 Task: Find connections with filter location Loandjili with filter topic #realestatebroker with filter profile language Potuguese with filter current company PubMatic with filter school Seth Jai Prakash Mukand Lal Institute of Engineering & Technology (JMIT) with filter industry Government Administration with filter service category Executive Coaching with filter keywords title Personal Assistant
Action: Mouse moved to (564, 110)
Screenshot: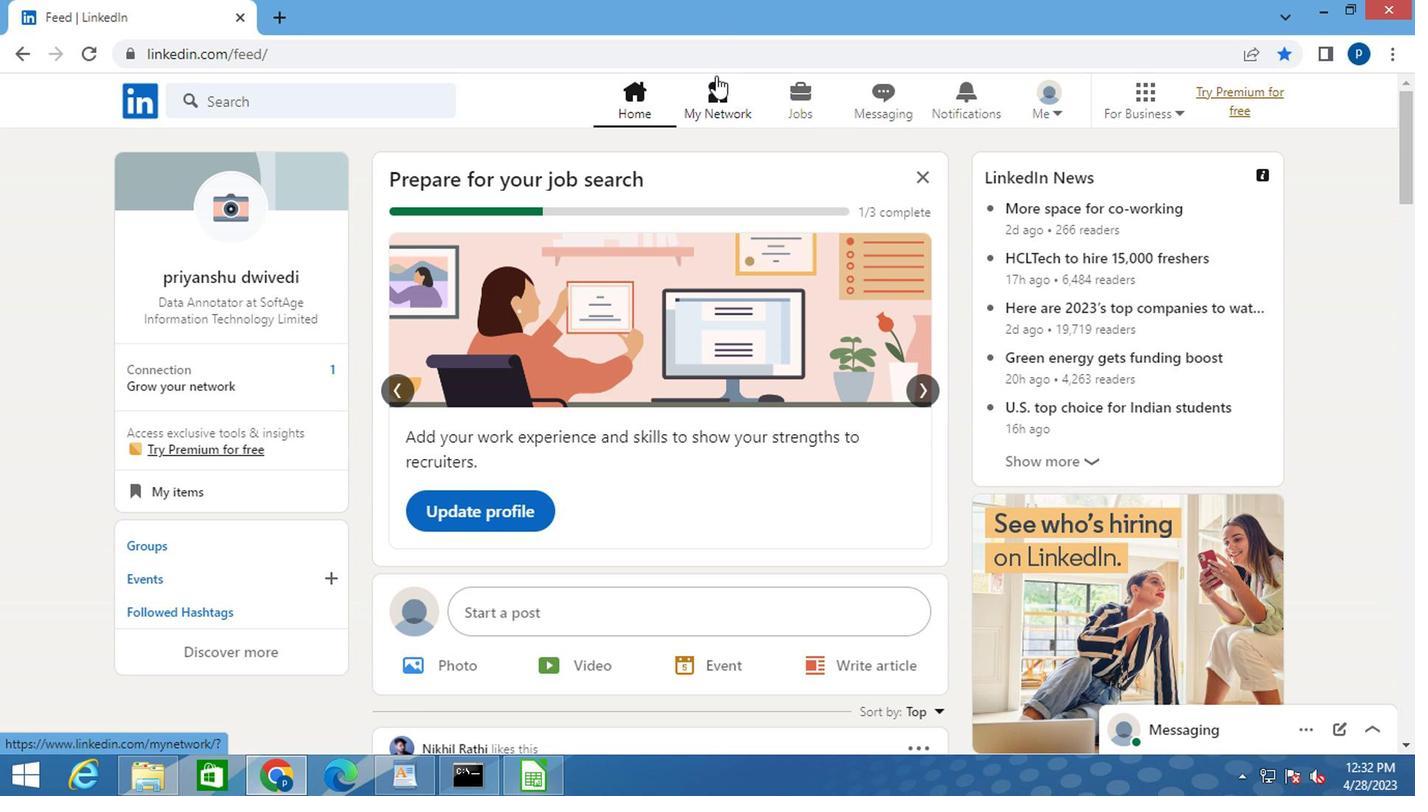 
Action: Mouse pressed left at (564, 110)
Screenshot: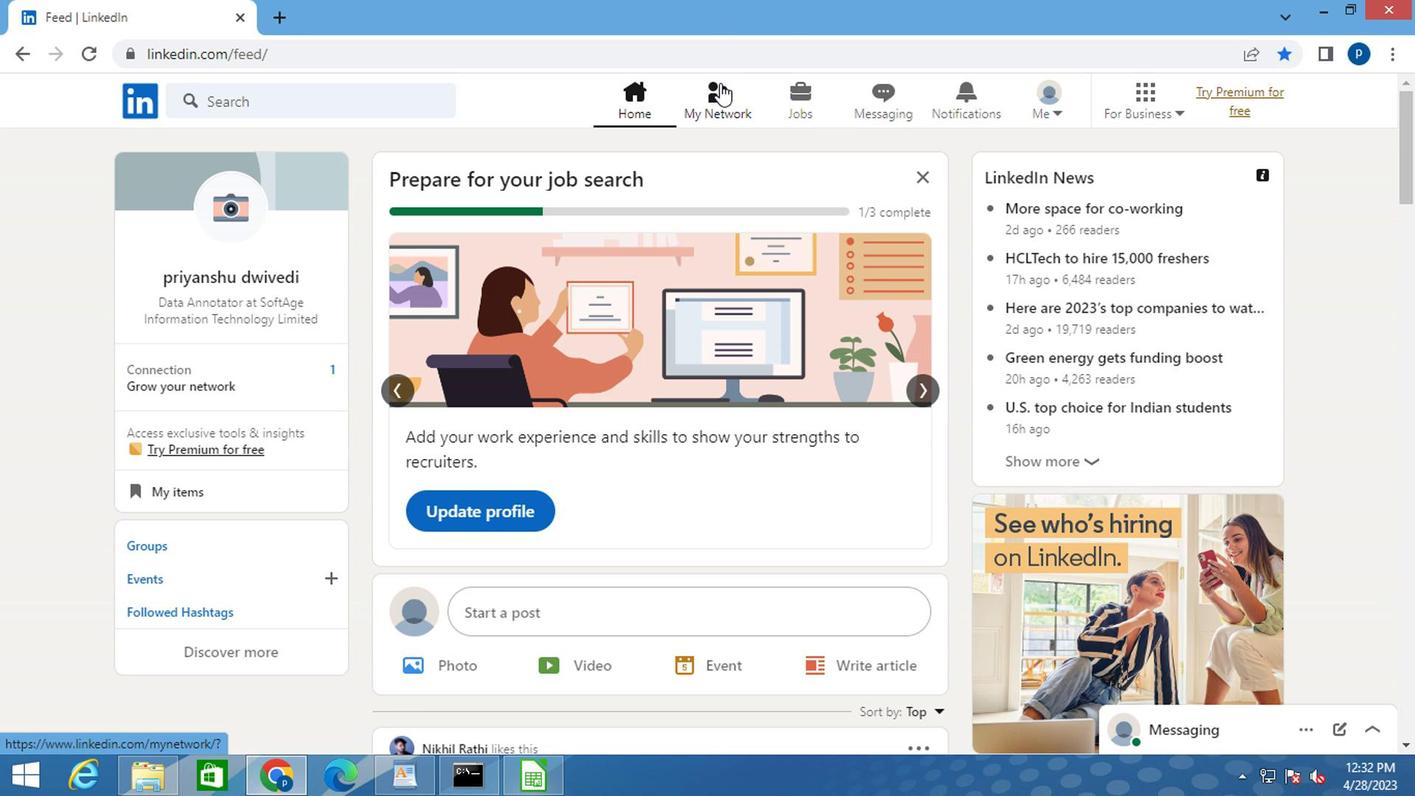 
Action: Mouse moved to (221, 202)
Screenshot: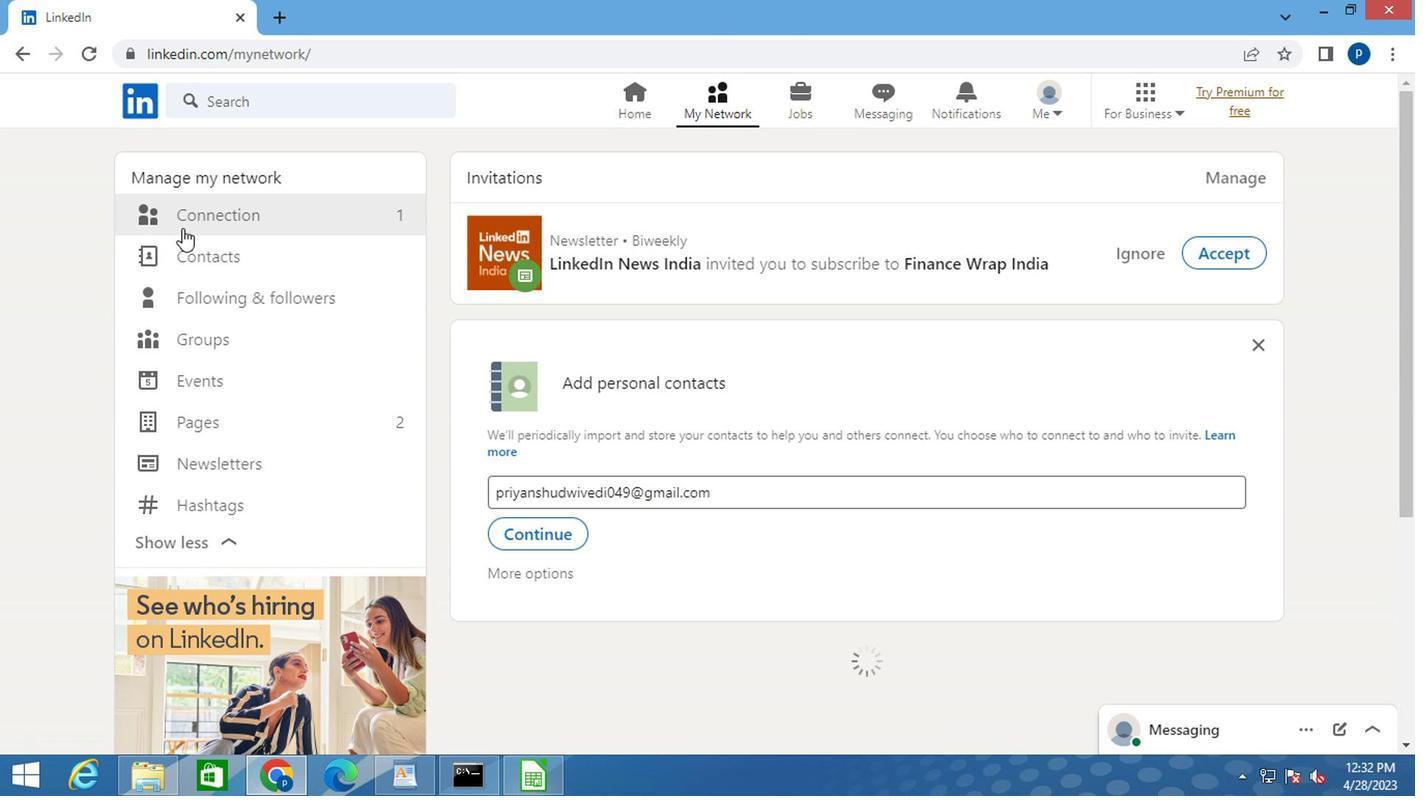 
Action: Mouse pressed left at (221, 202)
Screenshot: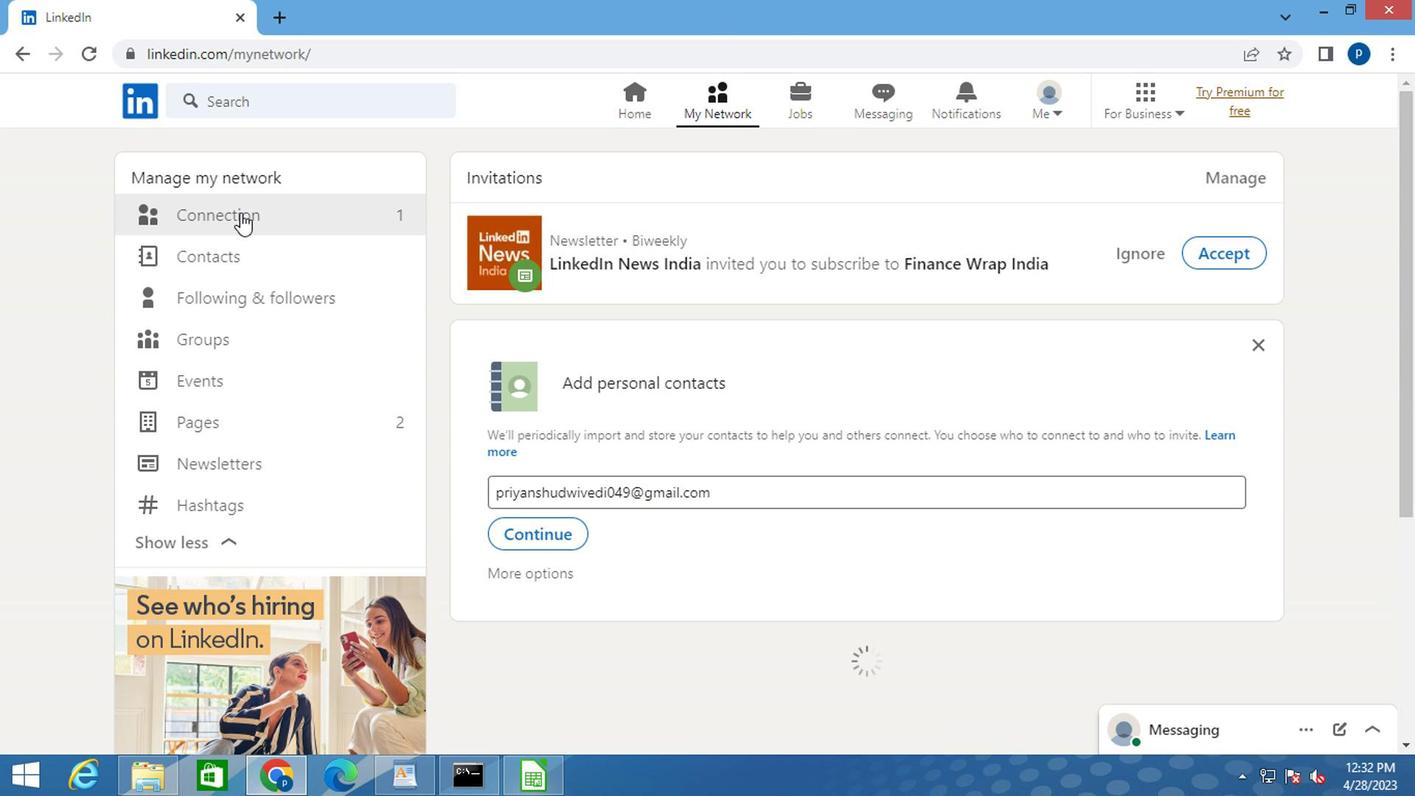 
Action: Mouse moved to (676, 201)
Screenshot: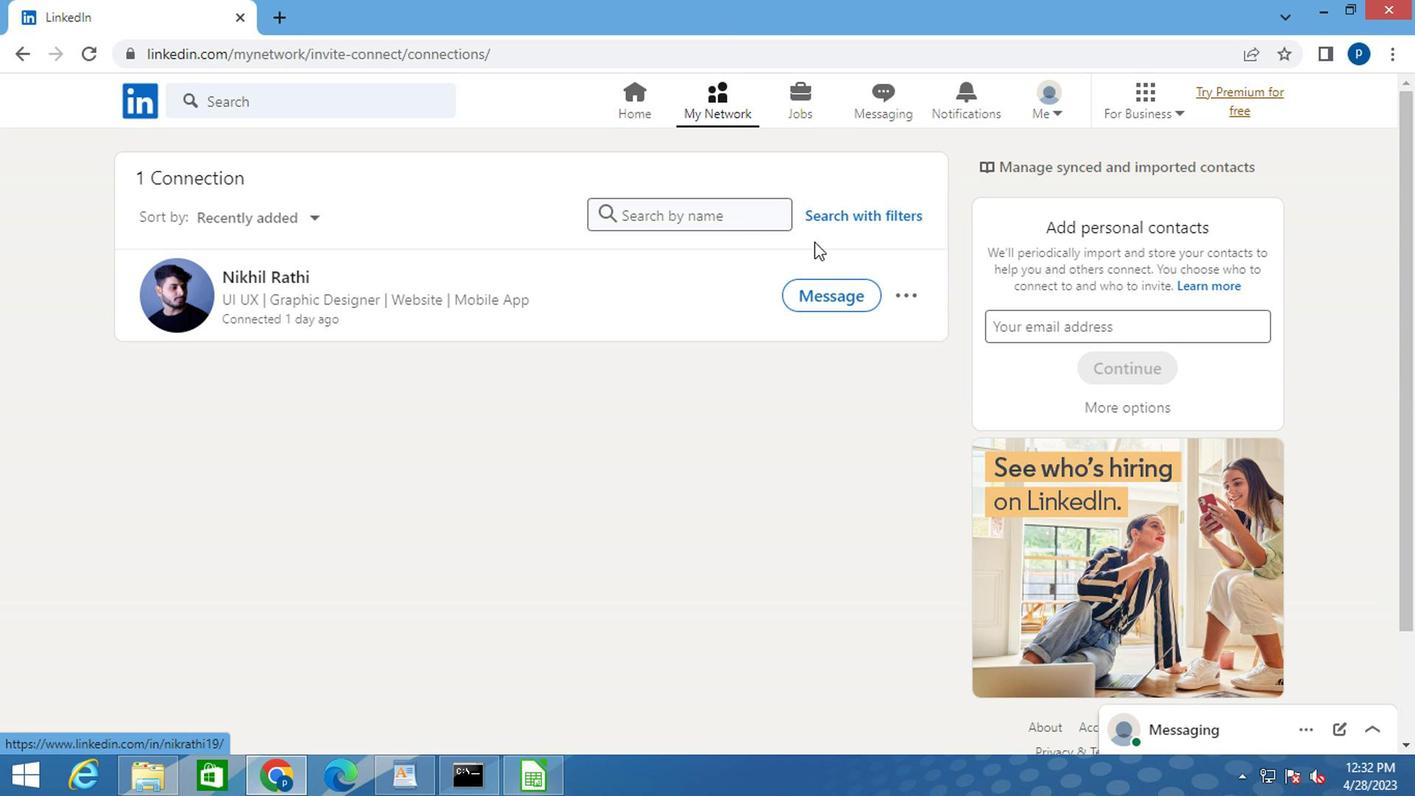 
Action: Mouse pressed left at (676, 201)
Screenshot: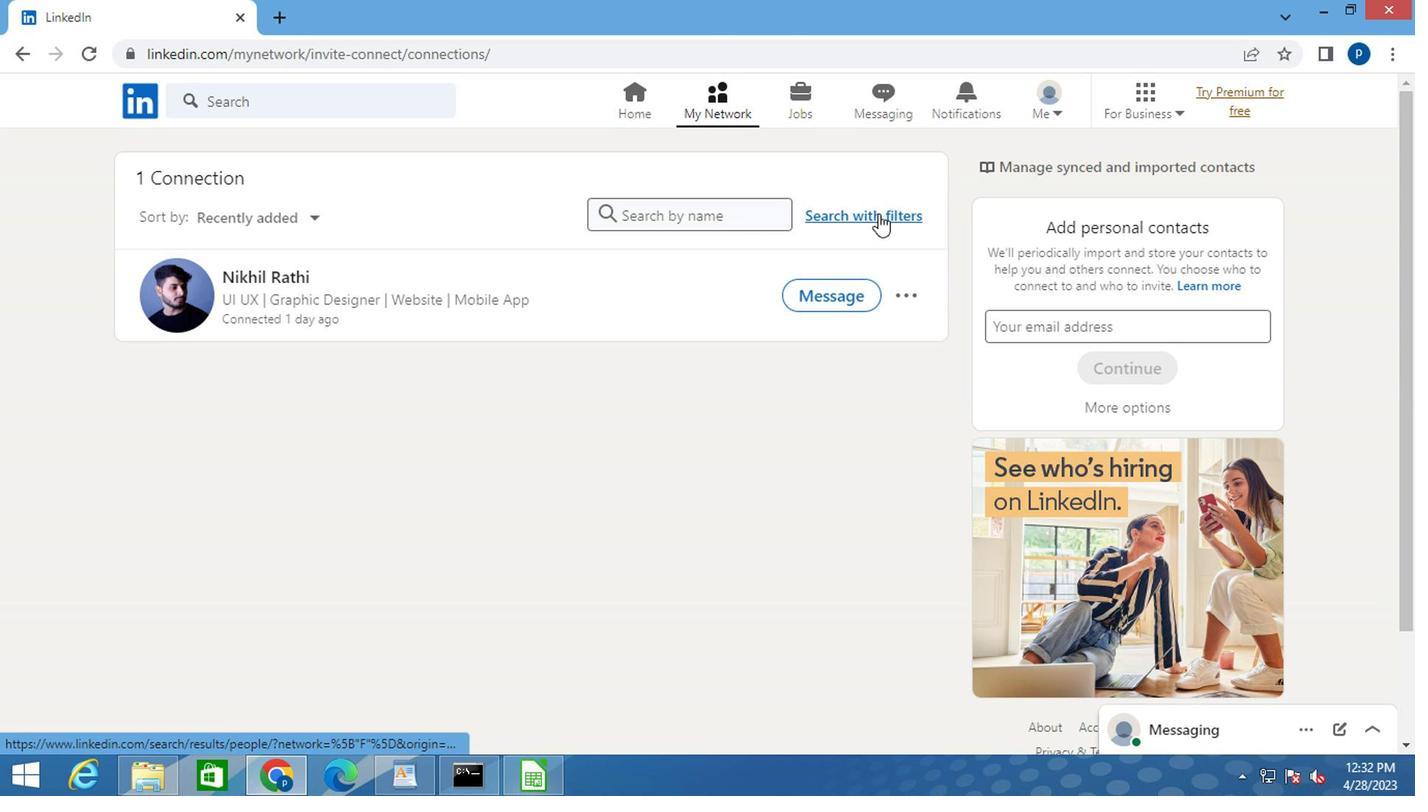 
Action: Mouse moved to (599, 166)
Screenshot: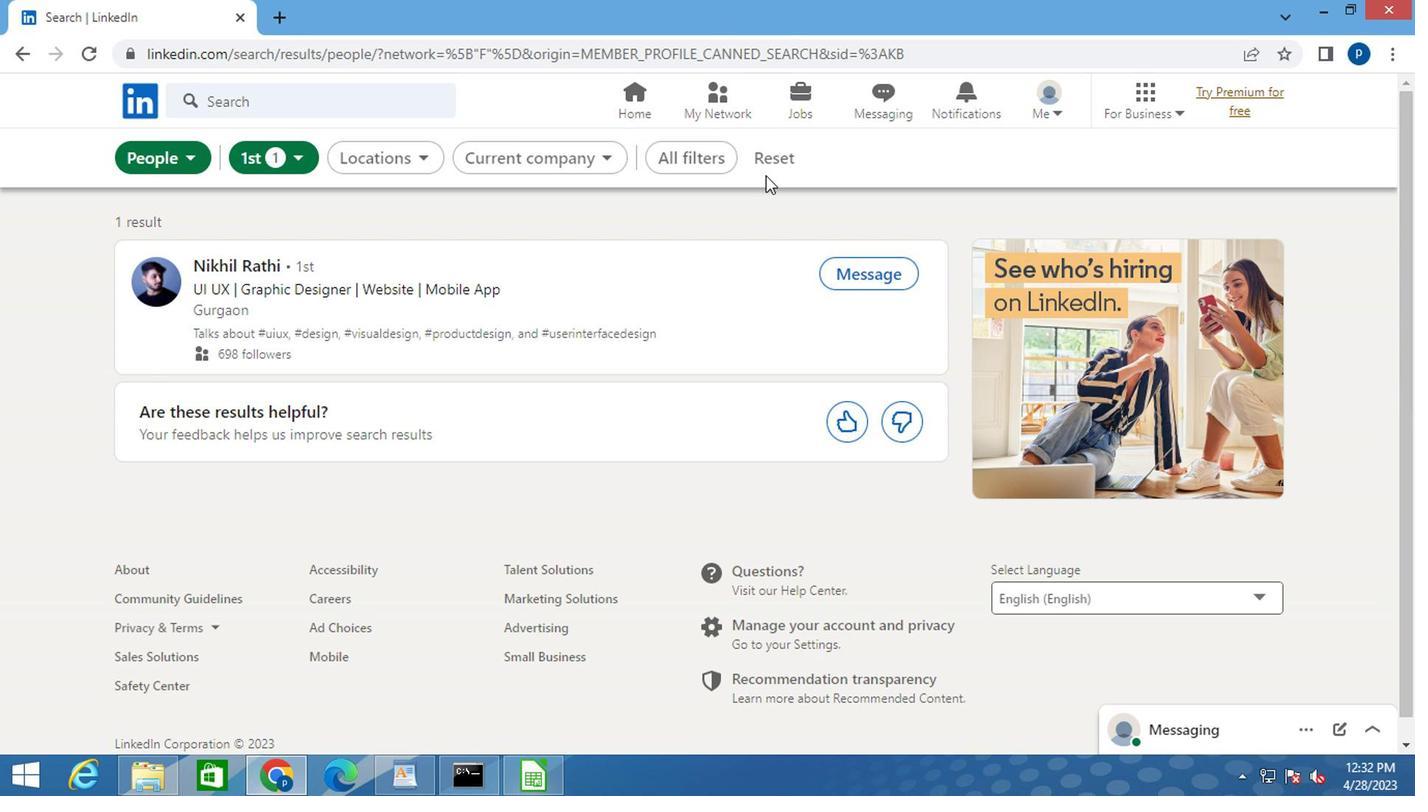 
Action: Mouse pressed left at (599, 166)
Screenshot: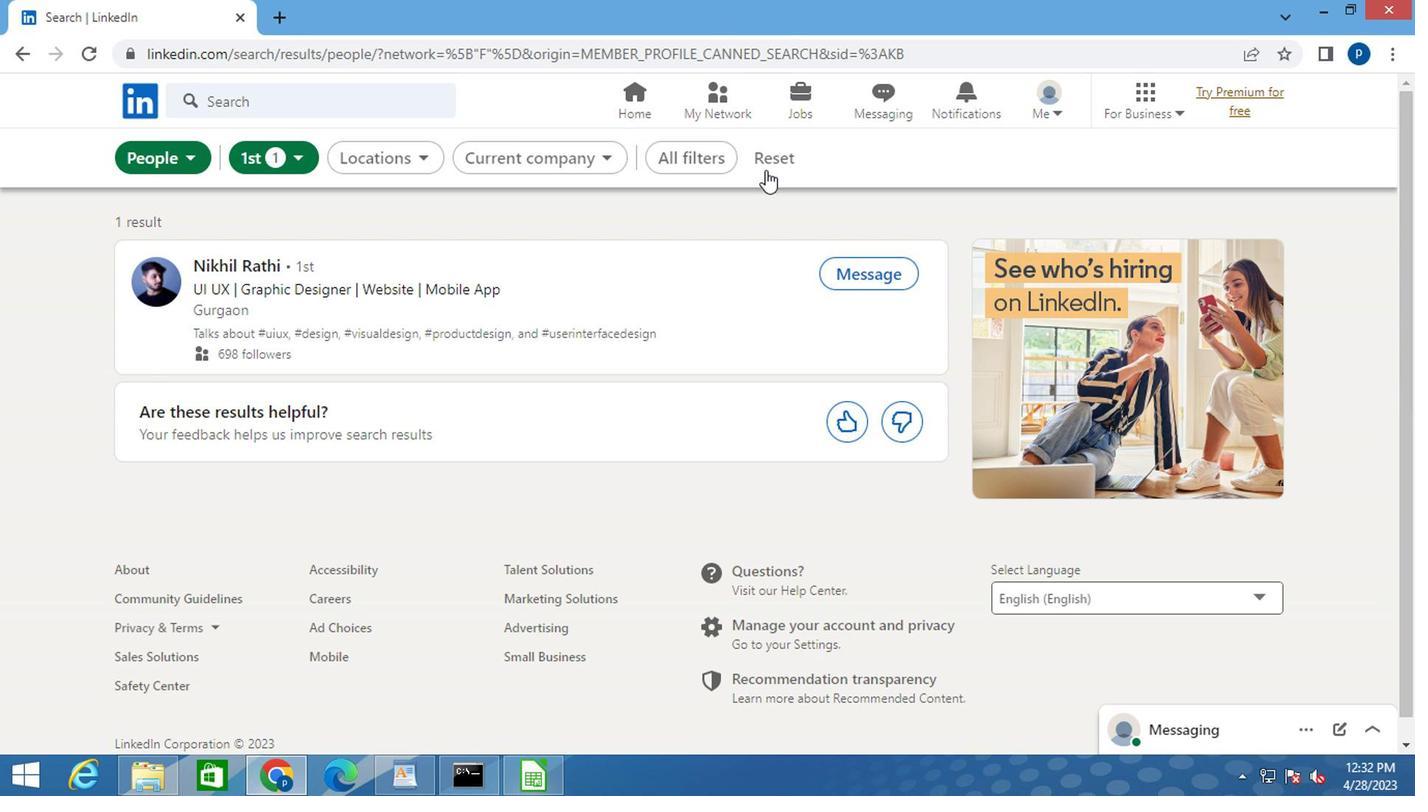 
Action: Mouse moved to (559, 163)
Screenshot: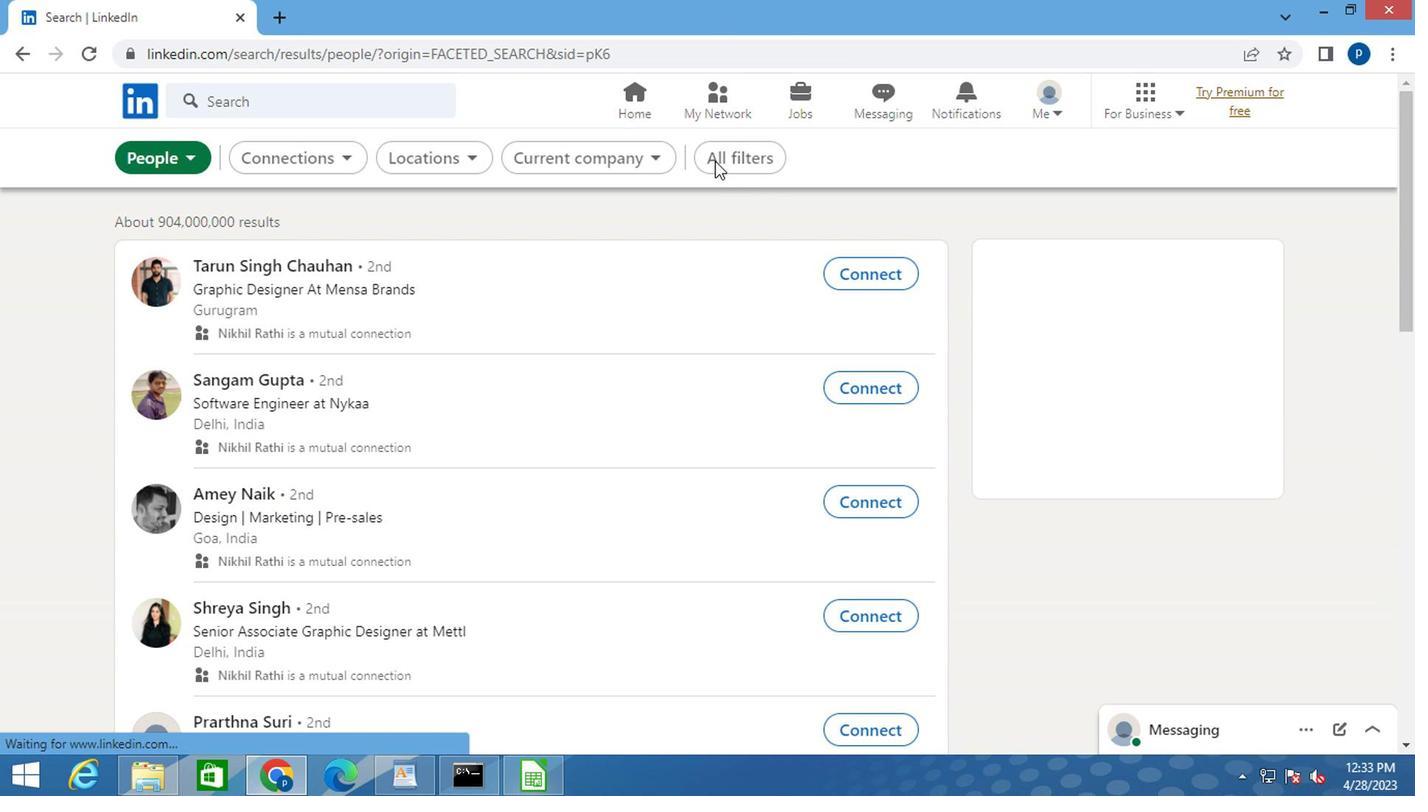 
Action: Mouse pressed left at (559, 163)
Screenshot: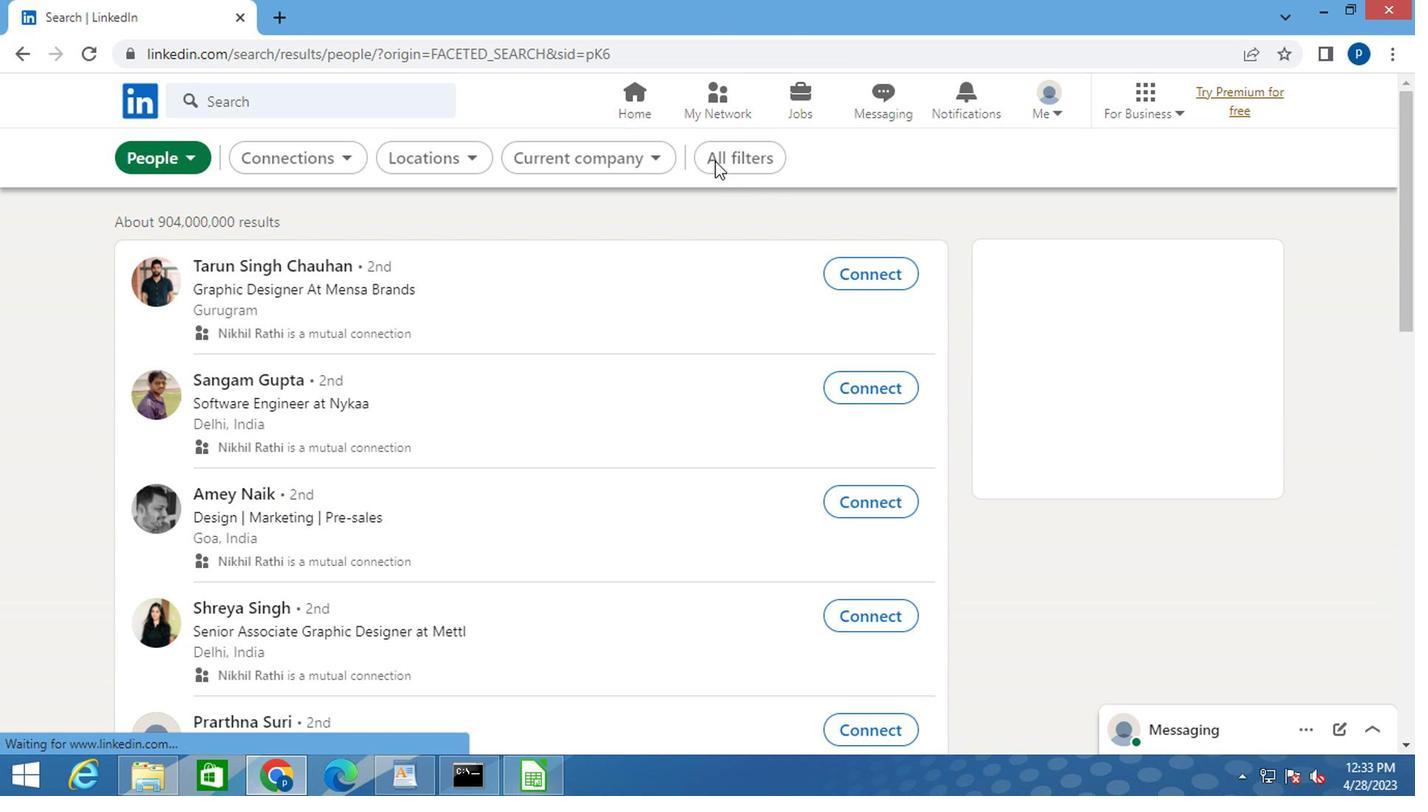 
Action: Mouse moved to (572, 163)
Screenshot: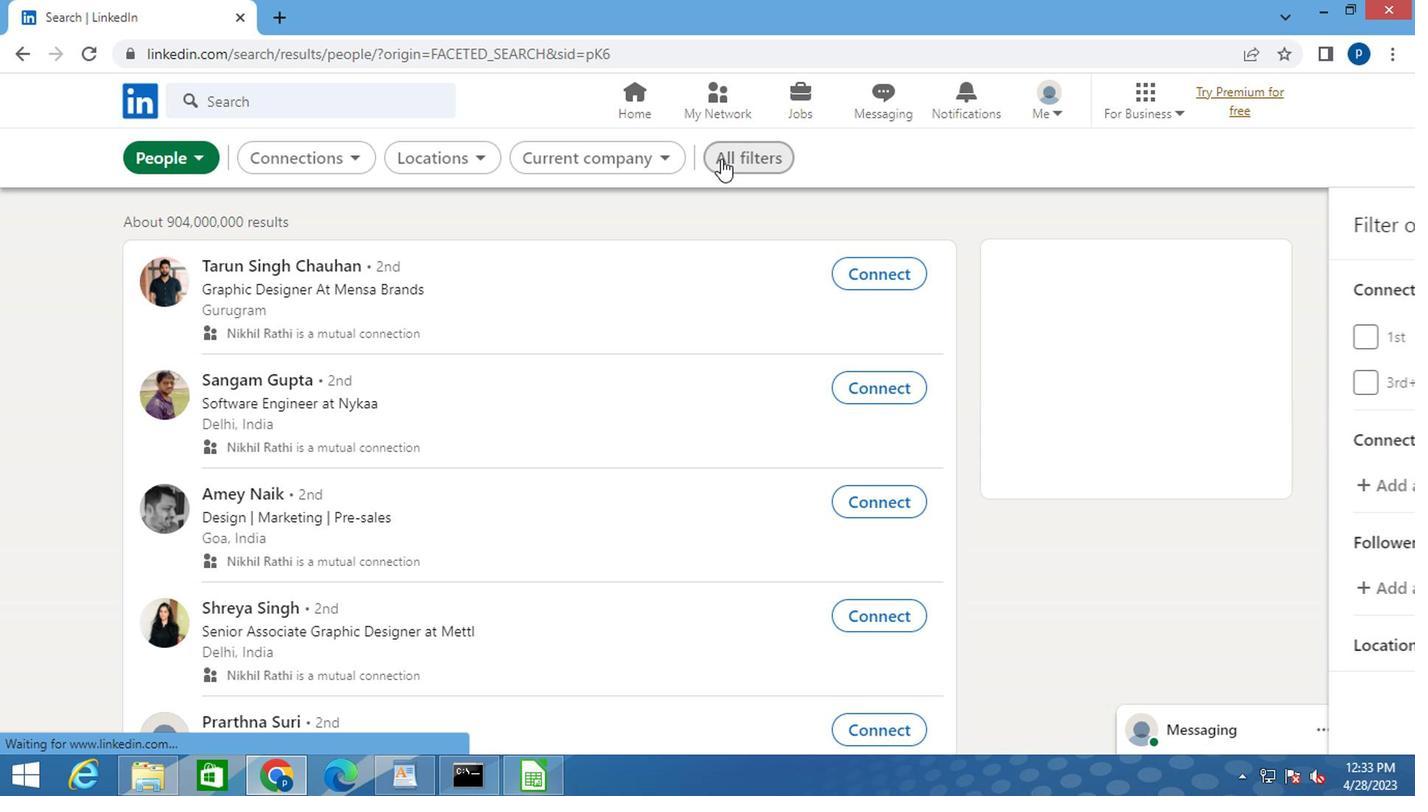 
Action: Mouse pressed left at (572, 163)
Screenshot: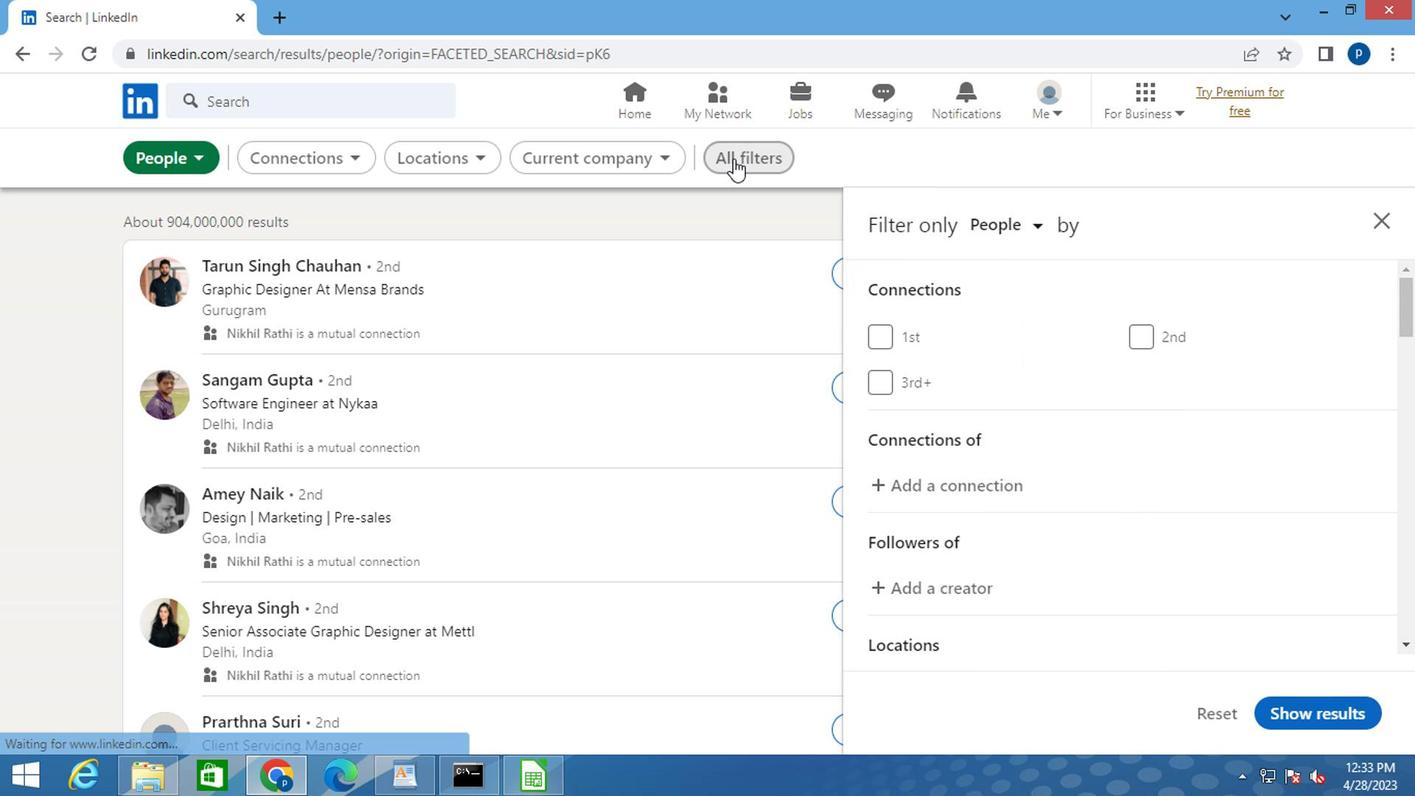 
Action: Mouse pressed left at (572, 163)
Screenshot: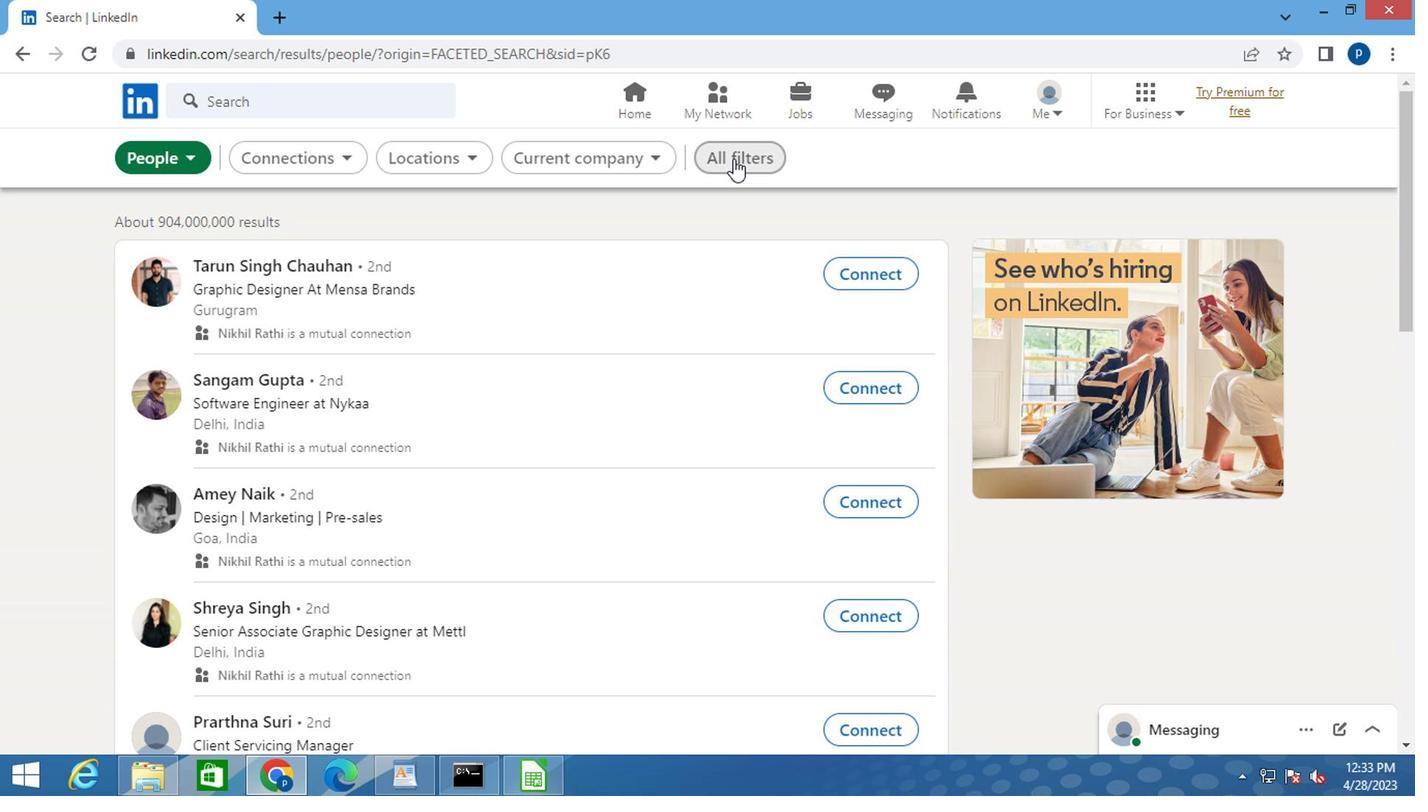 
Action: Mouse moved to (768, 337)
Screenshot: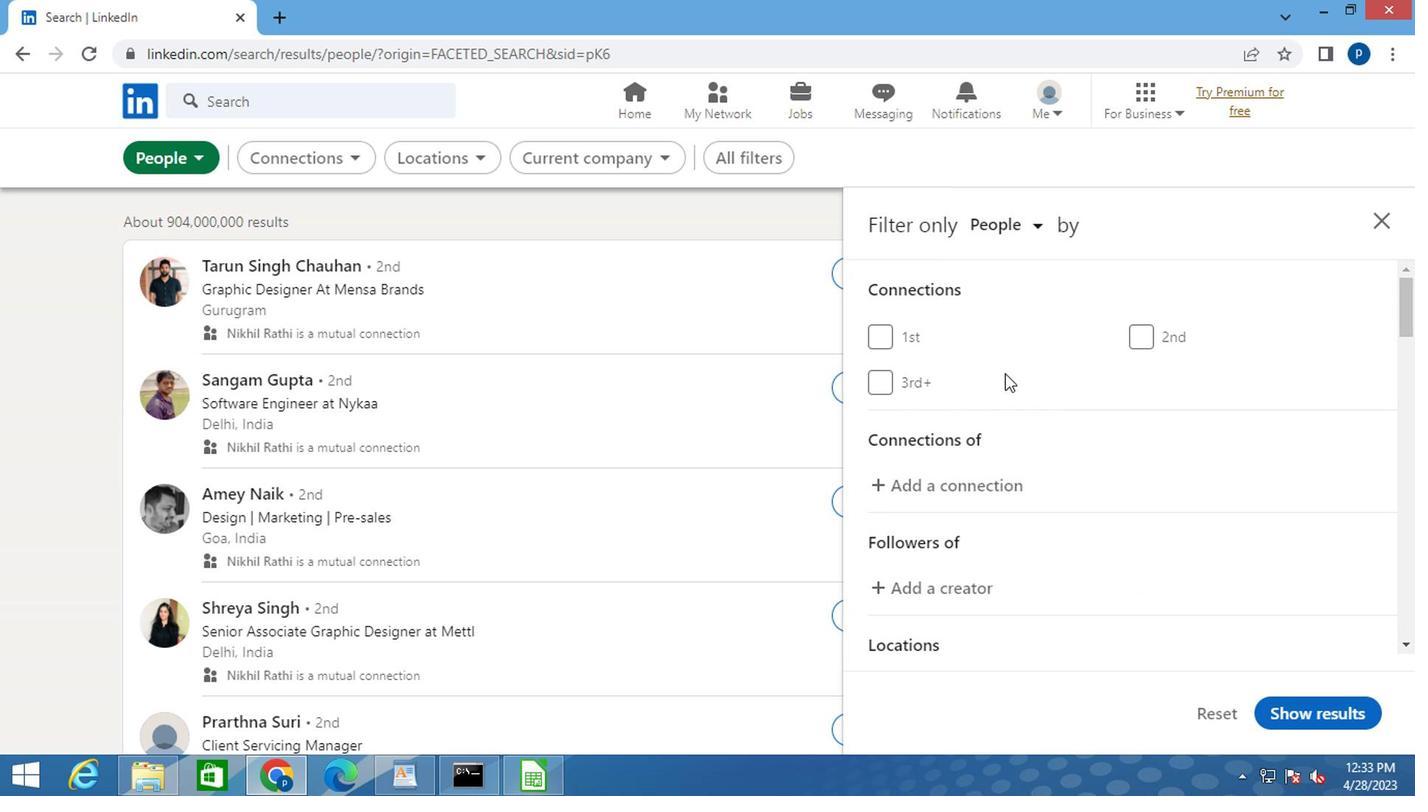 
Action: Mouse scrolled (768, 336) with delta (0, 0)
Screenshot: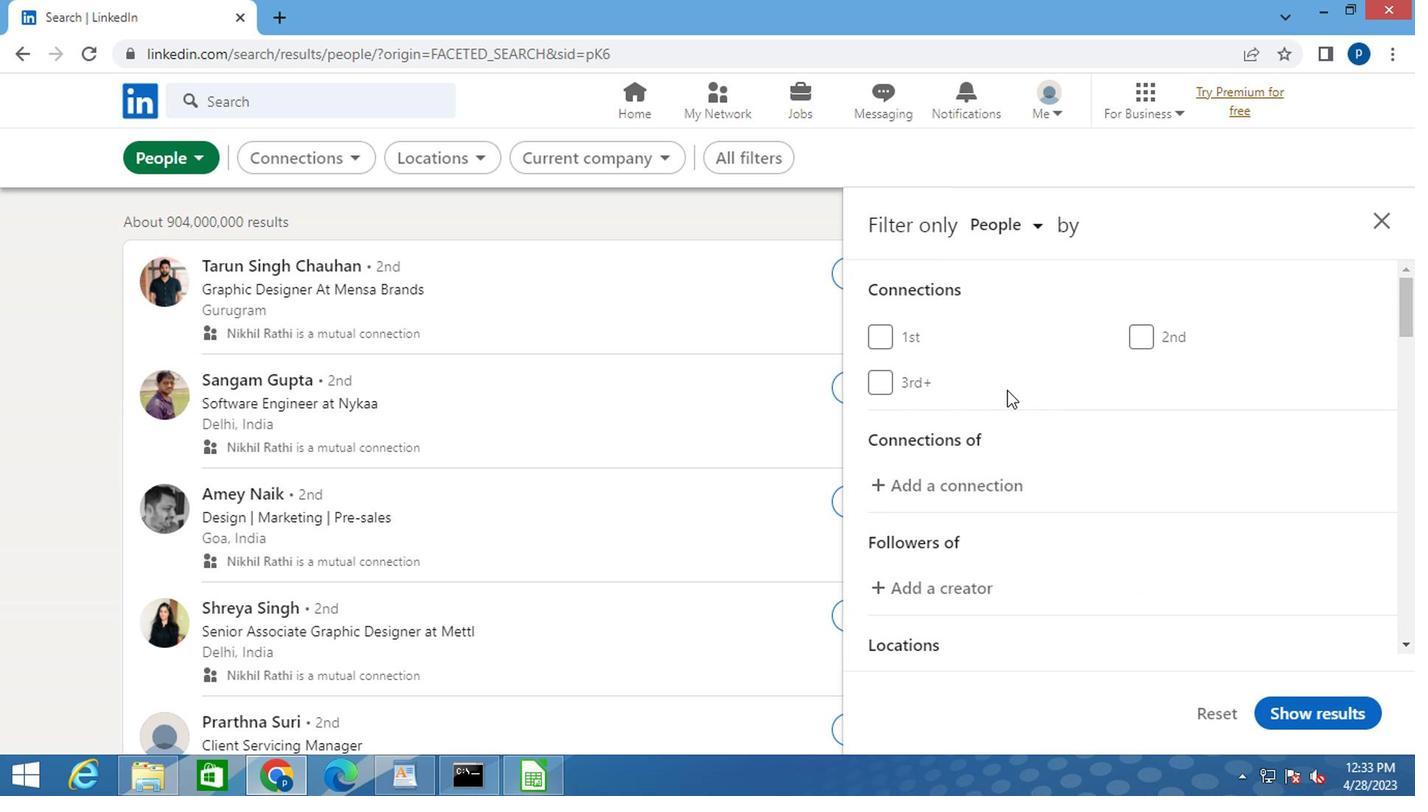
Action: Mouse scrolled (768, 336) with delta (0, 0)
Screenshot: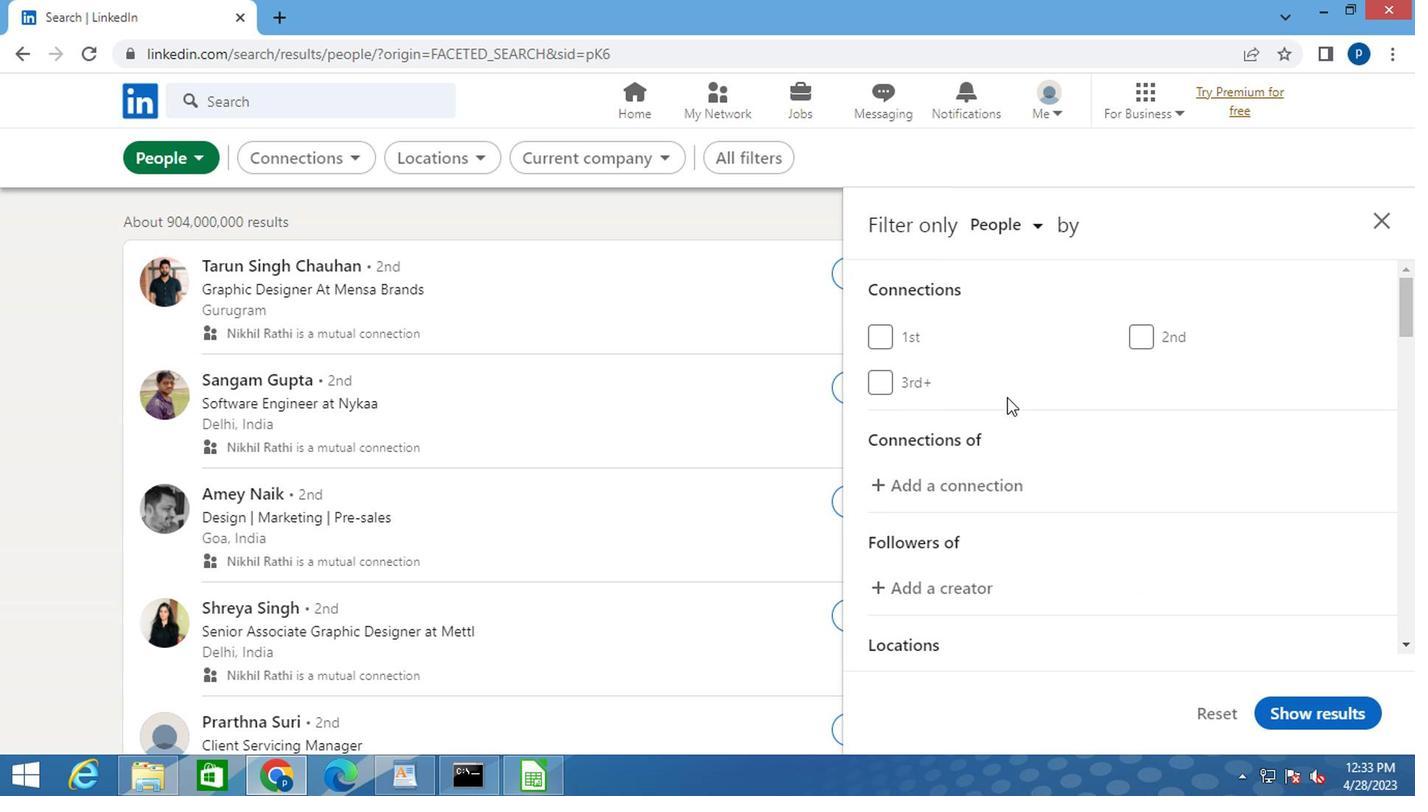 
Action: Mouse moved to (905, 461)
Screenshot: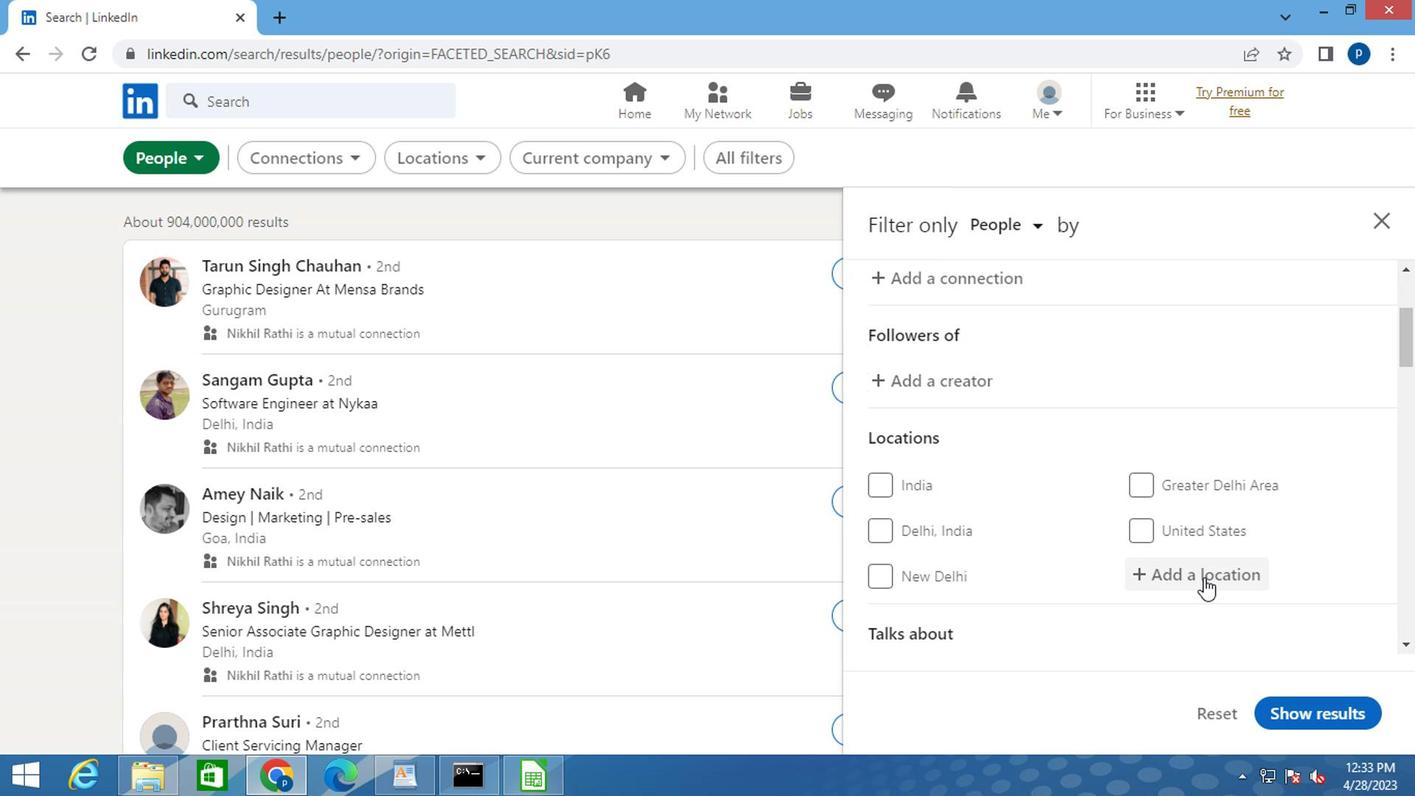 
Action: Mouse pressed left at (905, 461)
Screenshot: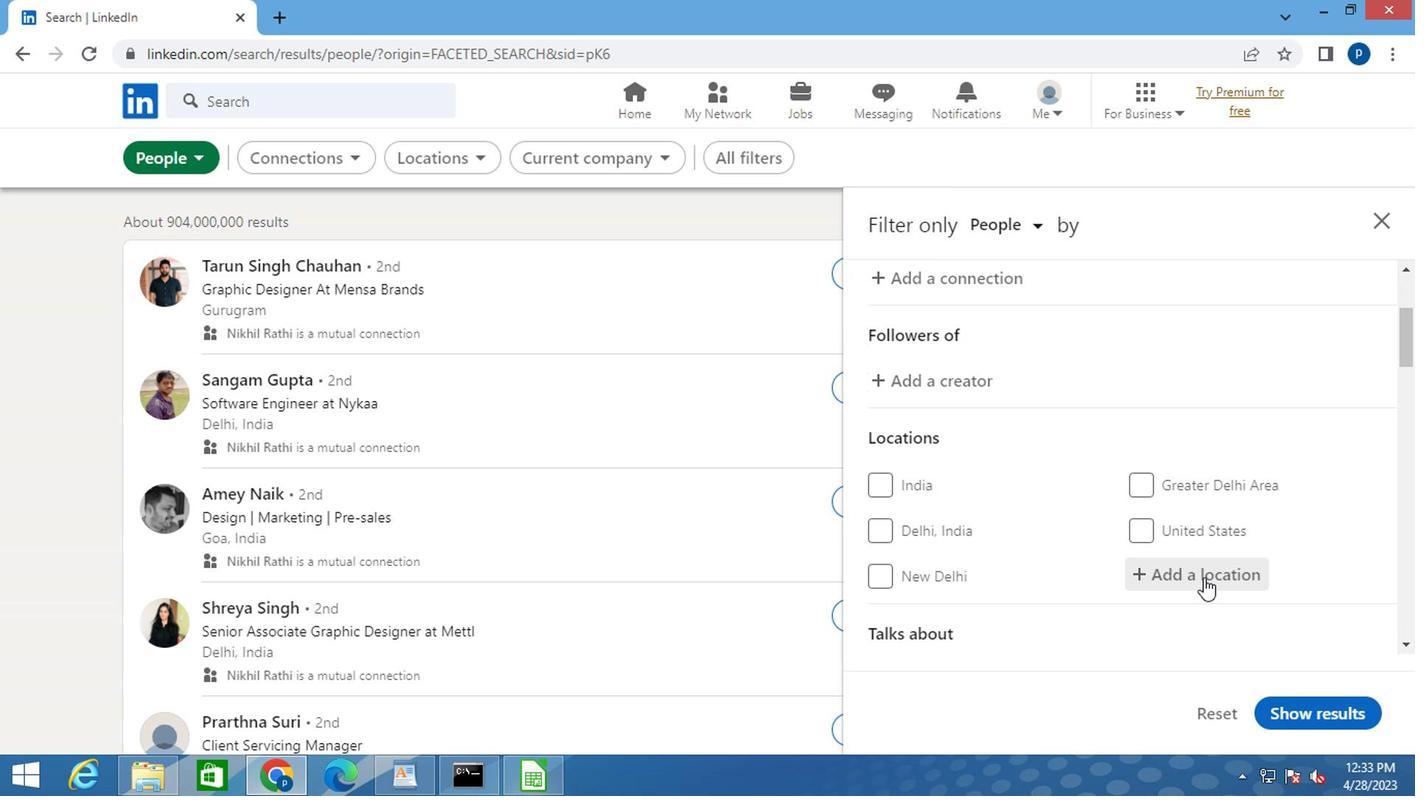 
Action: Key pressed l<Key.caps_lock>oandjili<Key.space>
Screenshot: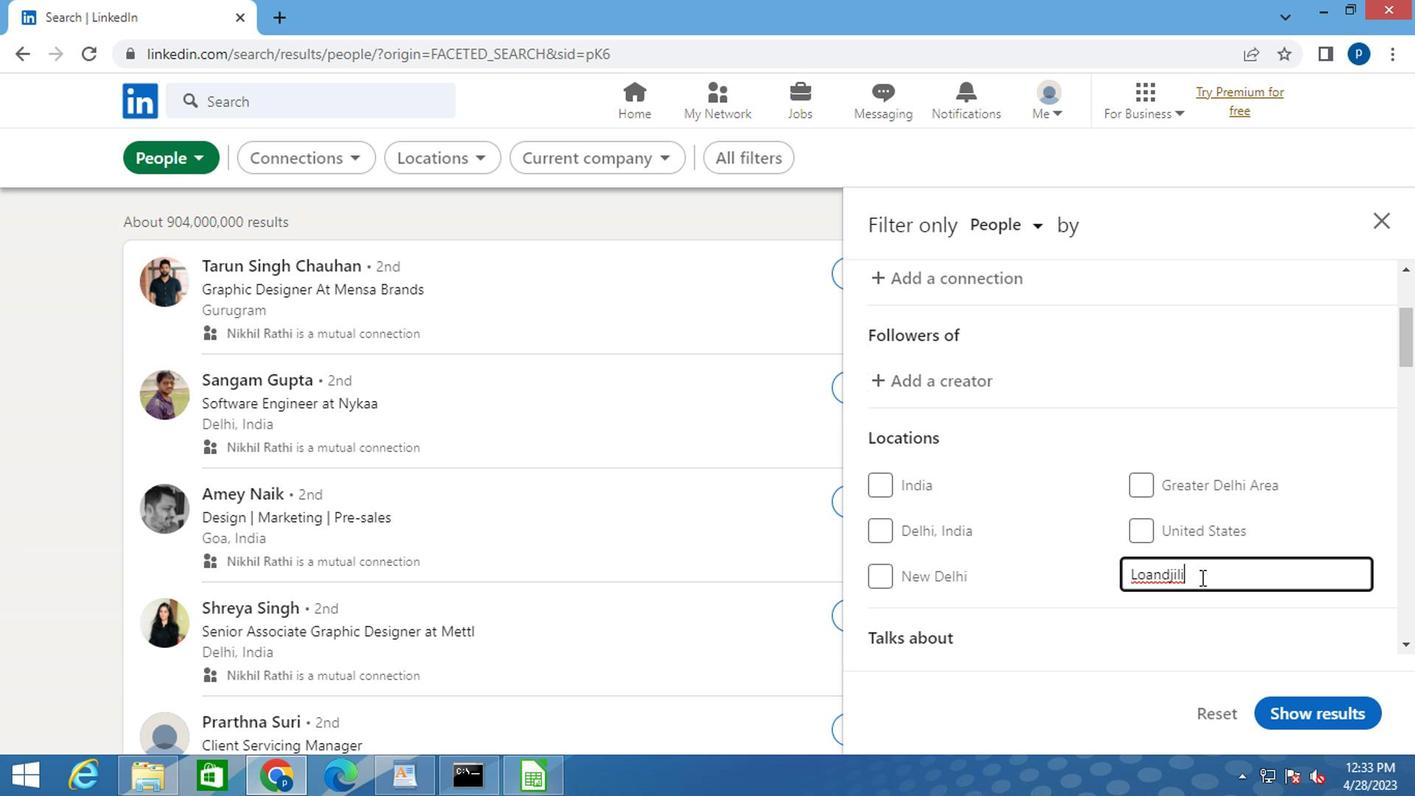 
Action: Mouse moved to (746, 463)
Screenshot: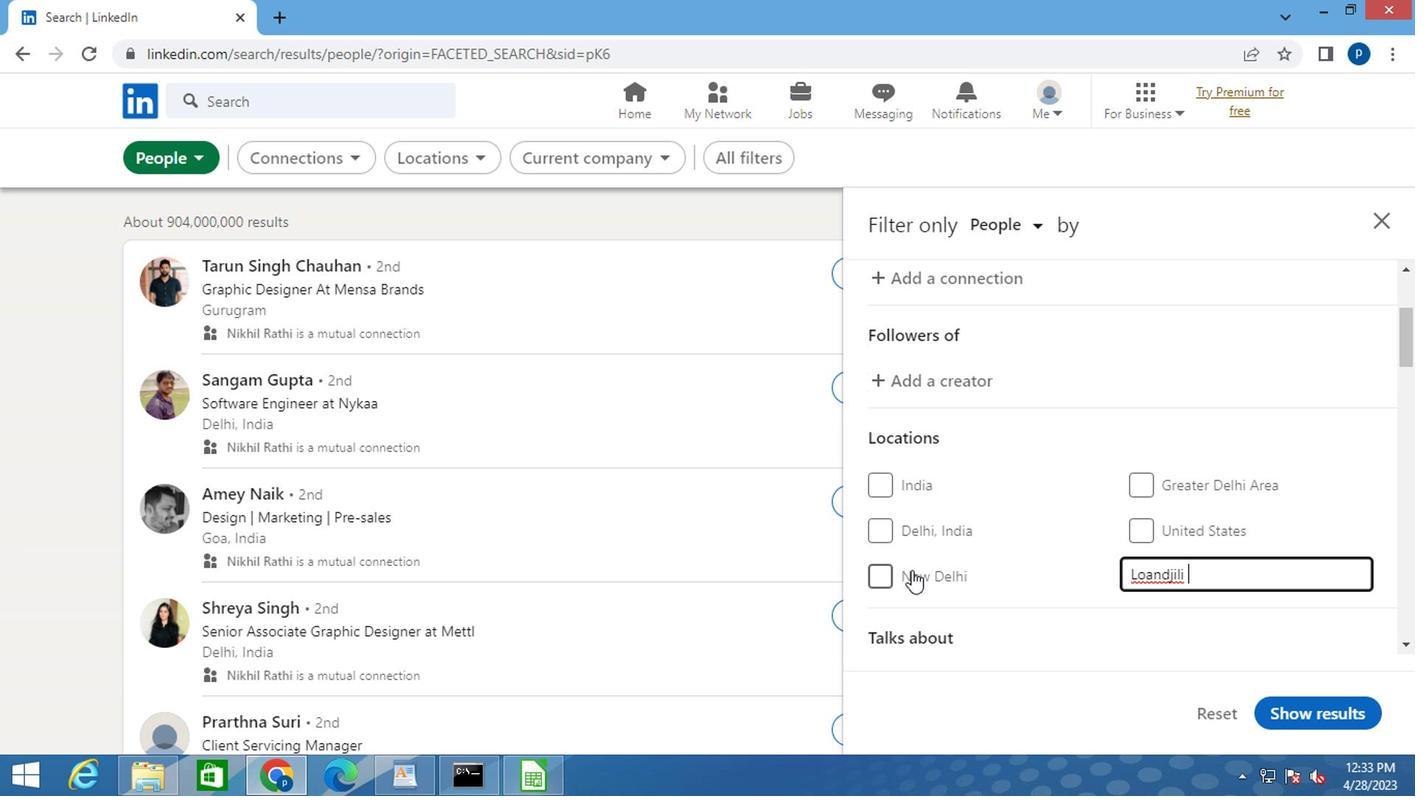 
Action: Mouse scrolled (746, 462) with delta (0, 0)
Screenshot: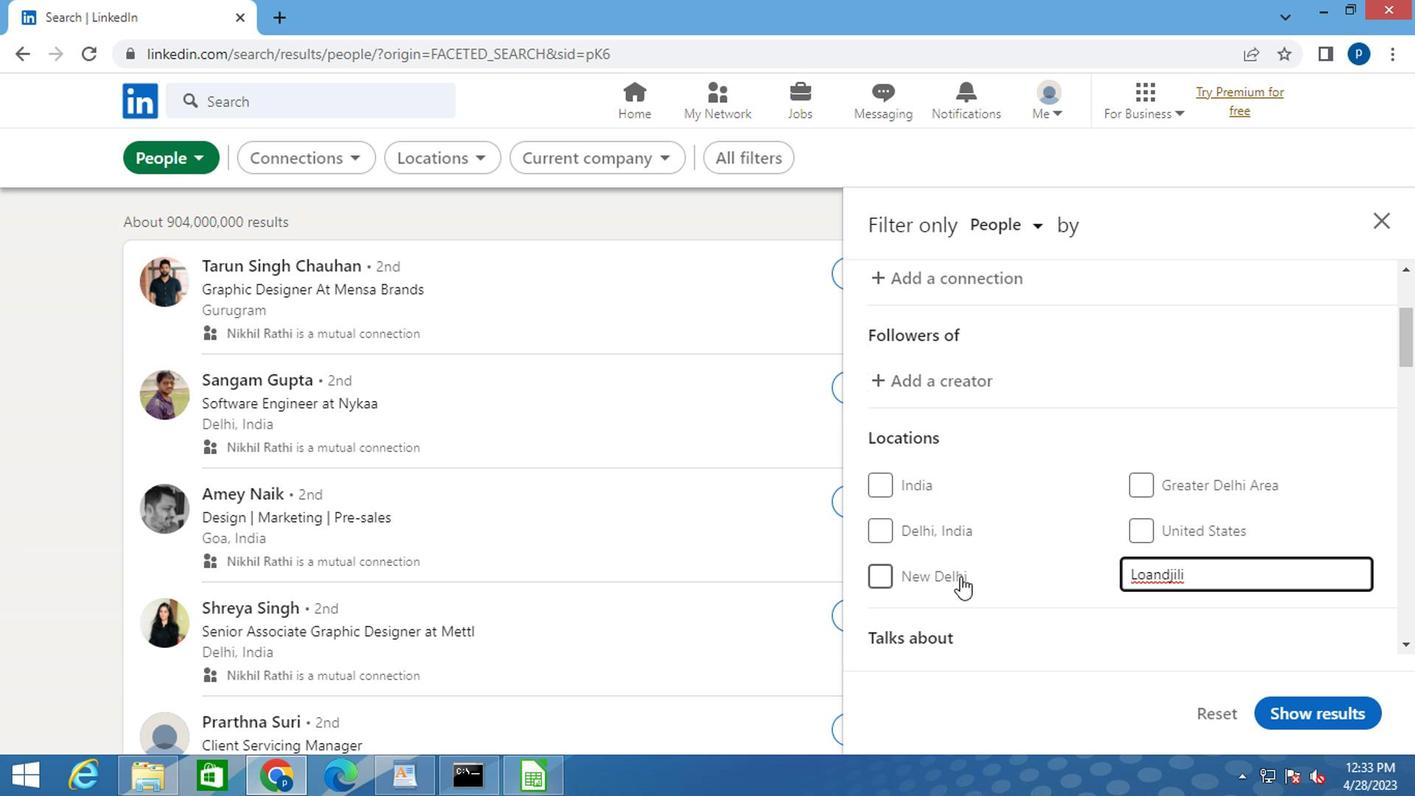 
Action: Mouse scrolled (746, 462) with delta (0, 0)
Screenshot: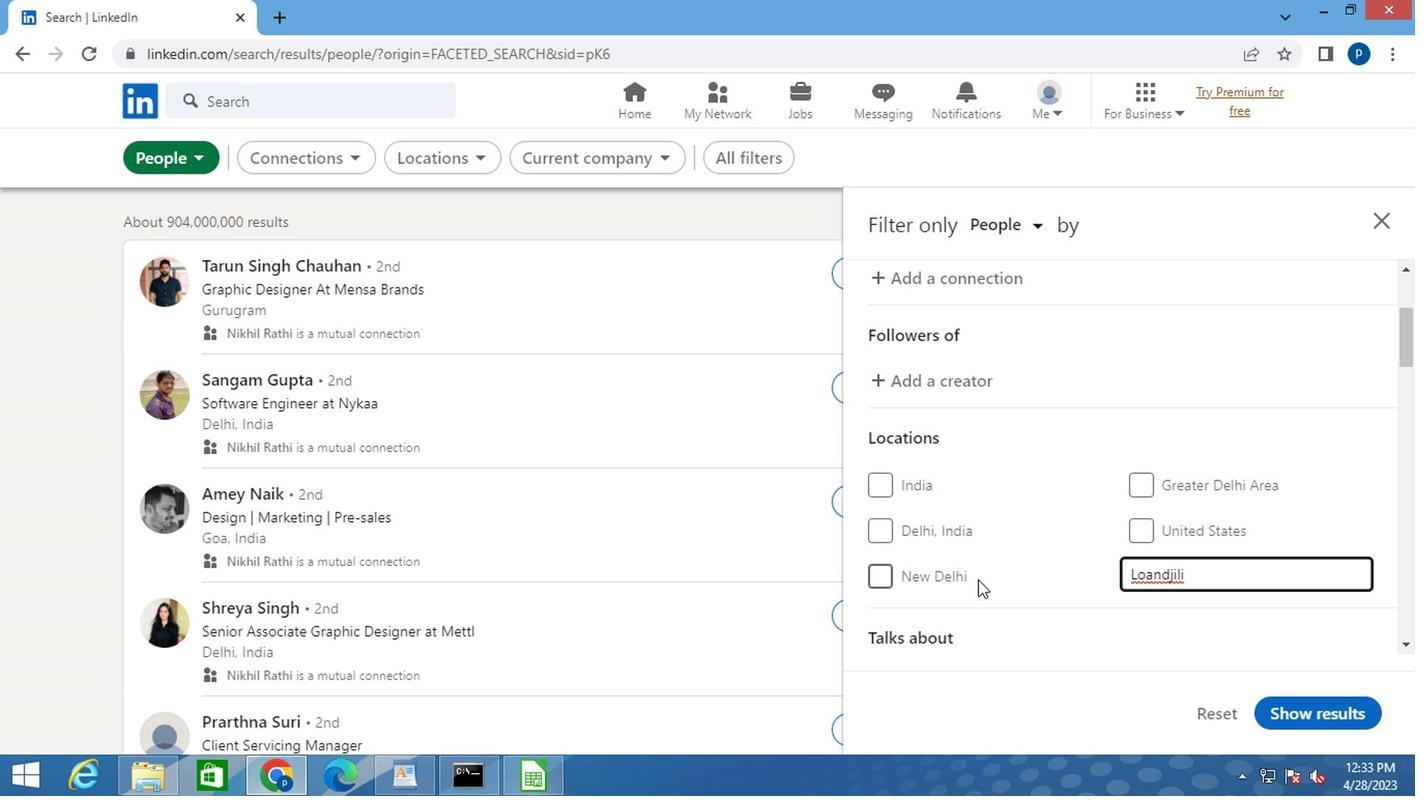 
Action: Mouse moved to (874, 453)
Screenshot: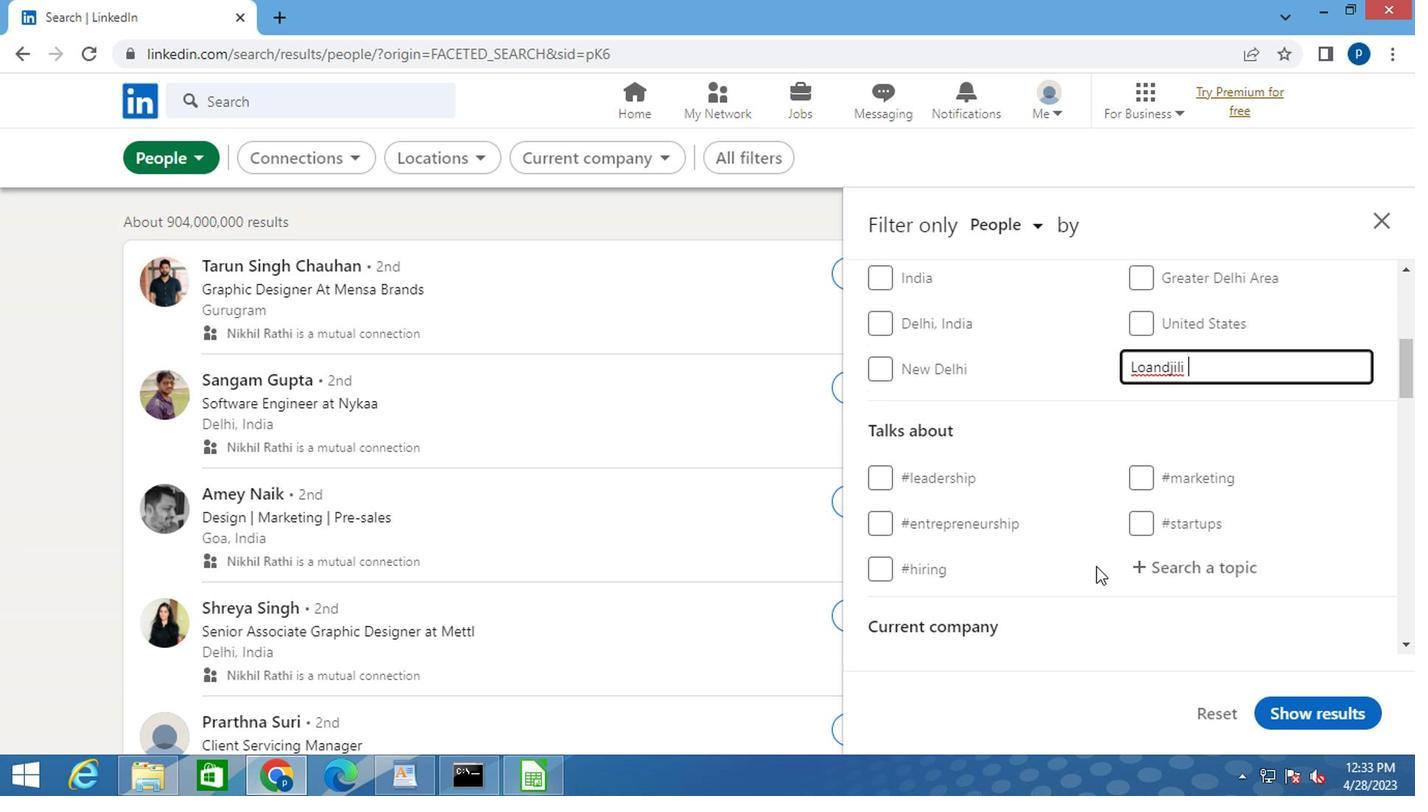 
Action: Mouse pressed left at (874, 453)
Screenshot: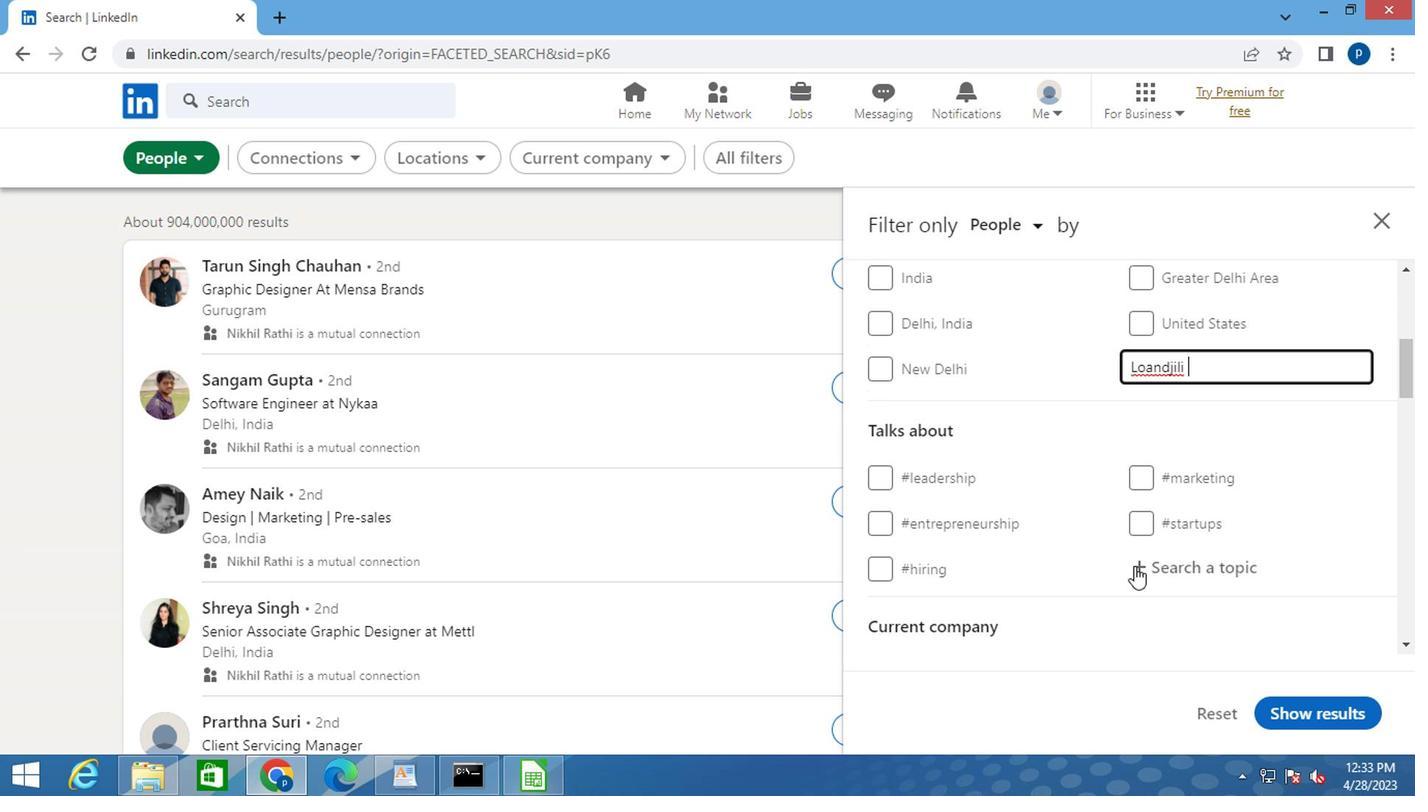 
Action: Mouse moved to (871, 456)
Screenshot: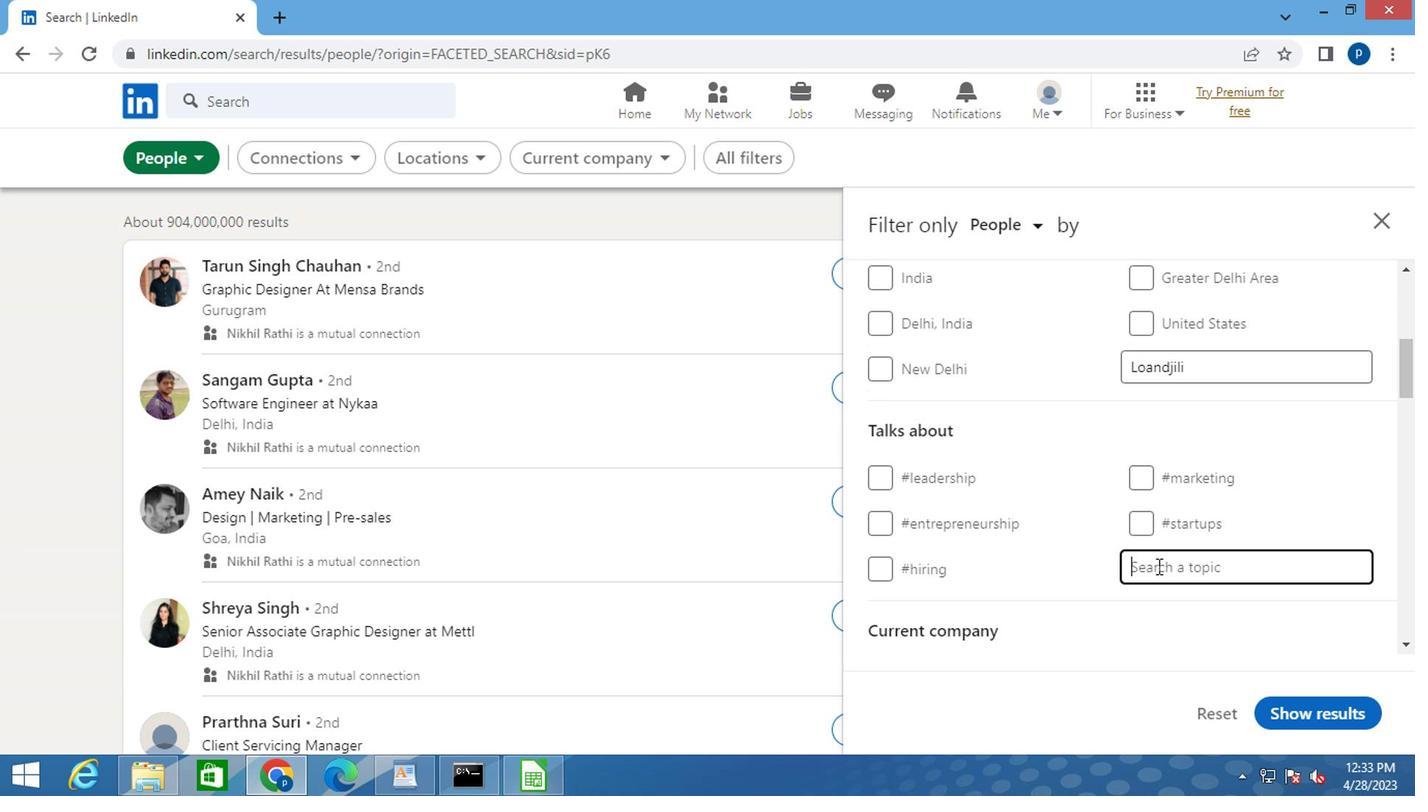 
Action: Key pressed <Key.shift>#REALESTATEBROKER<Key.space>
Screenshot: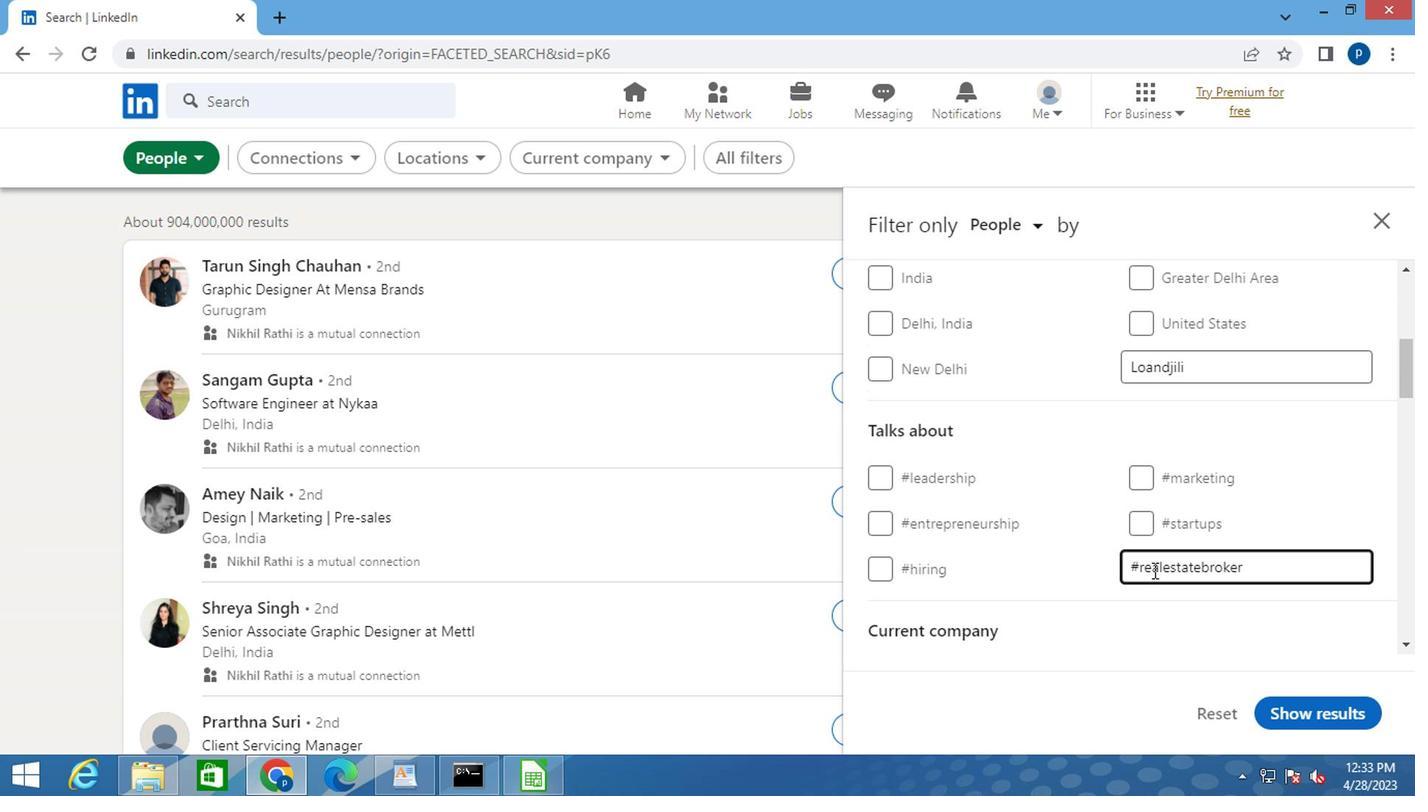 
Action: Mouse moved to (806, 475)
Screenshot: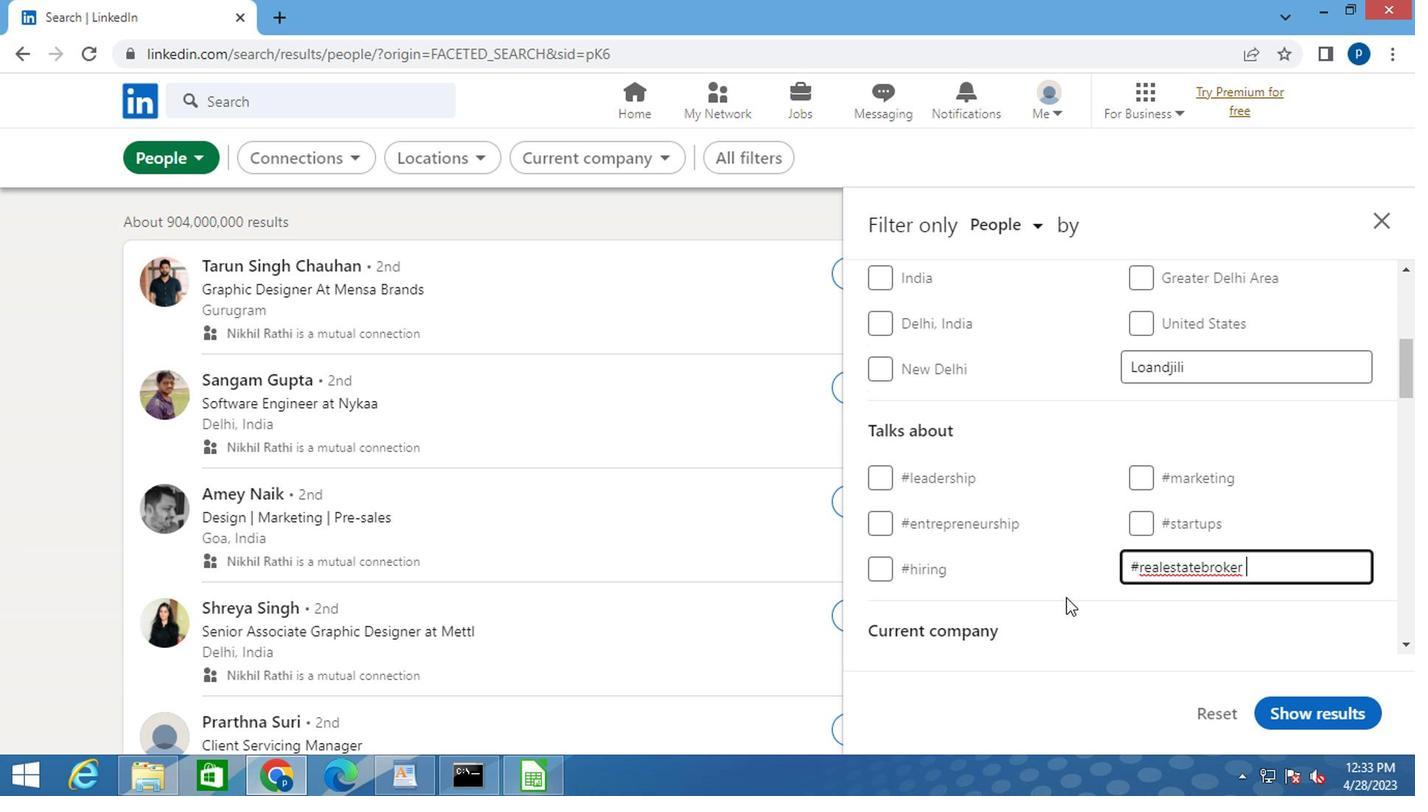 
Action: Mouse scrolled (806, 474) with delta (0, 0)
Screenshot: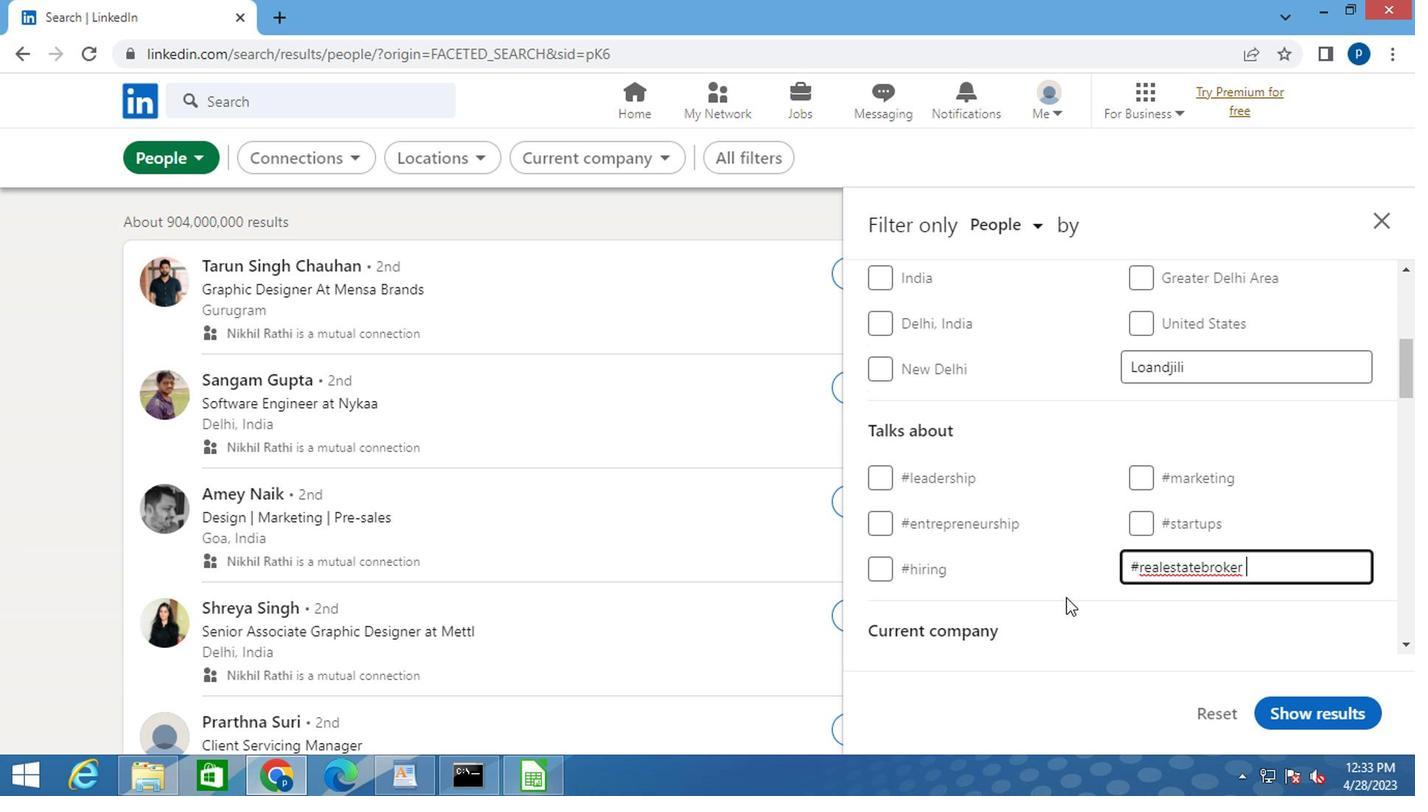 
Action: Mouse scrolled (806, 474) with delta (0, 0)
Screenshot: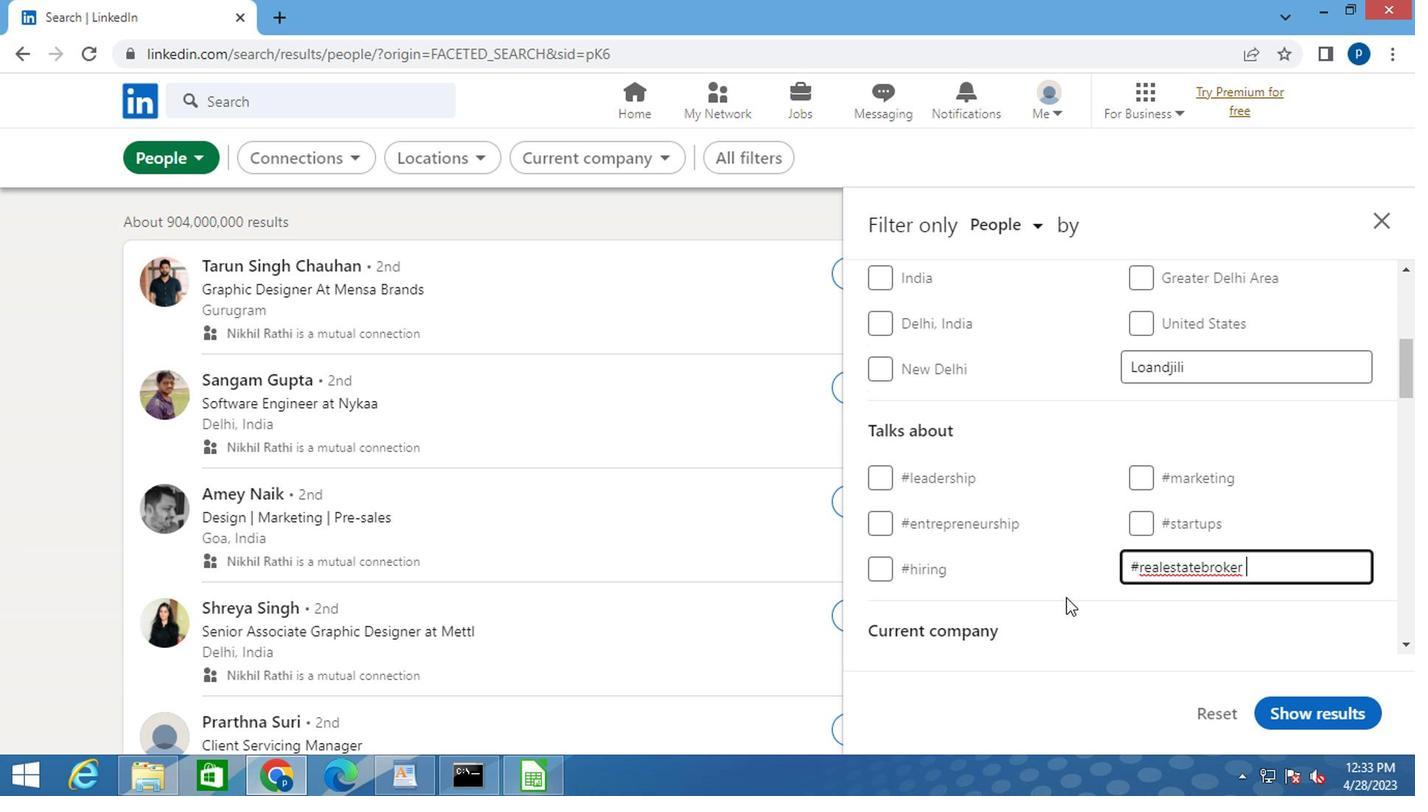 
Action: Mouse moved to (744, 449)
Screenshot: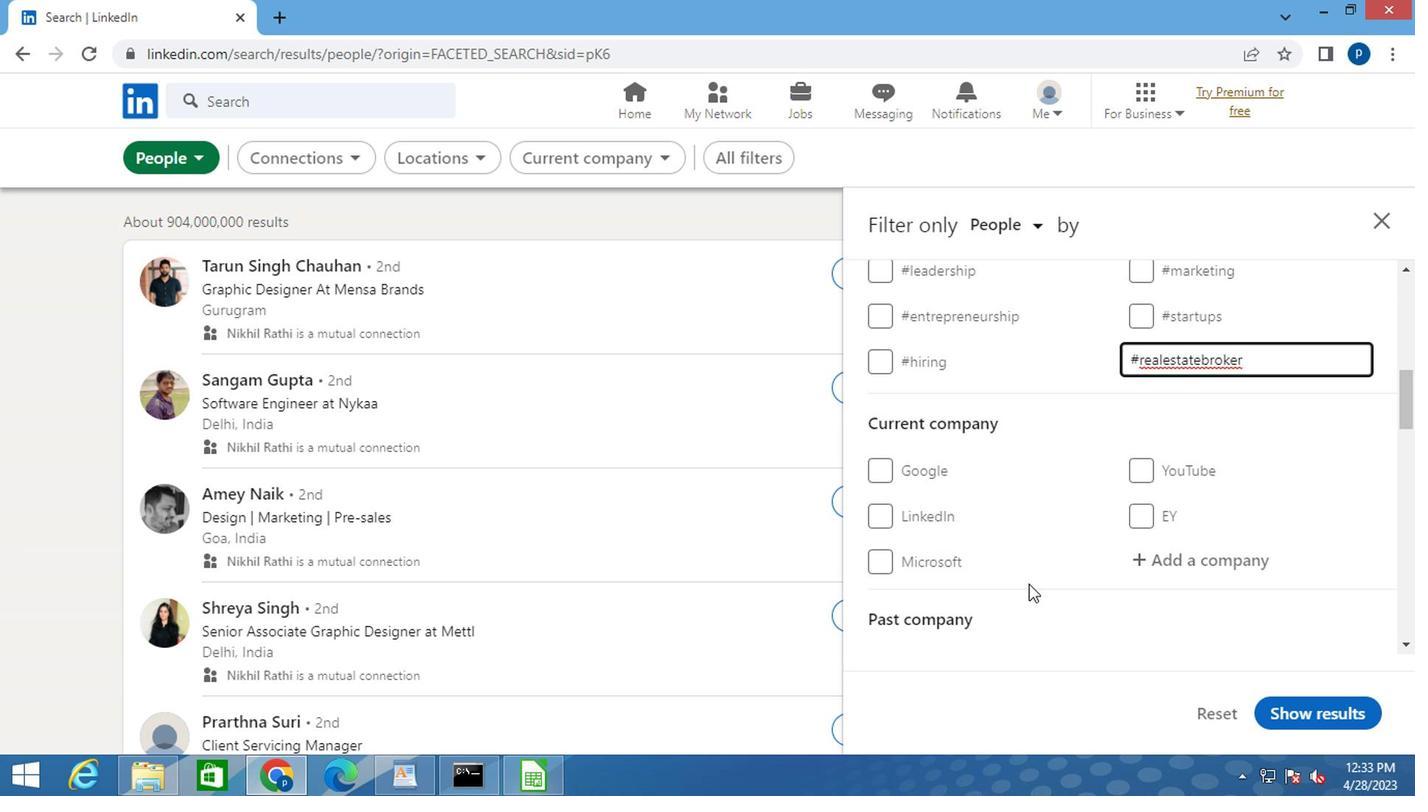 
Action: Mouse scrolled (744, 448) with delta (0, 0)
Screenshot: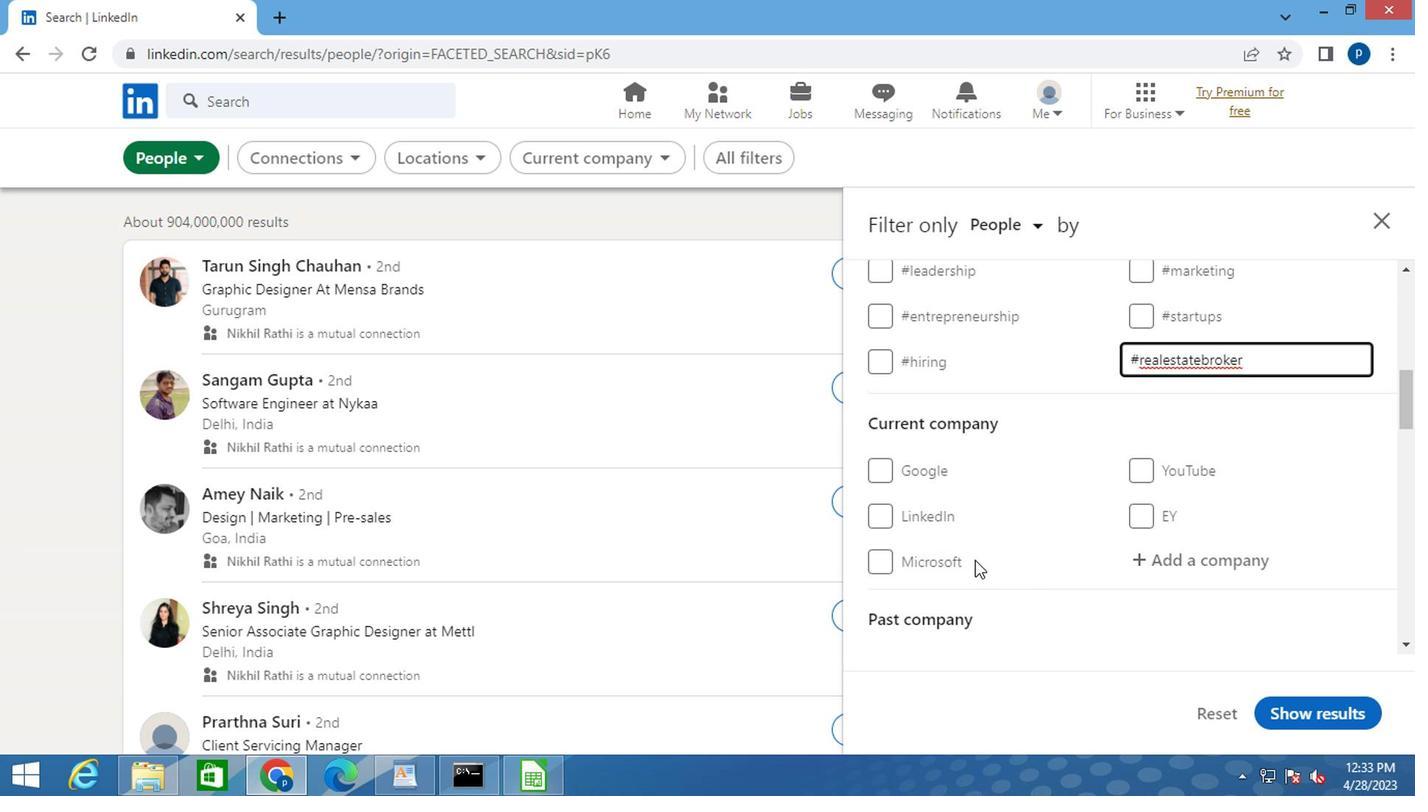 
Action: Mouse moved to (743, 448)
Screenshot: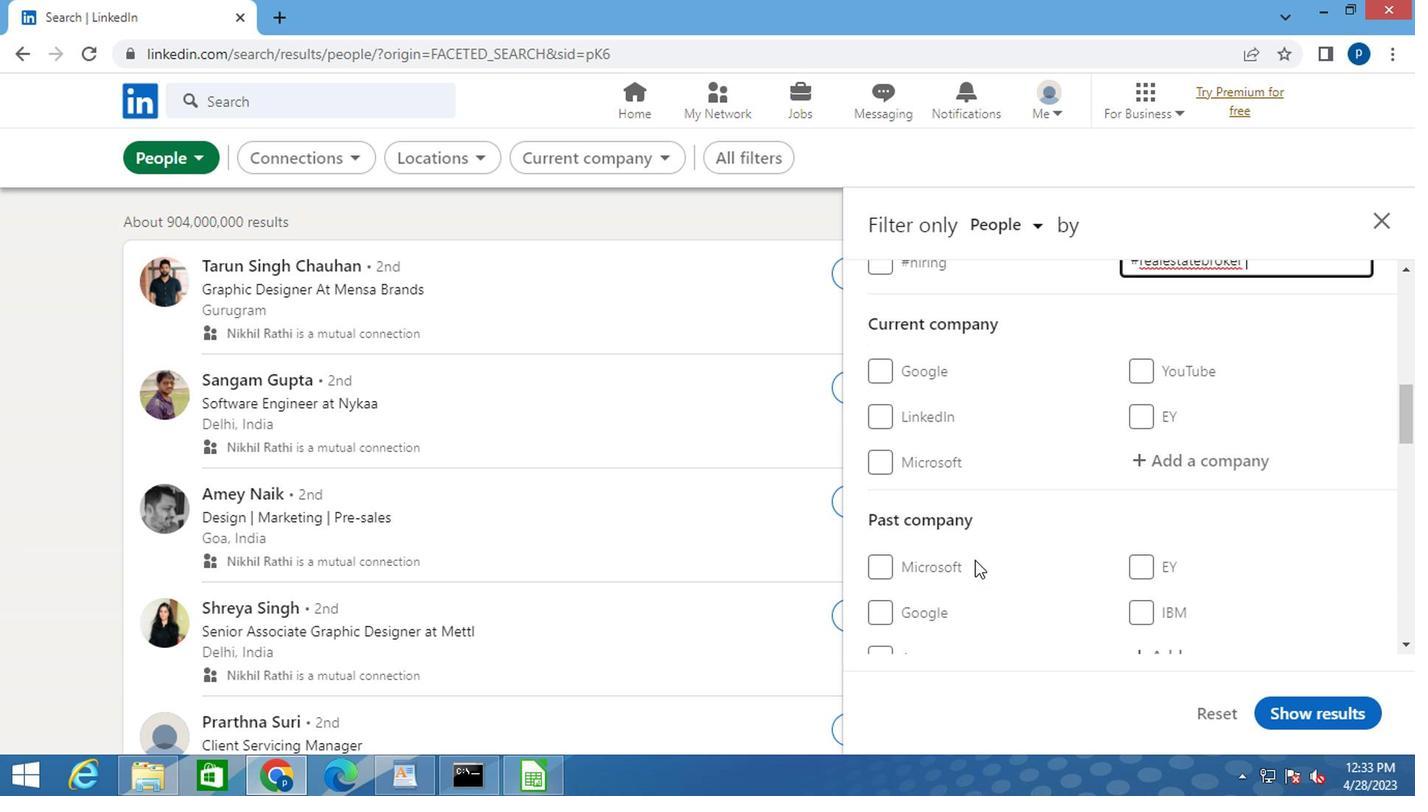 
Action: Mouse scrolled (743, 447) with delta (0, 0)
Screenshot: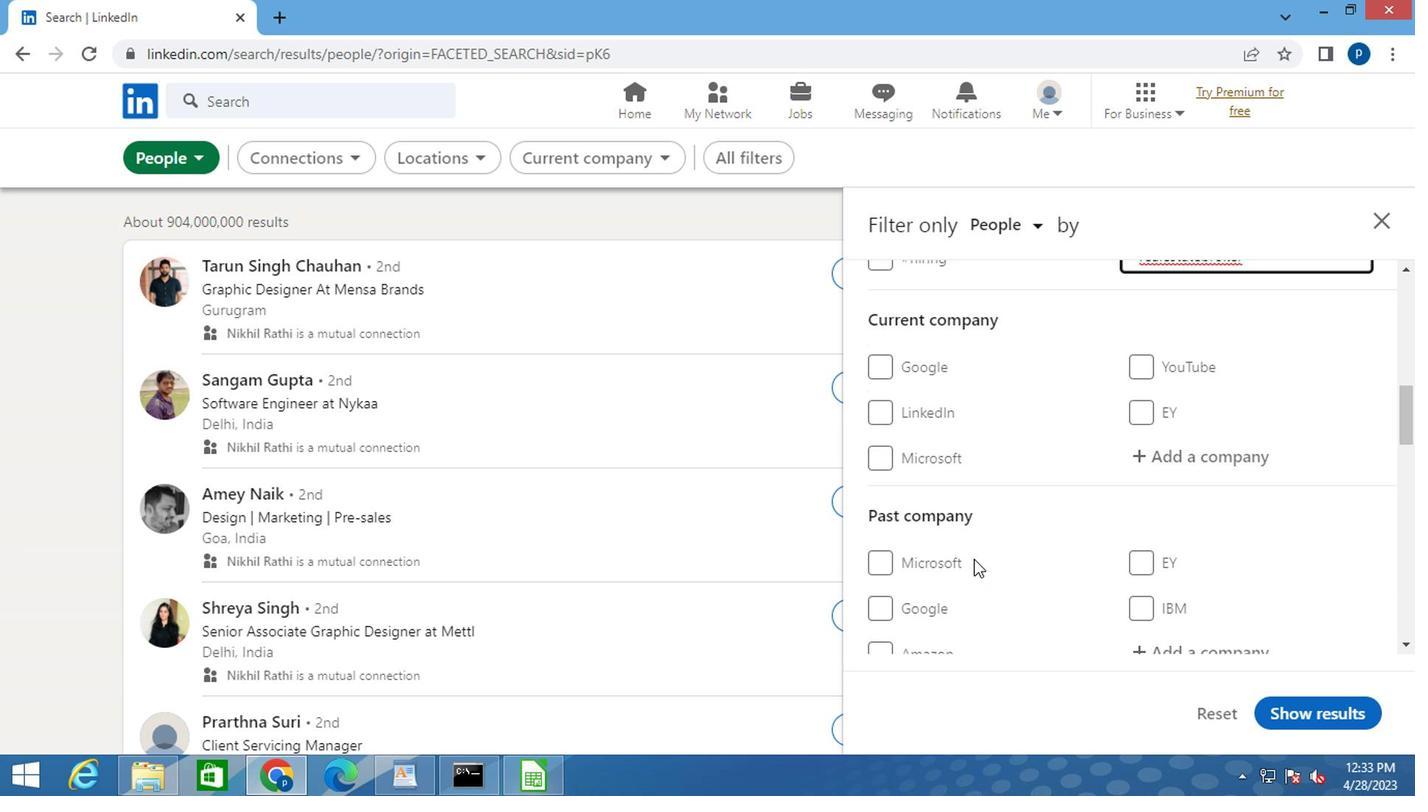
Action: Mouse scrolled (743, 447) with delta (0, 0)
Screenshot: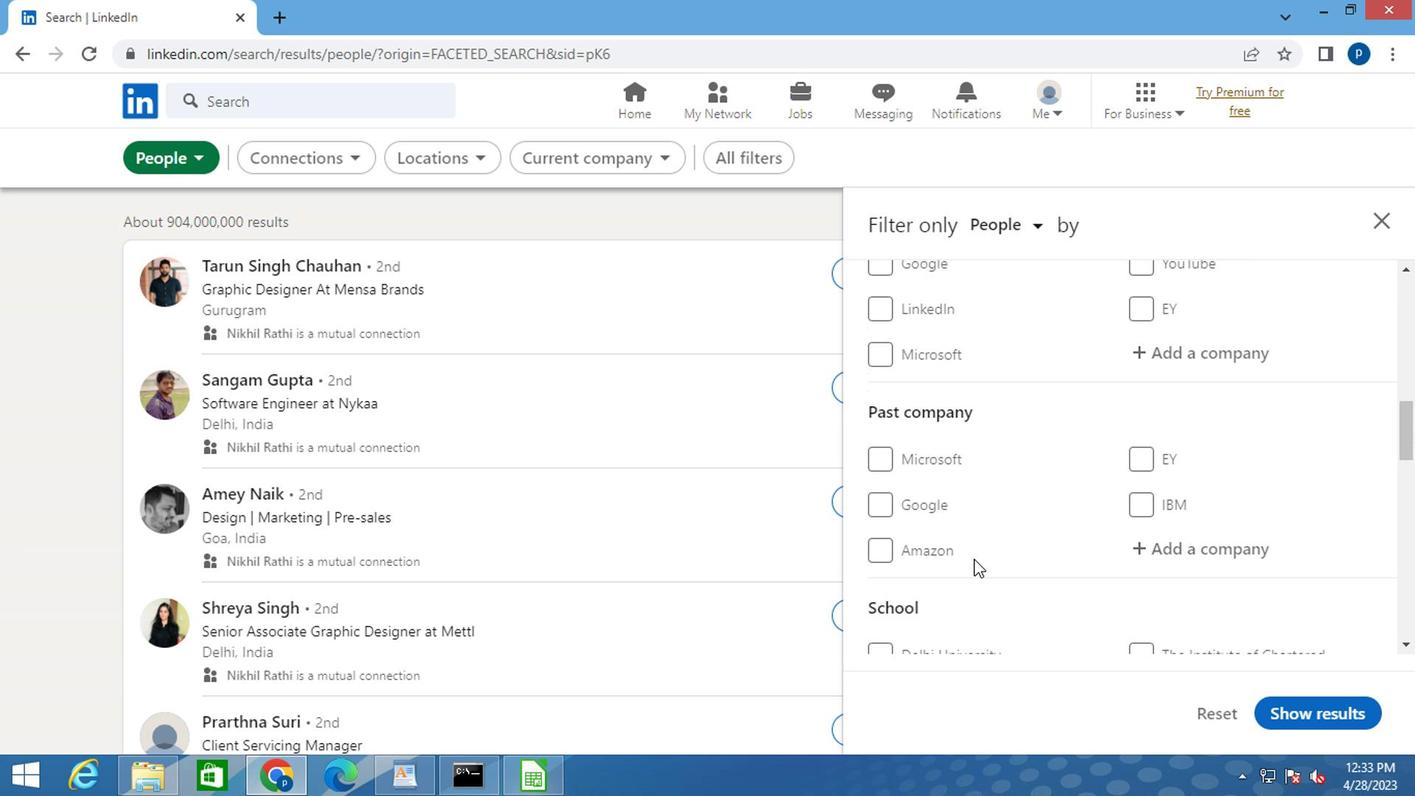 
Action: Mouse moved to (746, 449)
Screenshot: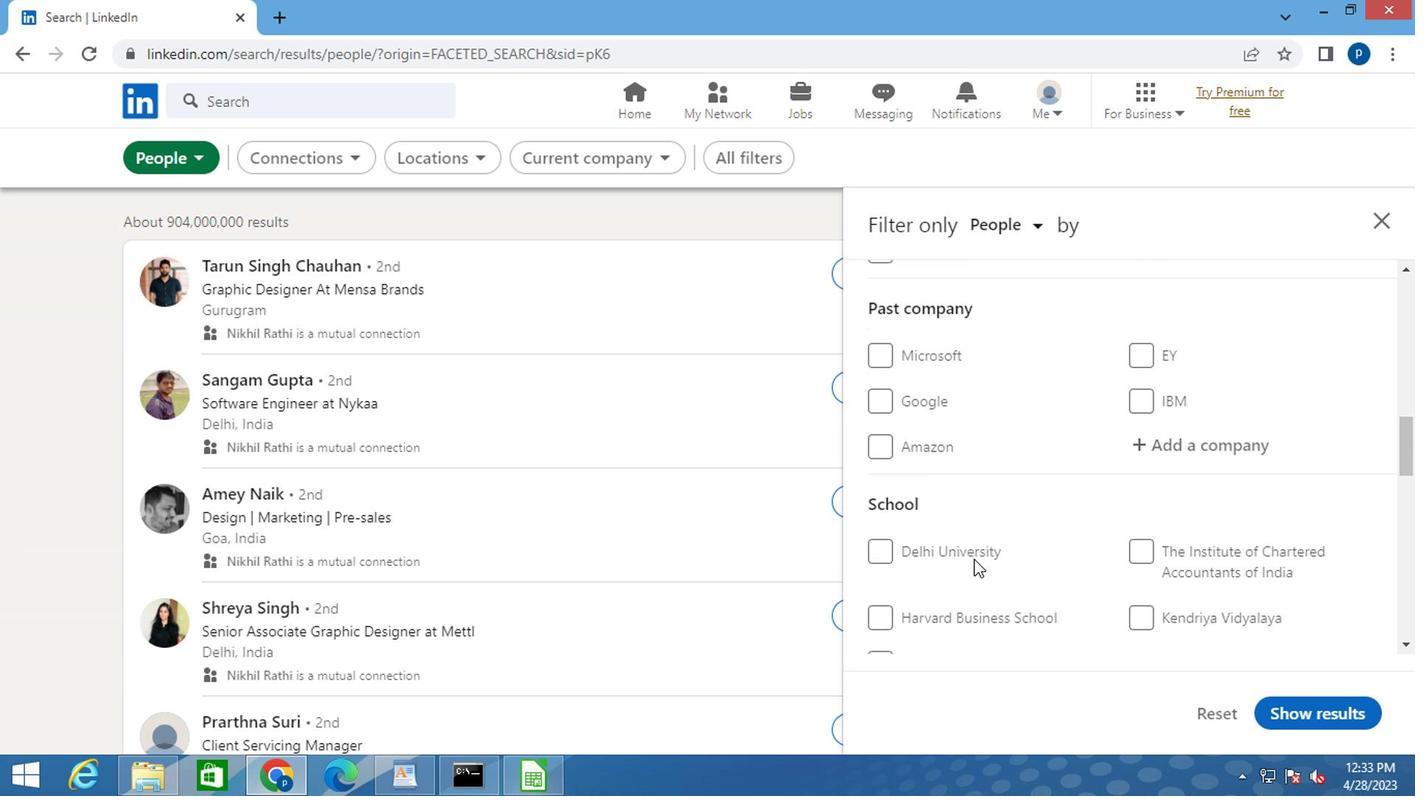 
Action: Mouse scrolled (746, 448) with delta (0, 0)
Screenshot: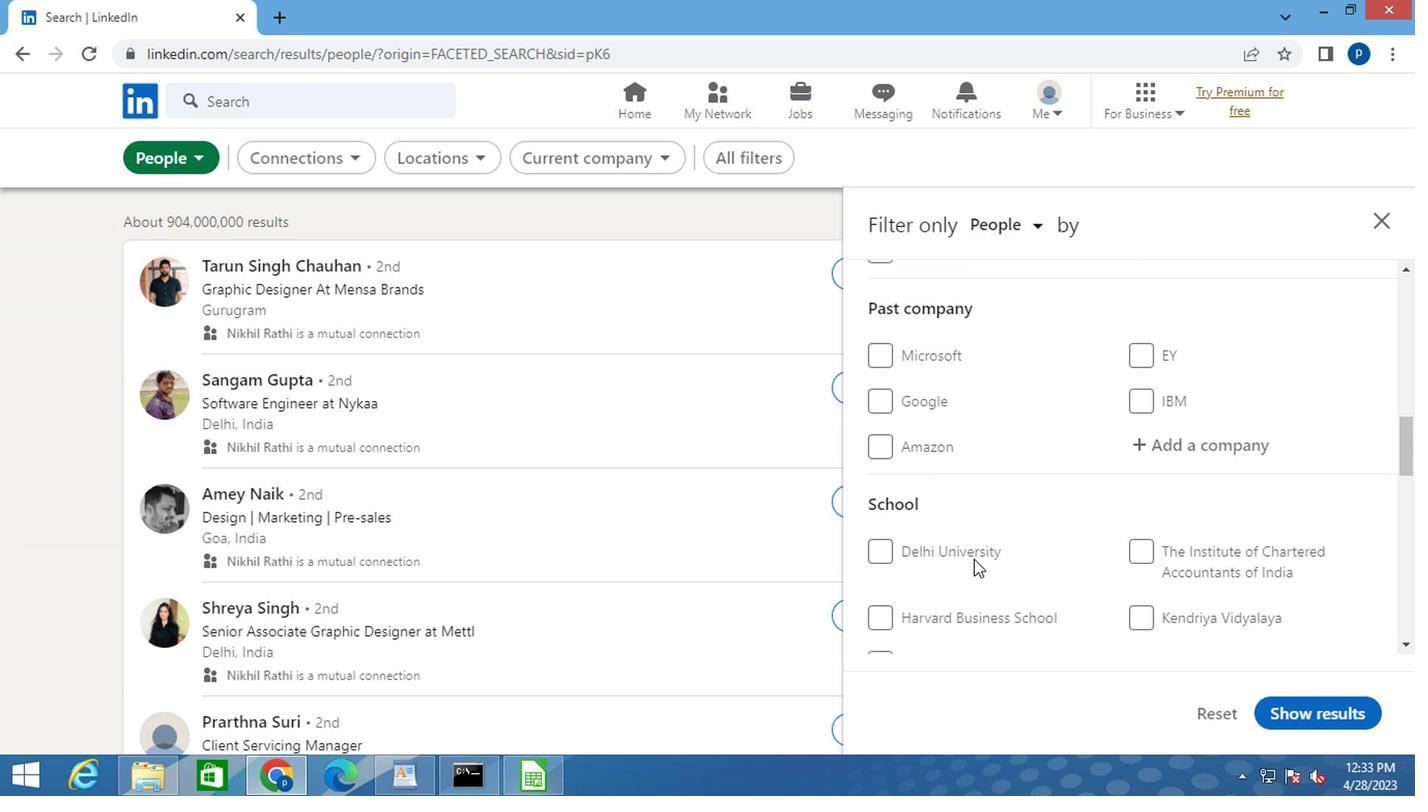 
Action: Mouse scrolled (746, 448) with delta (0, 0)
Screenshot: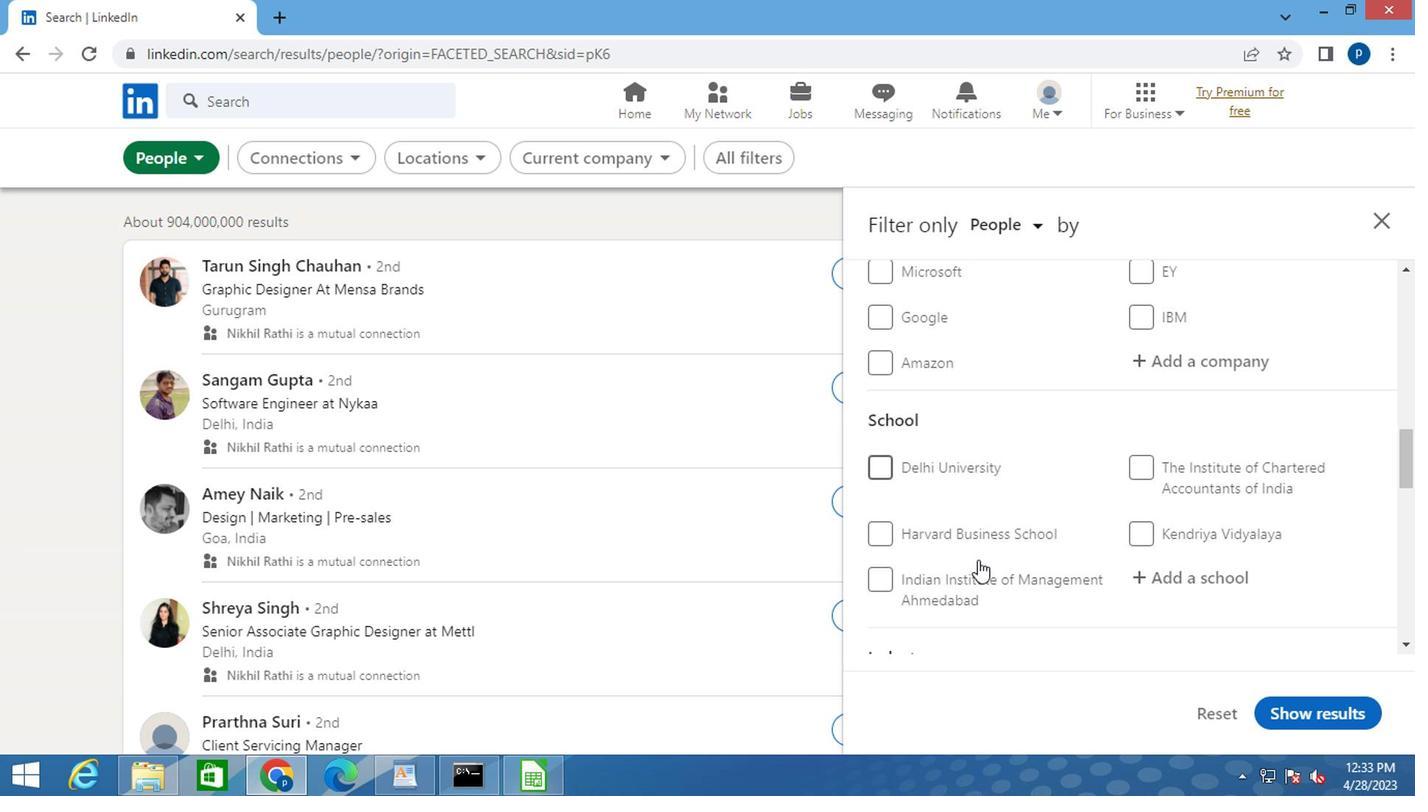 
Action: Mouse scrolled (746, 448) with delta (0, 0)
Screenshot: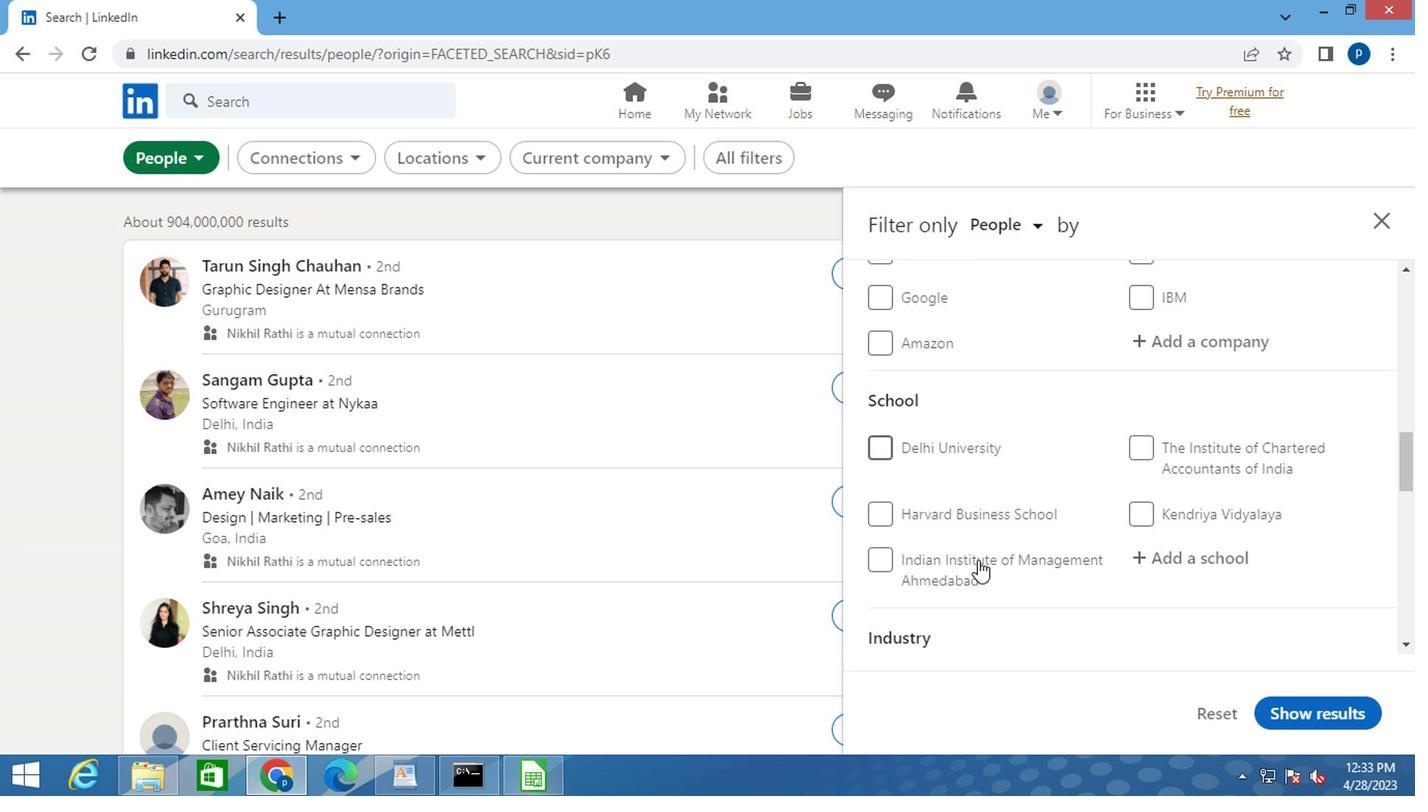 
Action: Mouse scrolled (746, 448) with delta (0, 0)
Screenshot: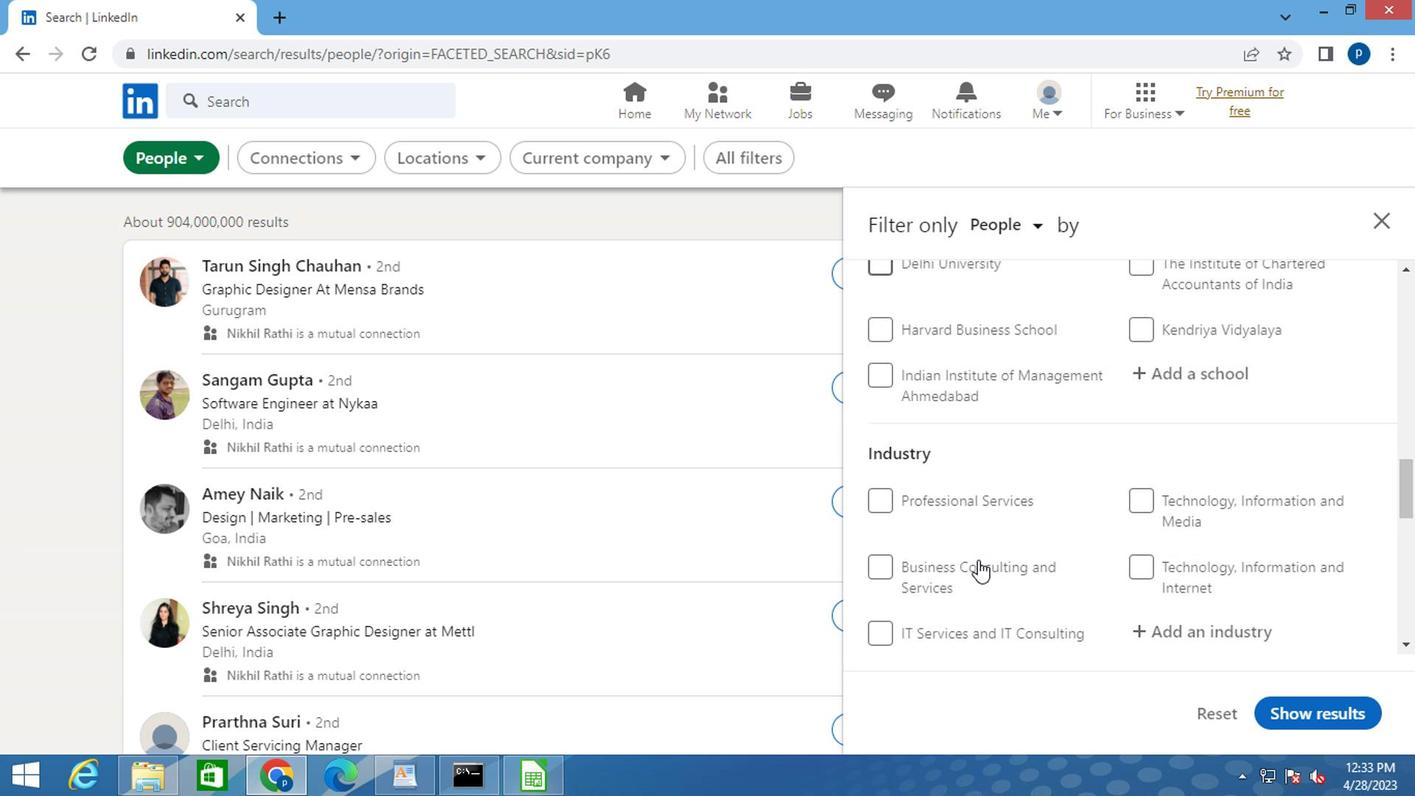 
Action: Mouse moved to (746, 449)
Screenshot: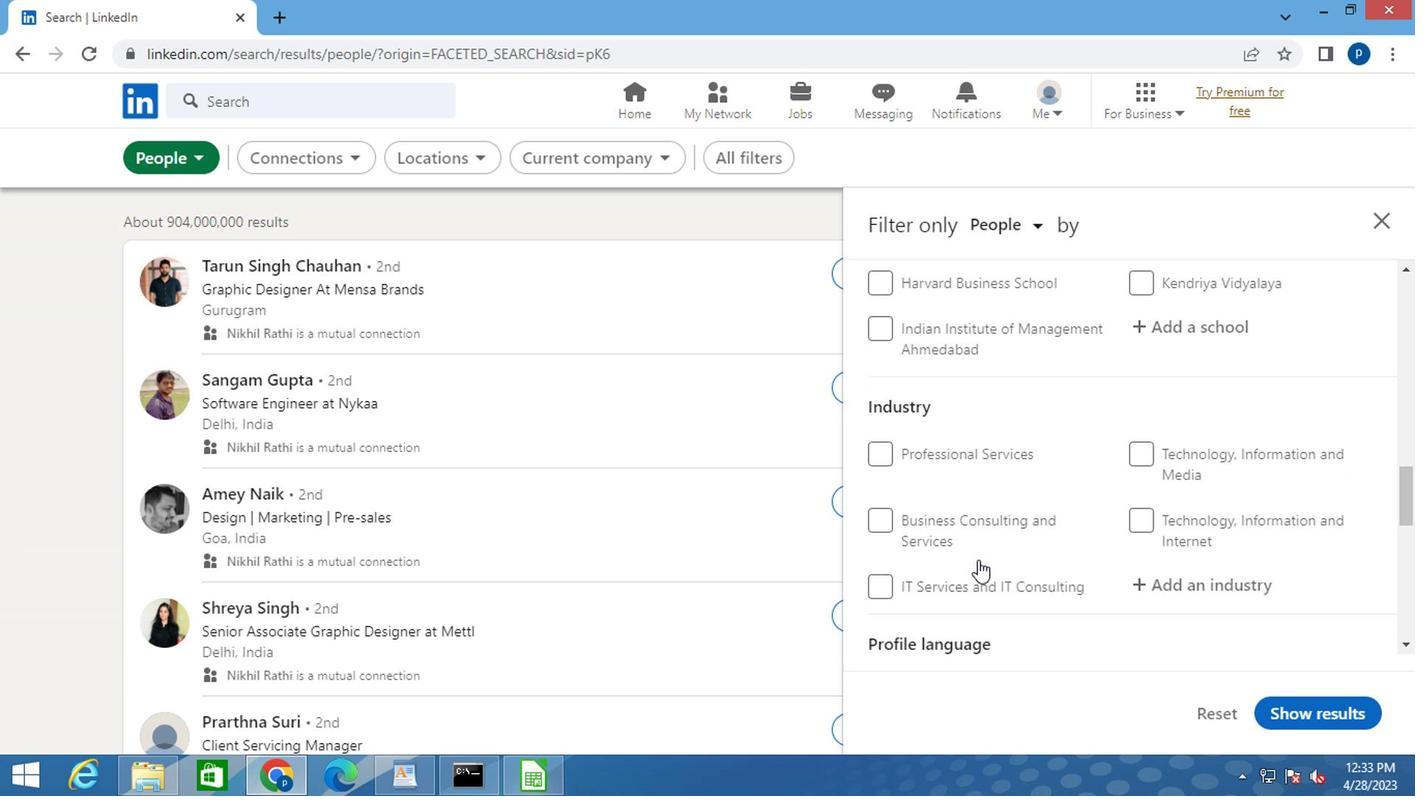 
Action: Mouse scrolled (746, 448) with delta (0, 0)
Screenshot: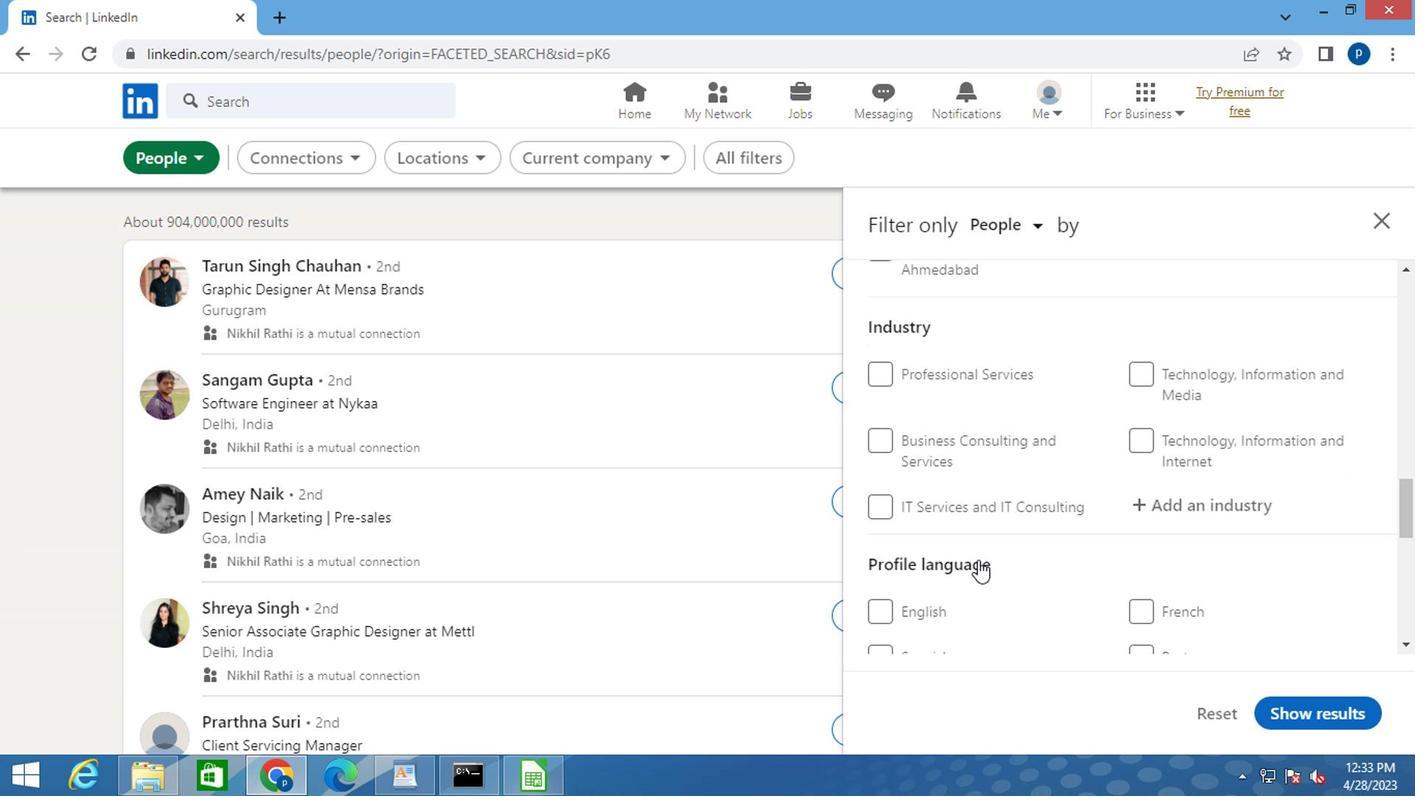 
Action: Mouse moved to (861, 443)
Screenshot: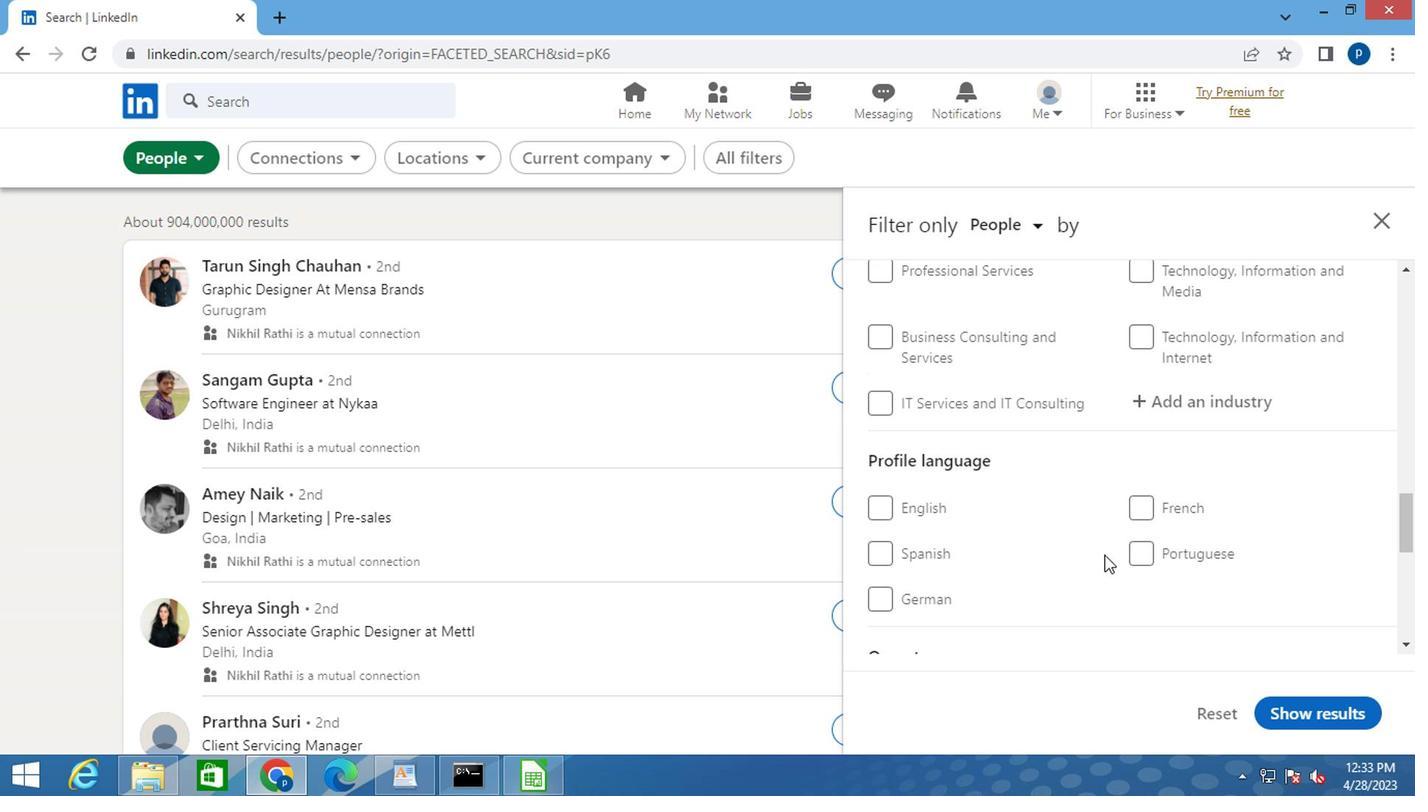 
Action: Mouse pressed left at (861, 443)
Screenshot: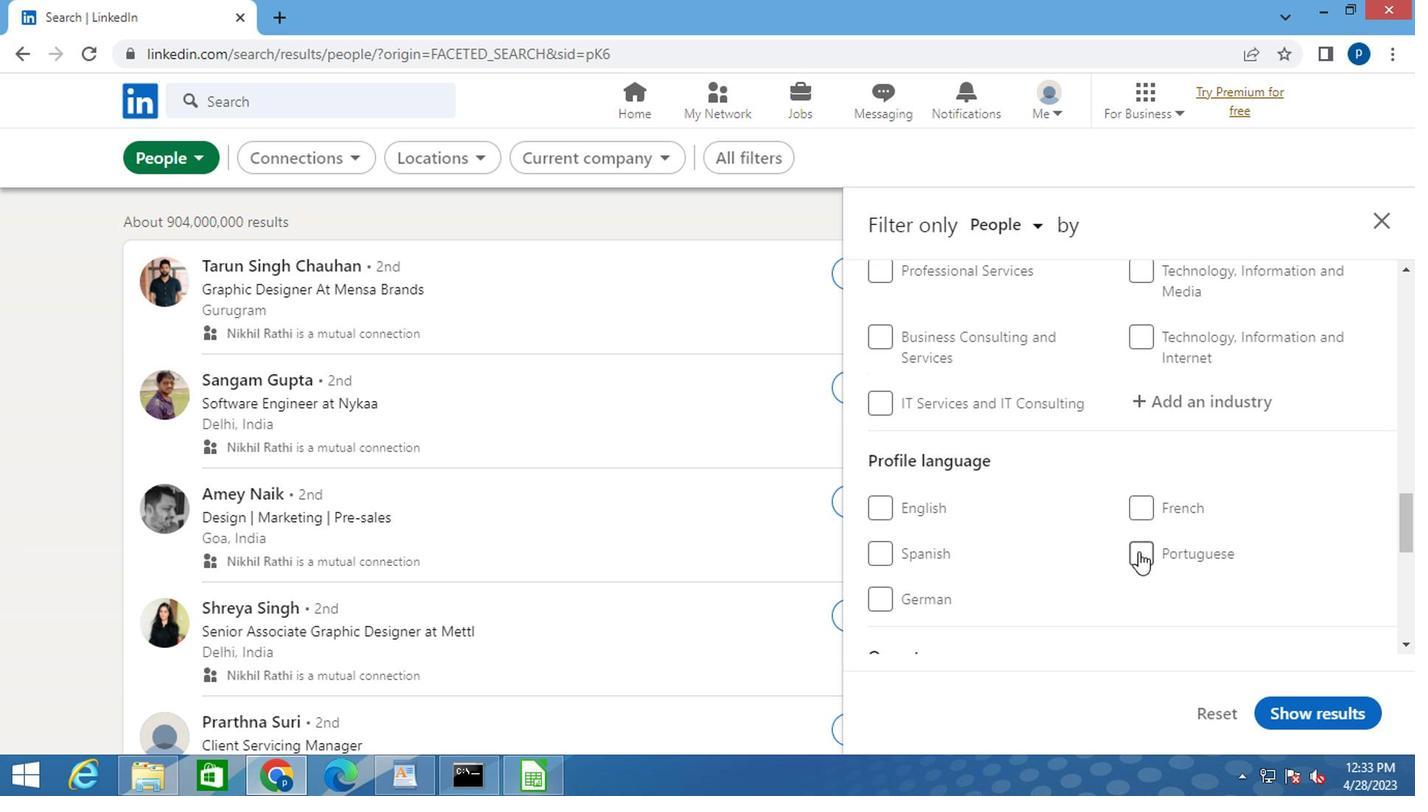 
Action: Mouse moved to (799, 429)
Screenshot: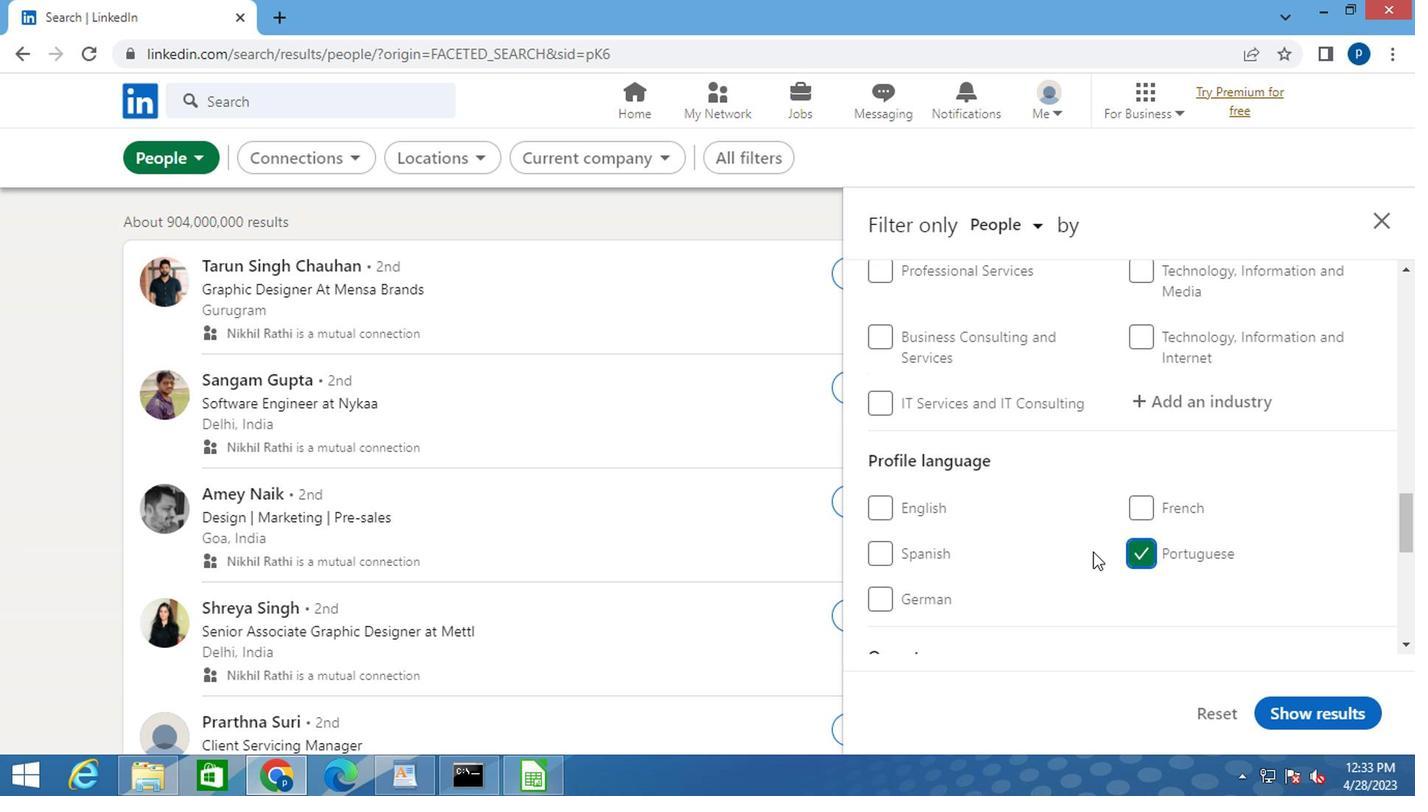
Action: Mouse scrolled (799, 430) with delta (0, 0)
Screenshot: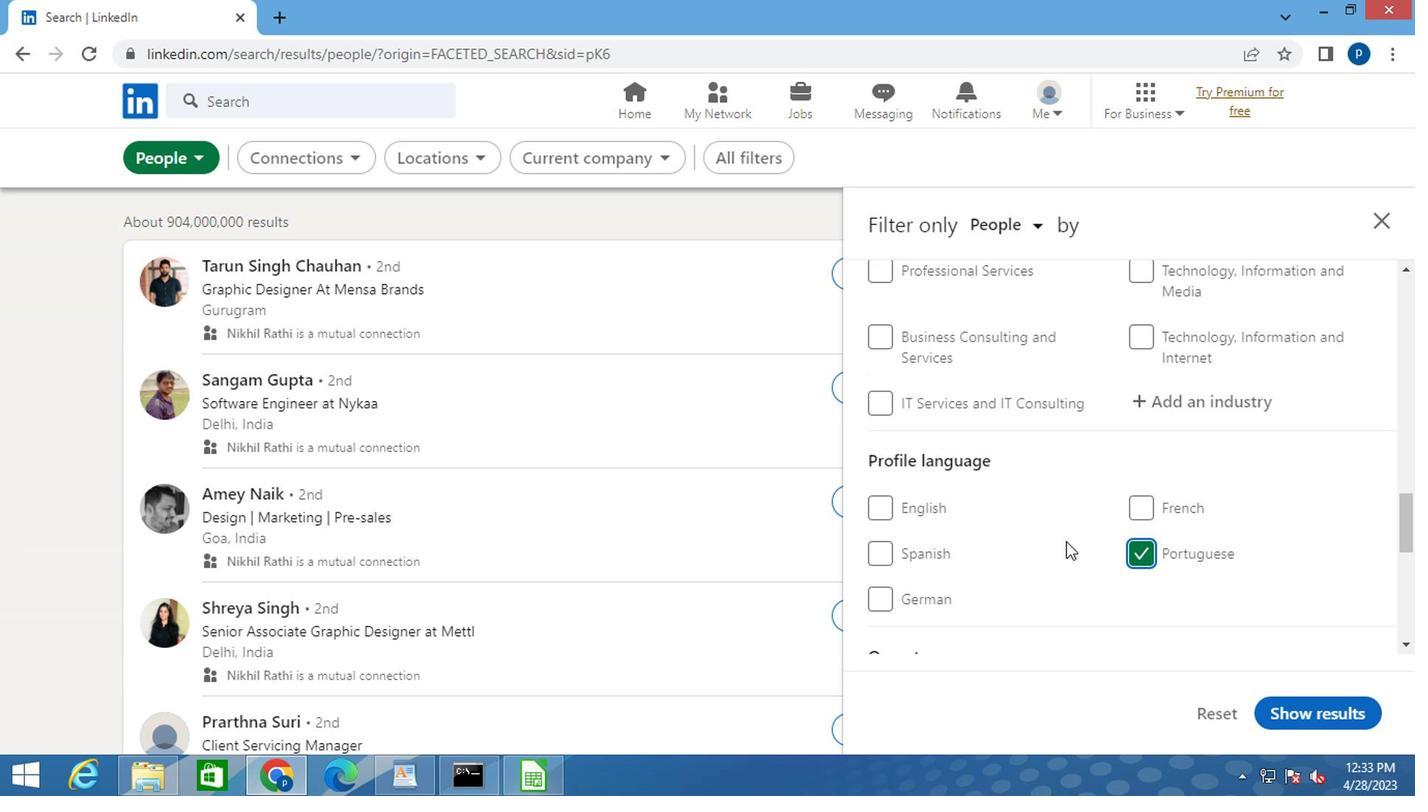 
Action: Mouse scrolled (799, 430) with delta (0, 0)
Screenshot: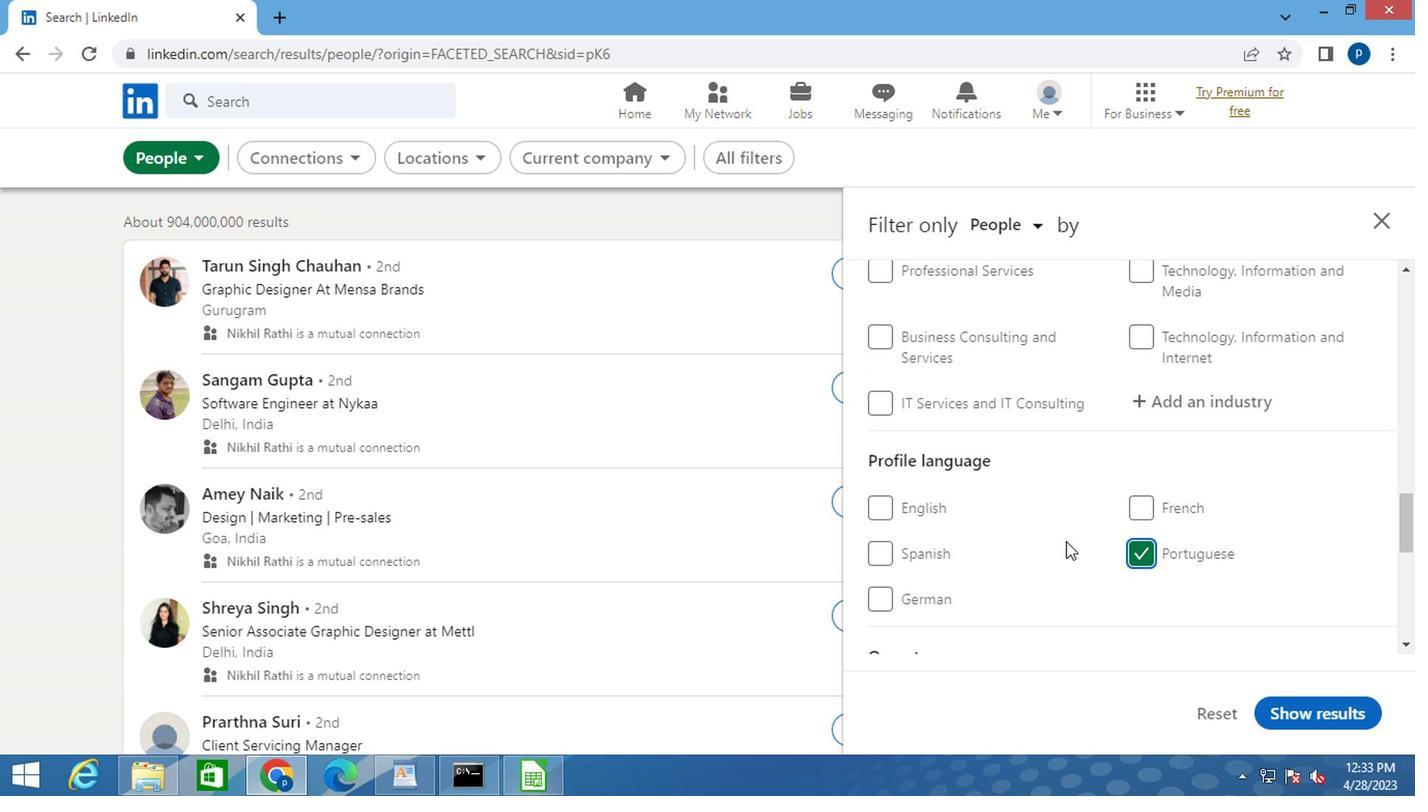 
Action: Mouse scrolled (799, 430) with delta (0, 0)
Screenshot: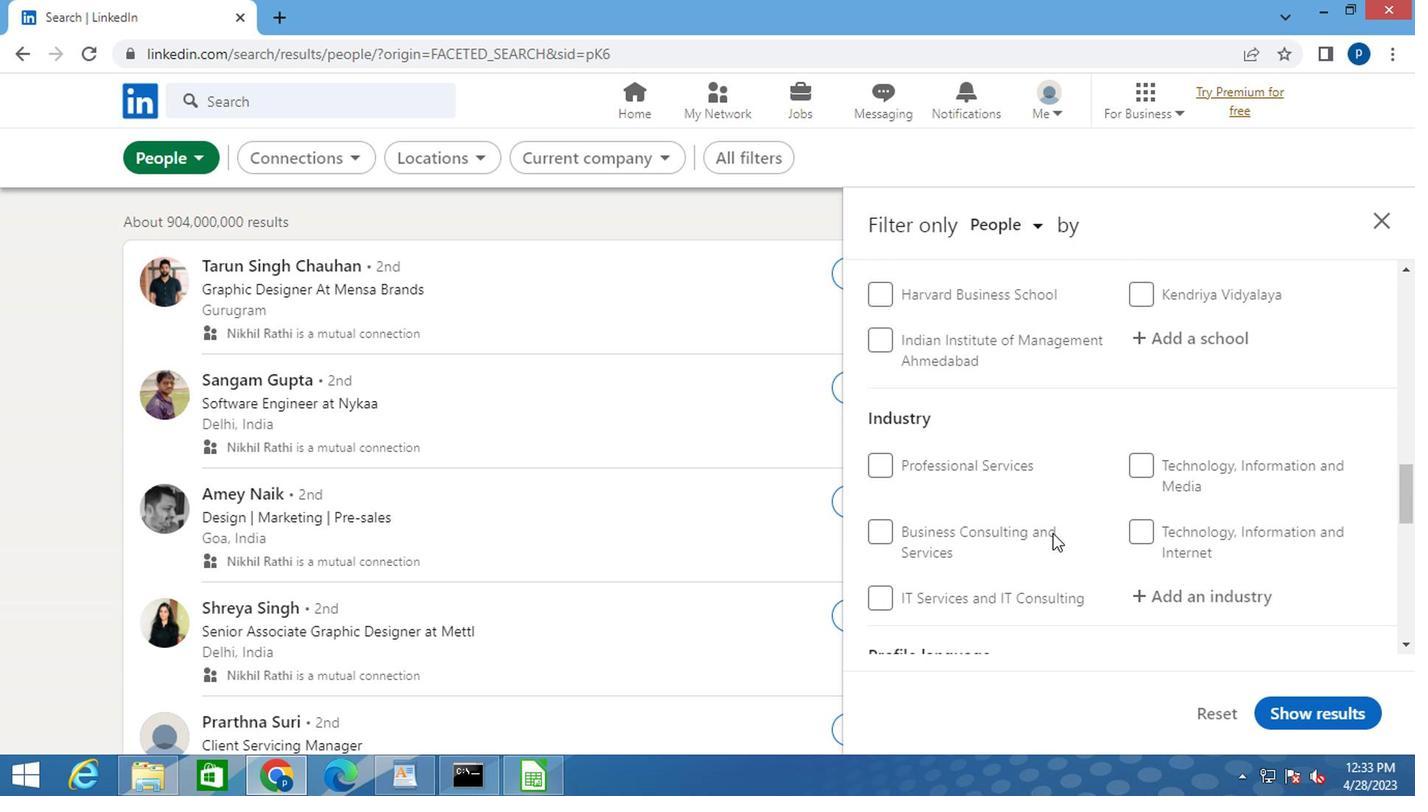 
Action: Mouse scrolled (799, 430) with delta (0, 0)
Screenshot: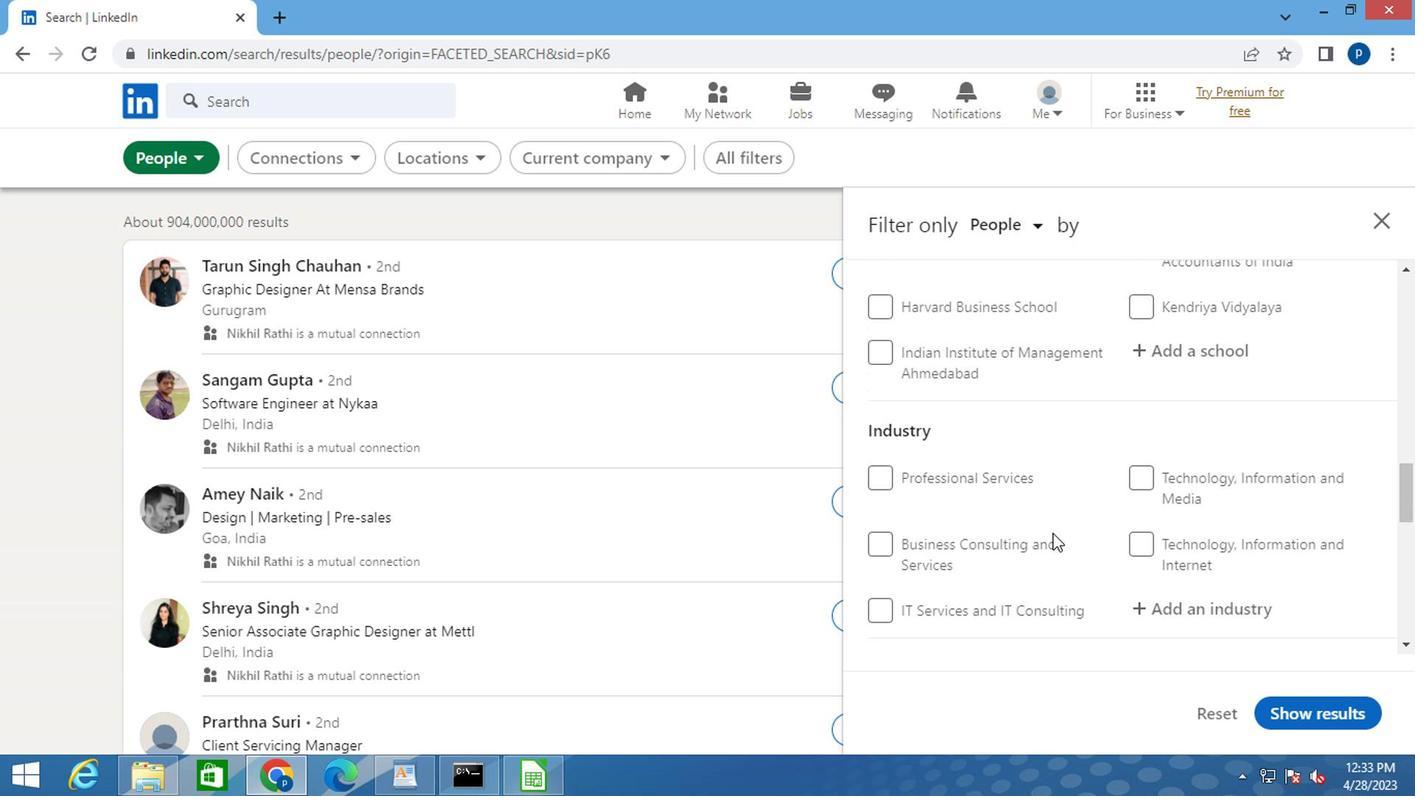 
Action: Mouse scrolled (799, 430) with delta (0, 0)
Screenshot: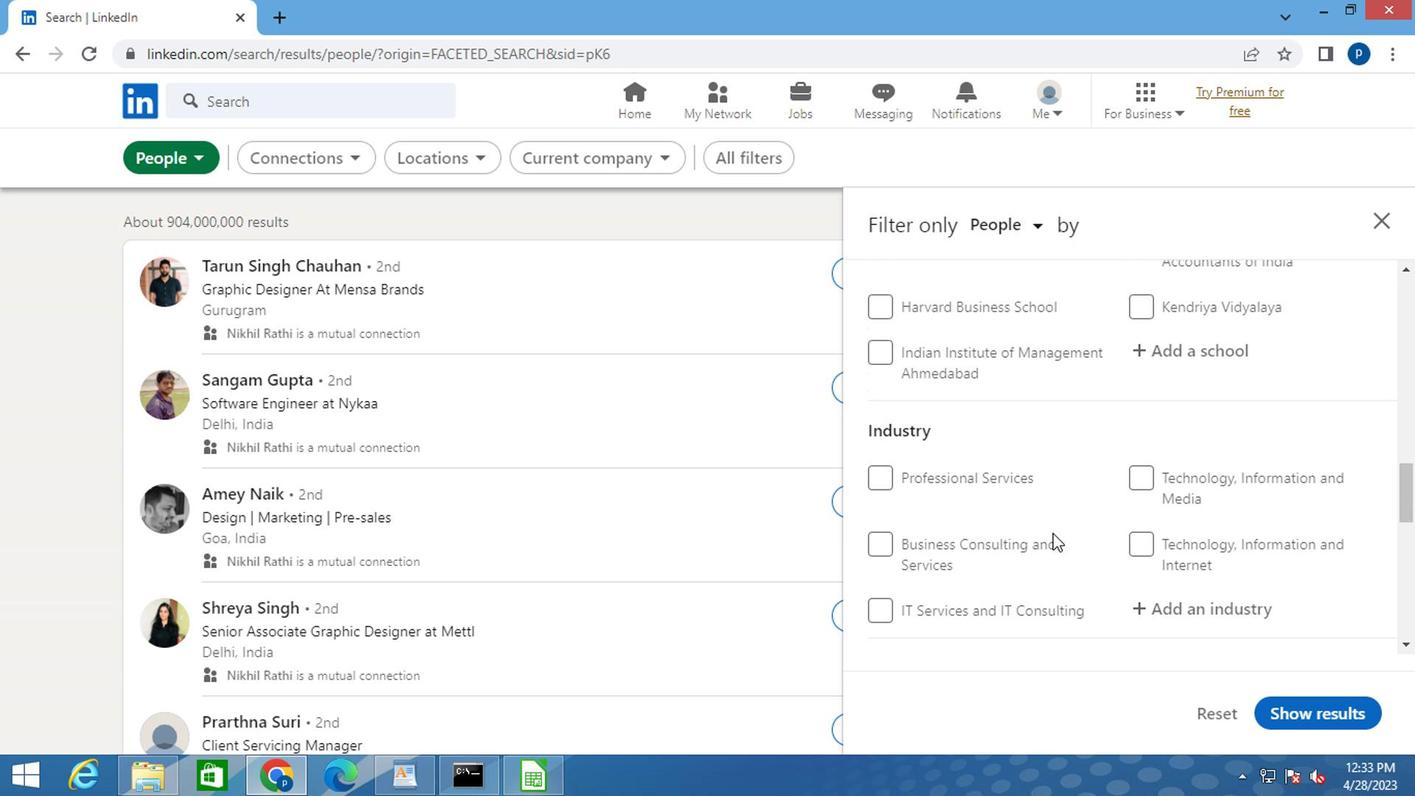 
Action: Mouse scrolled (799, 430) with delta (0, 0)
Screenshot: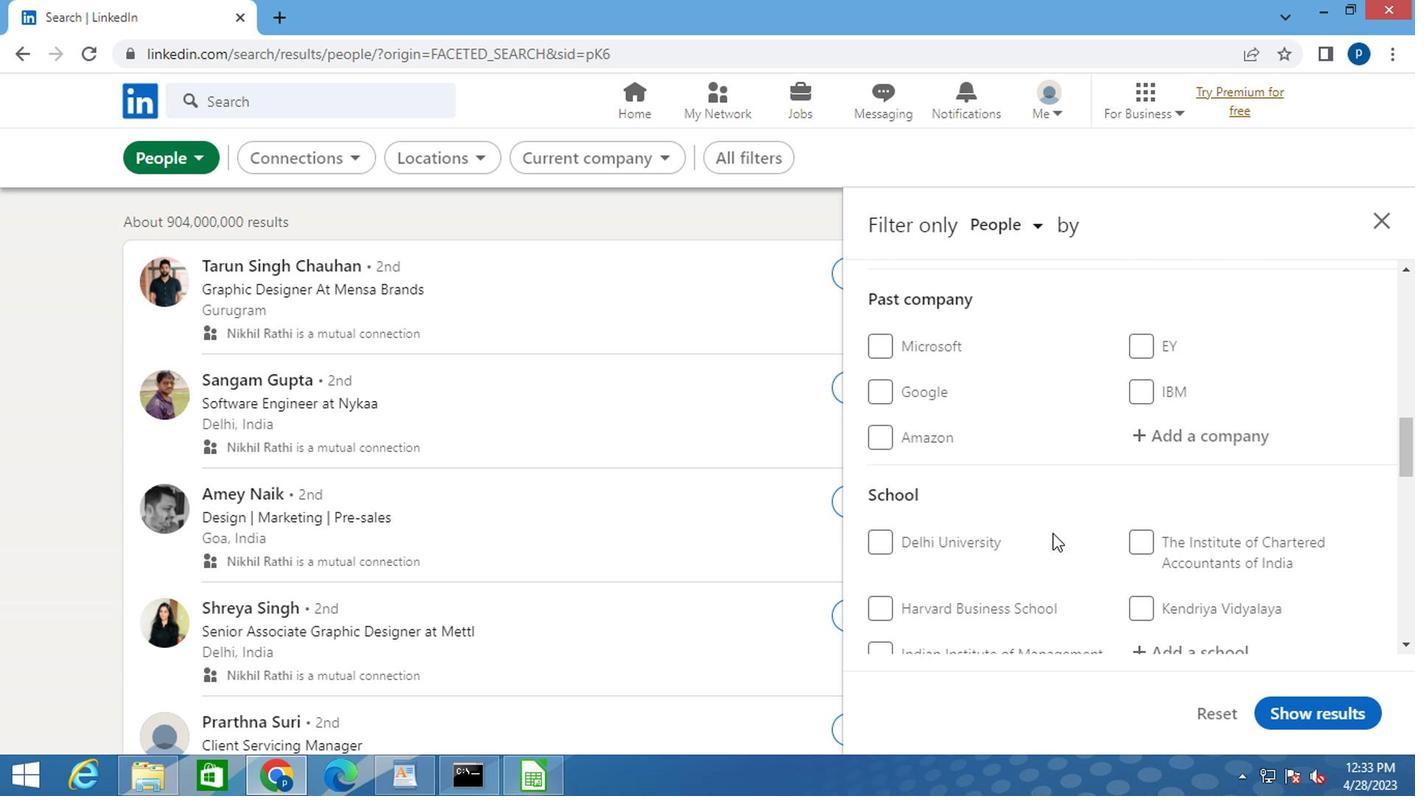 
Action: Mouse moved to (799, 429)
Screenshot: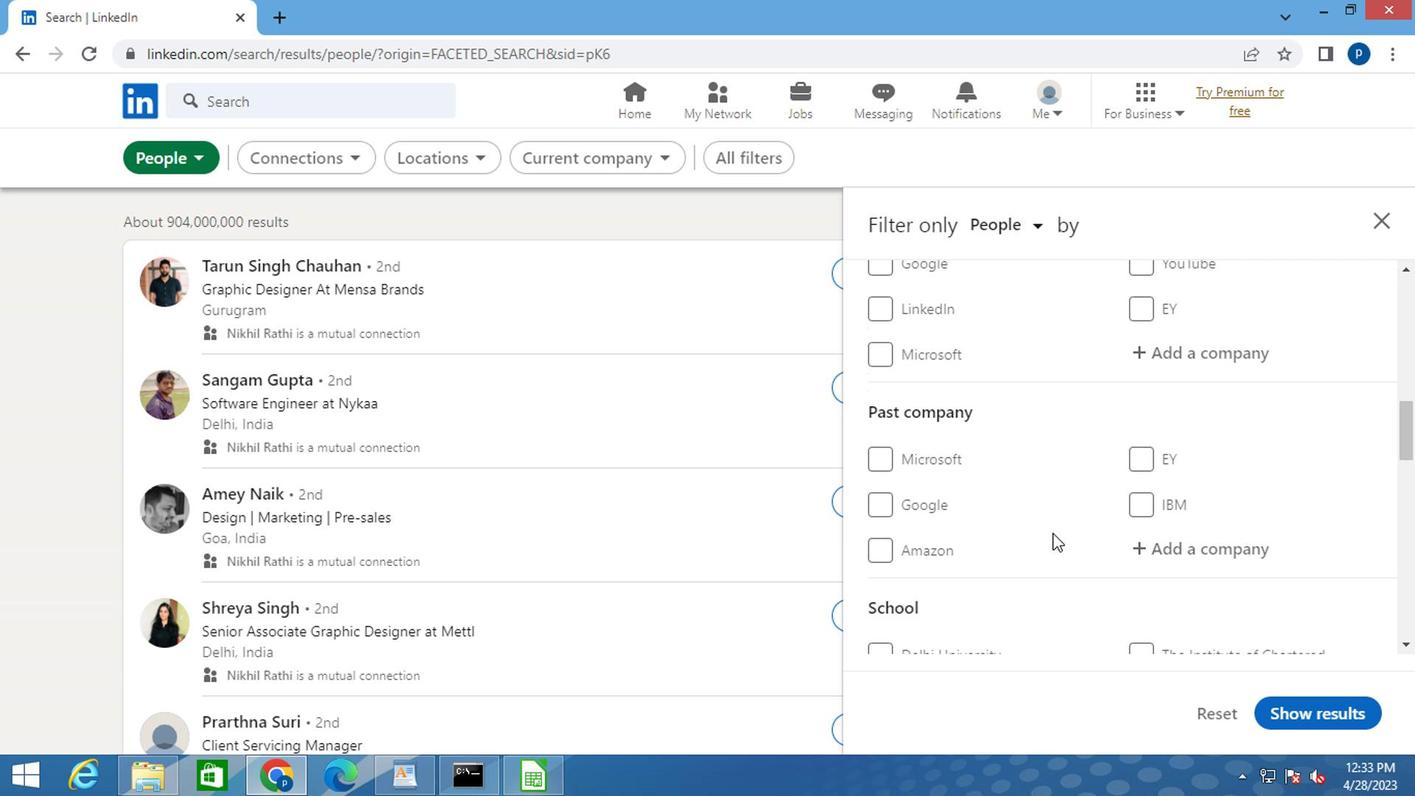 
Action: Mouse scrolled (799, 429) with delta (0, 0)
Screenshot: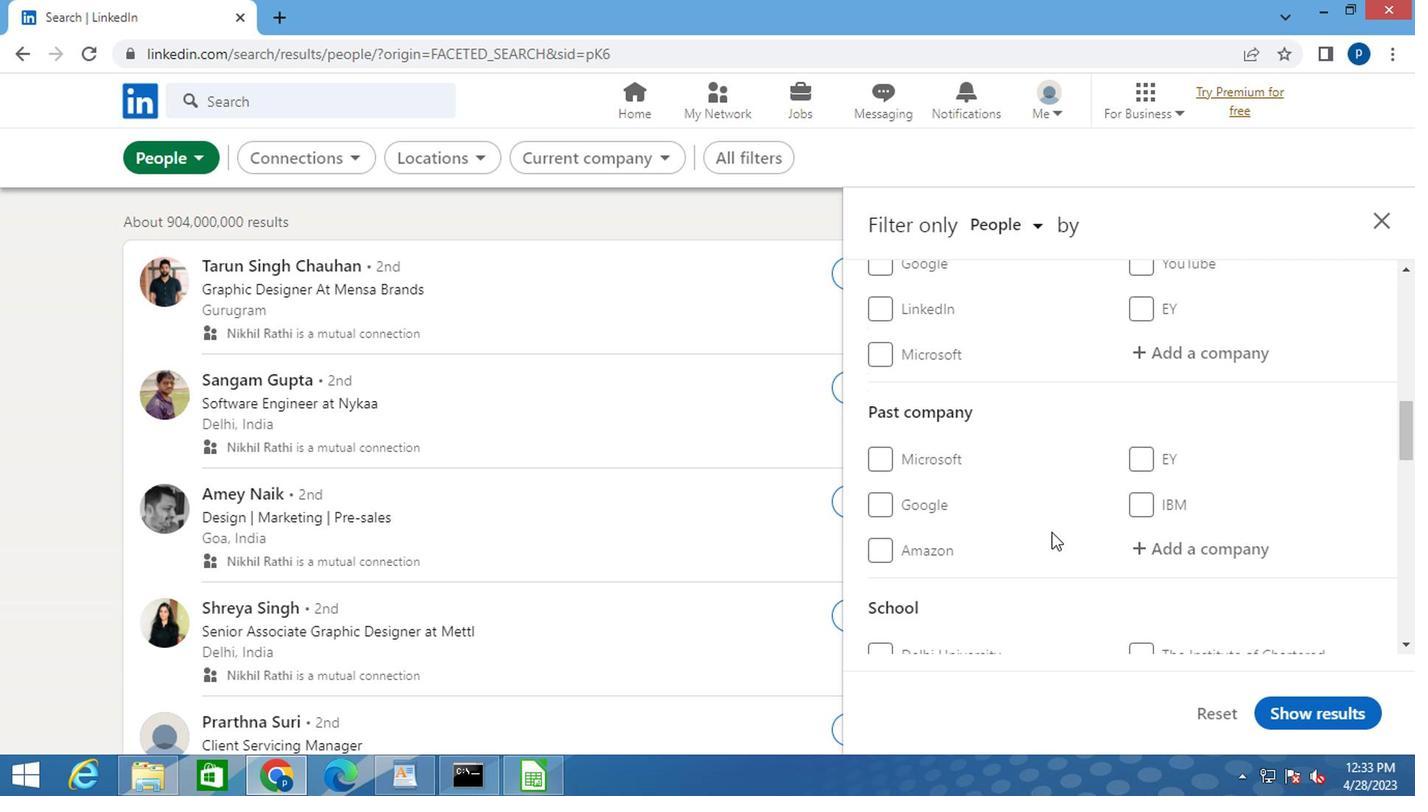 
Action: Mouse moved to (878, 381)
Screenshot: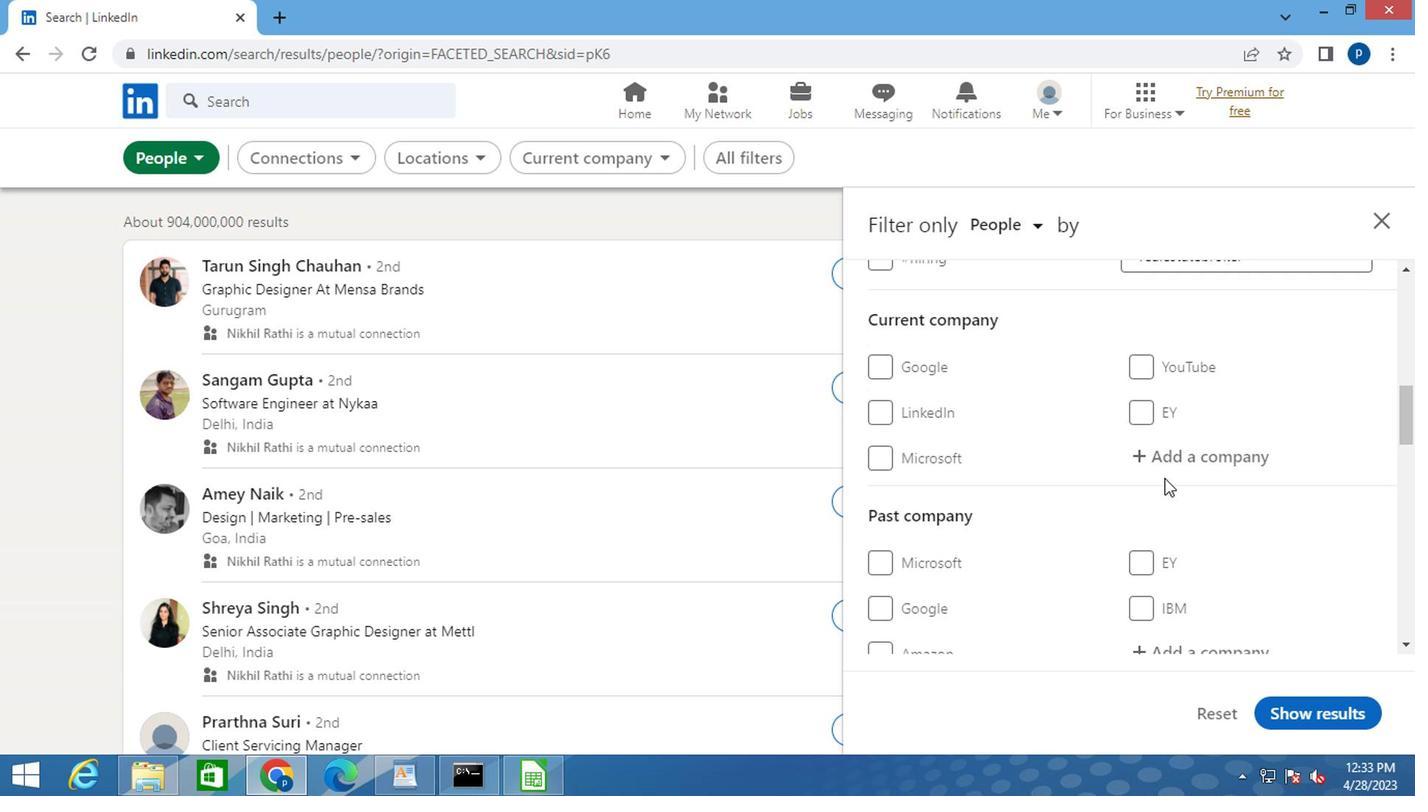 
Action: Mouse pressed left at (878, 381)
Screenshot: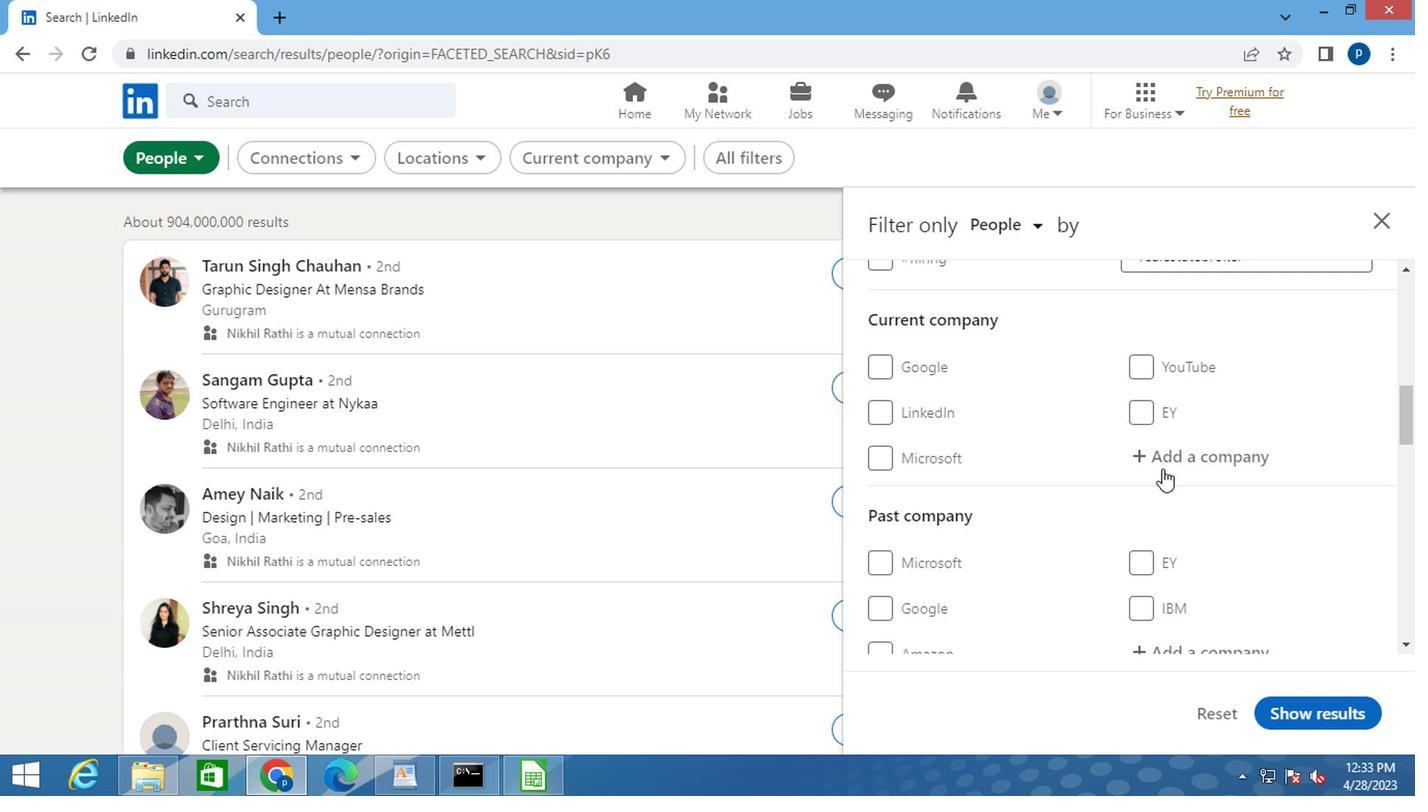 
Action: Mouse moved to (877, 381)
Screenshot: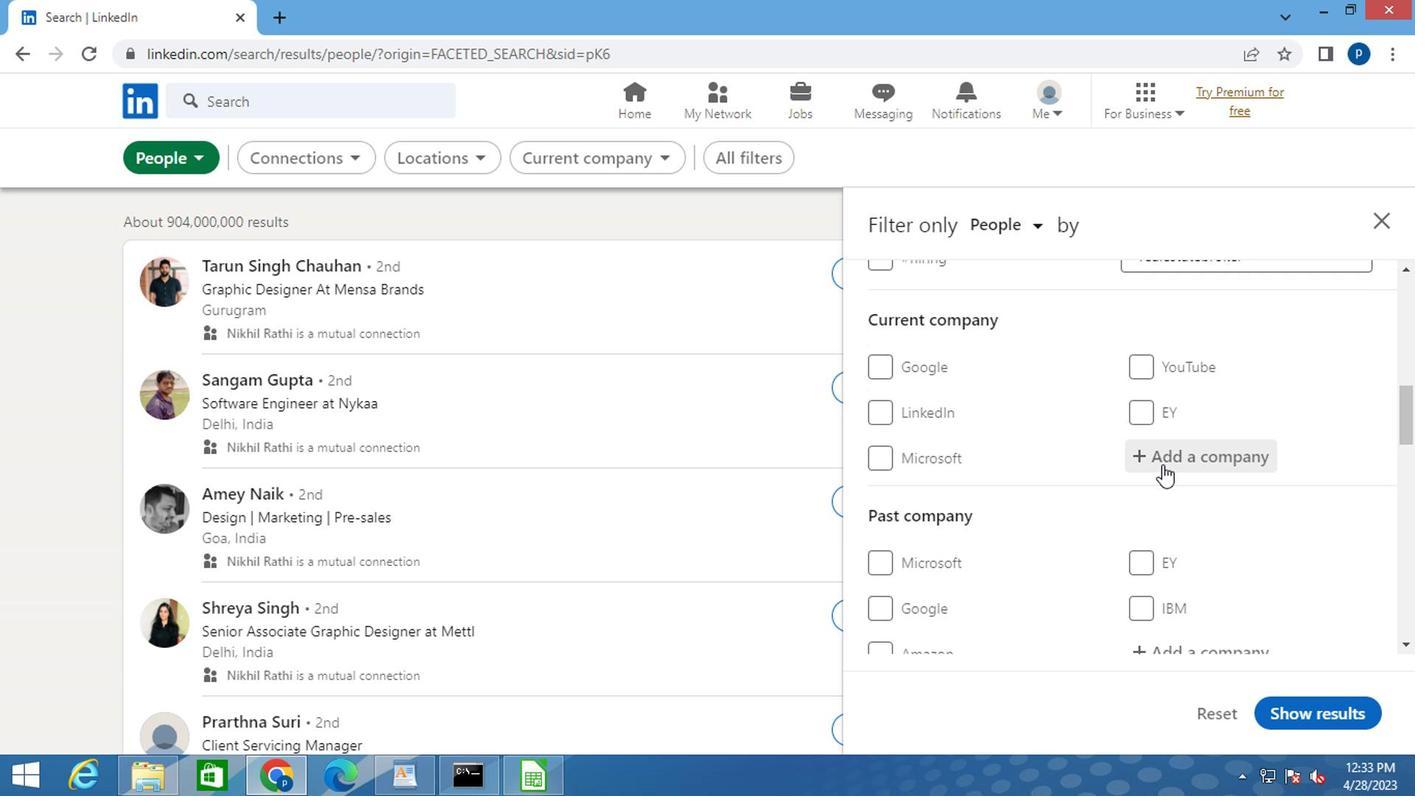 
Action: Key pressed <Key.caps_lock>P<Key.caps_lock>UB<Key.caps_lock>M<Key.caps_lock>ATIC
Screenshot: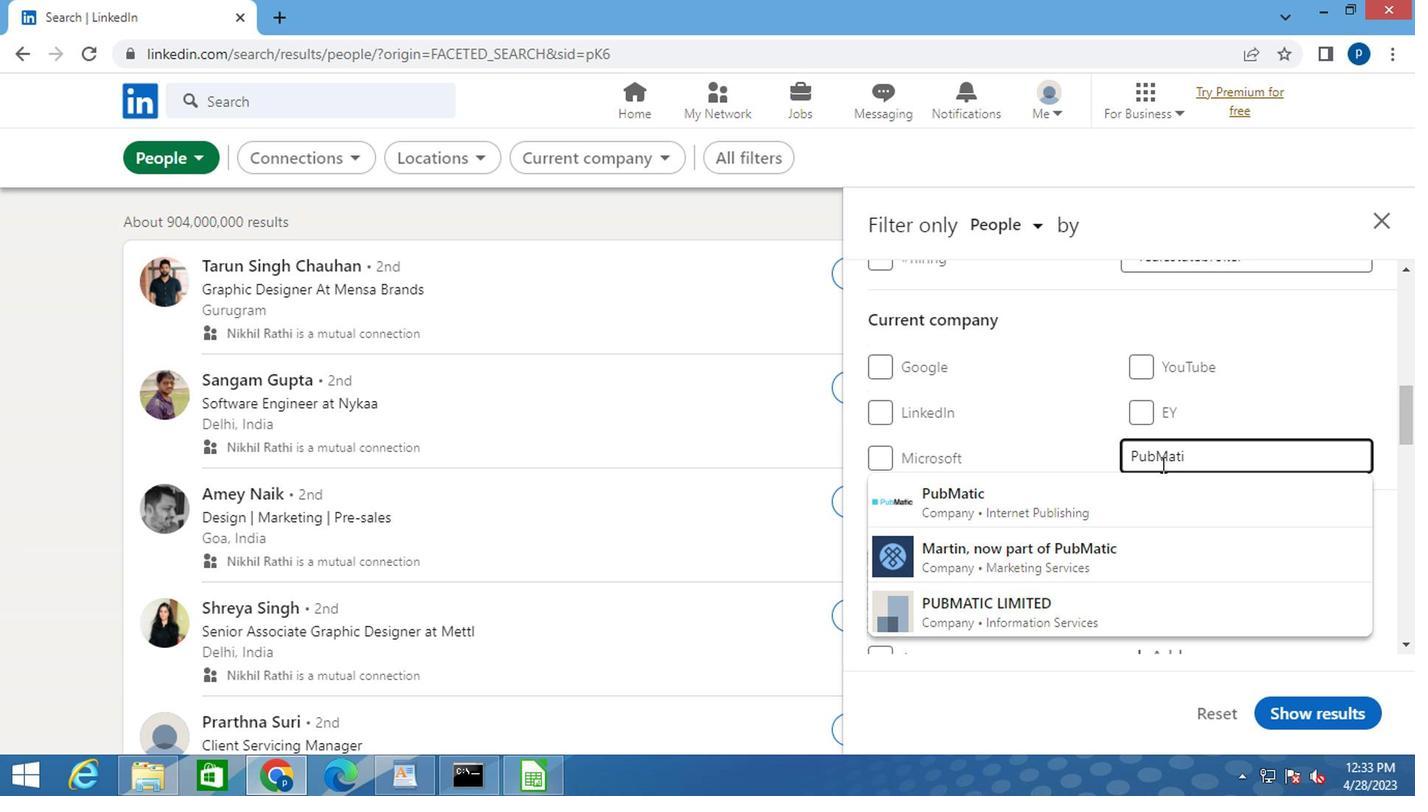
Action: Mouse moved to (771, 401)
Screenshot: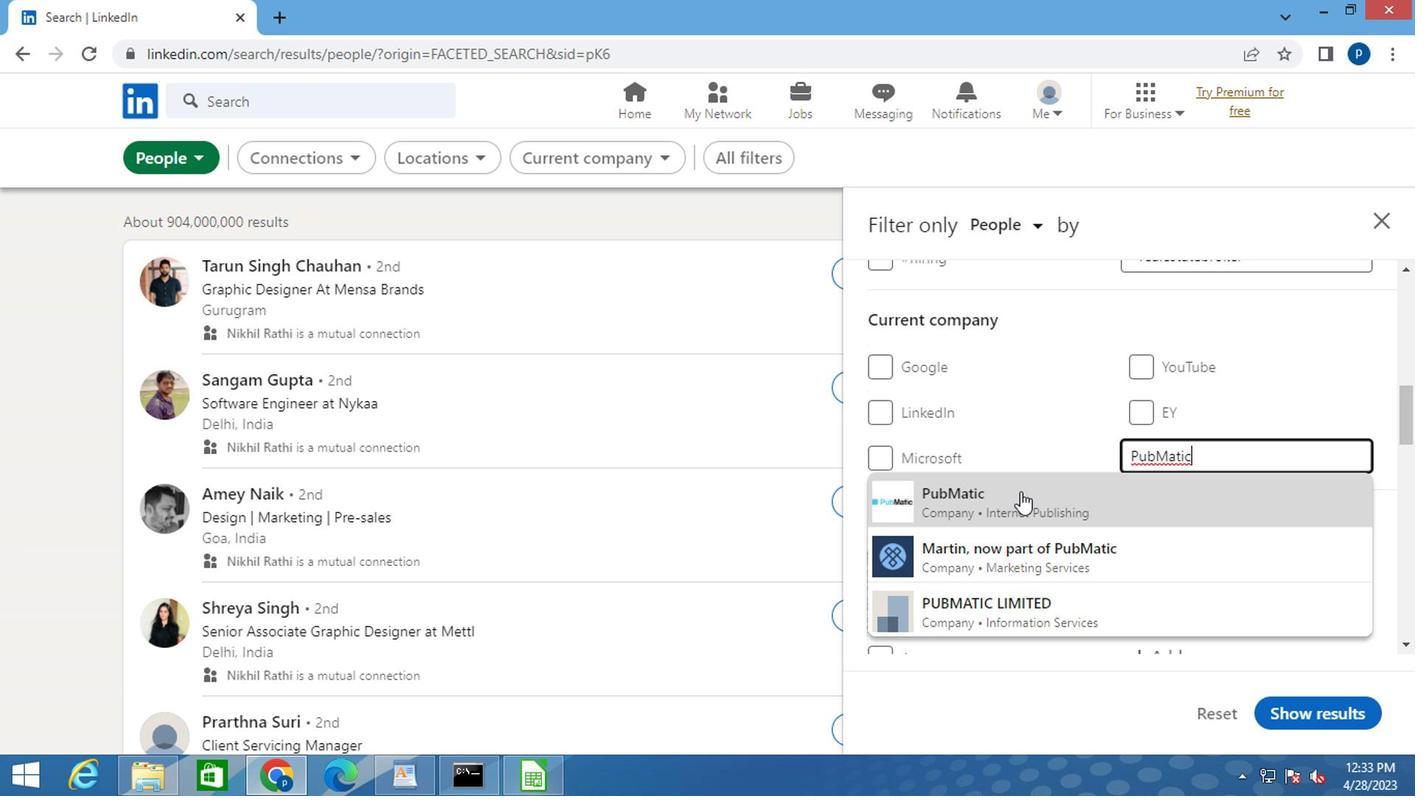 
Action: Mouse pressed left at (771, 401)
Screenshot: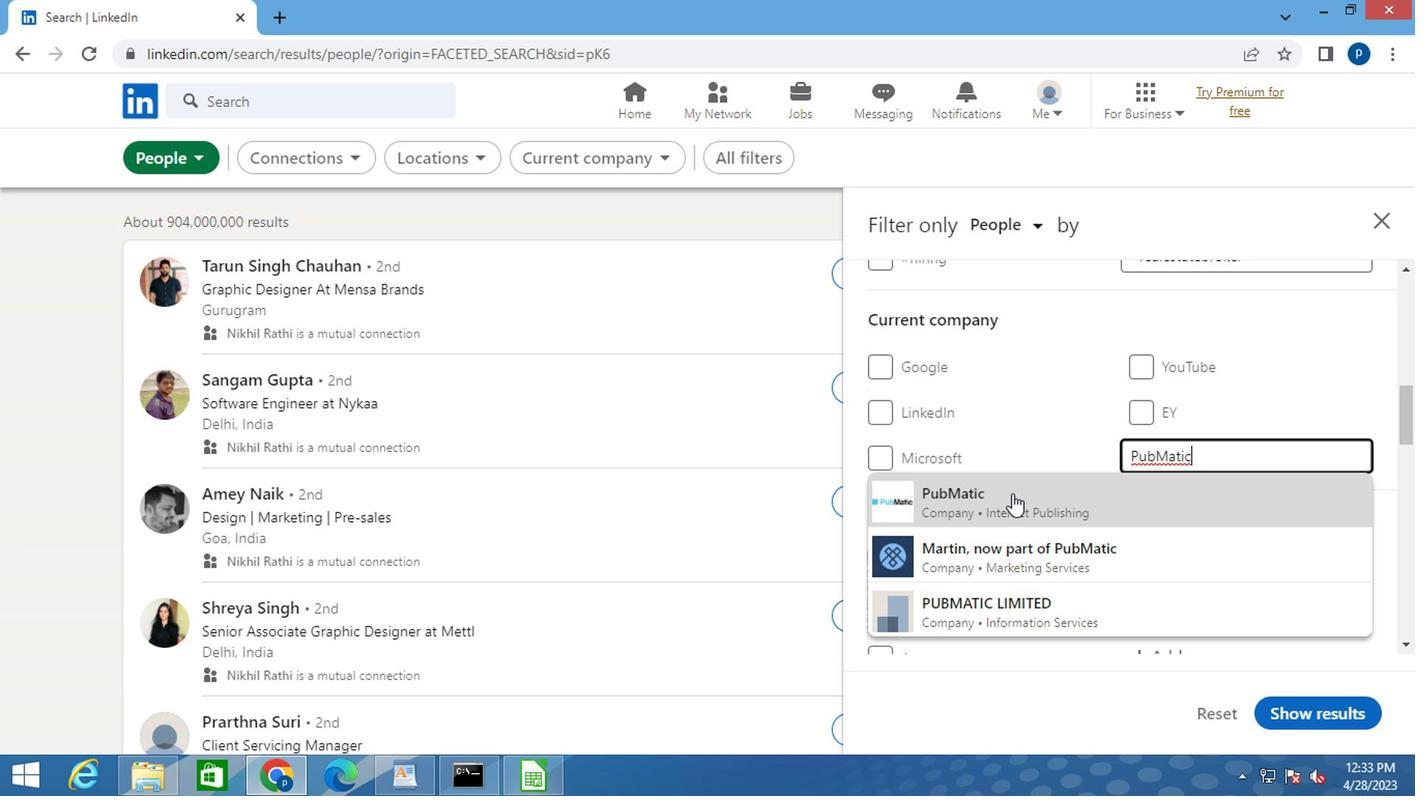 
Action: Mouse moved to (761, 387)
Screenshot: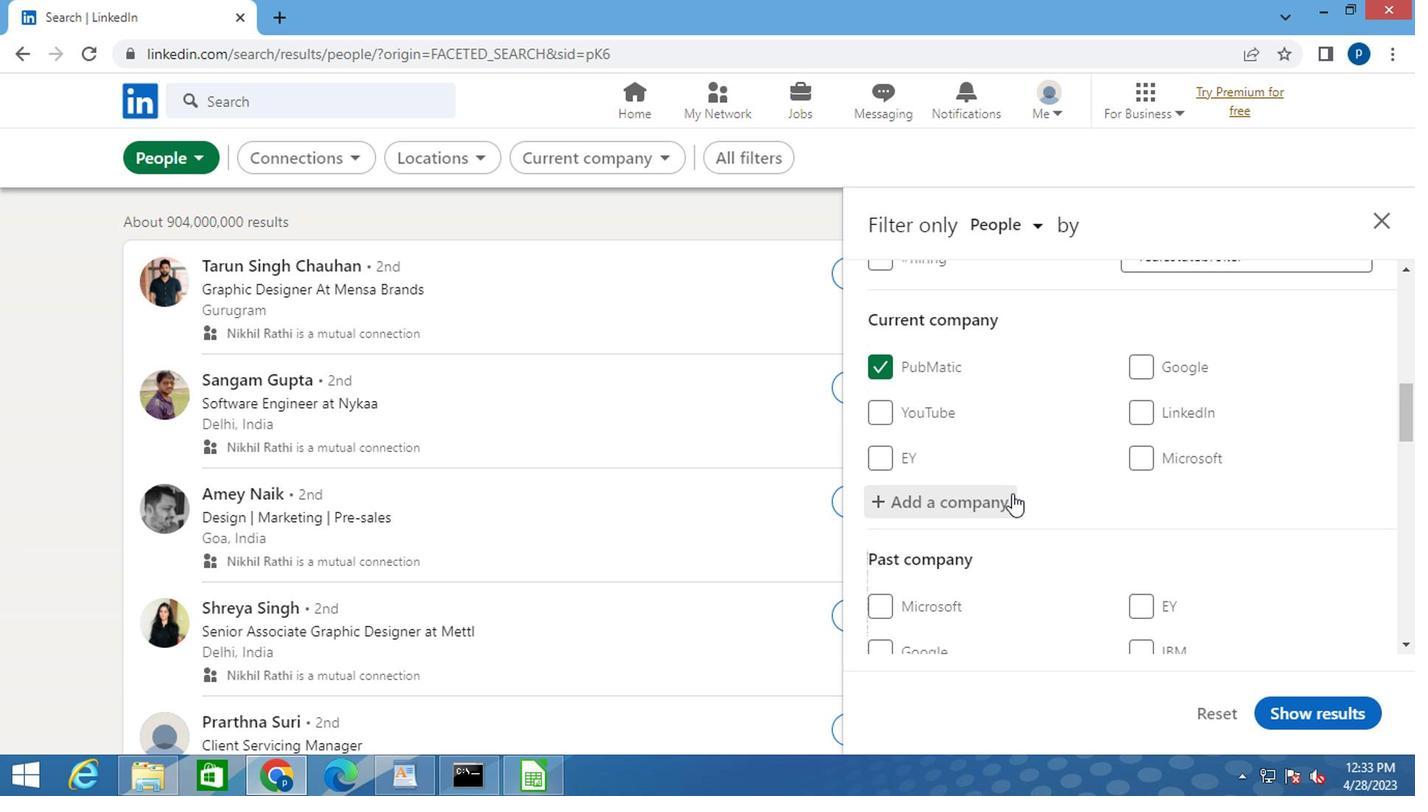 
Action: Mouse scrolled (761, 387) with delta (0, 0)
Screenshot: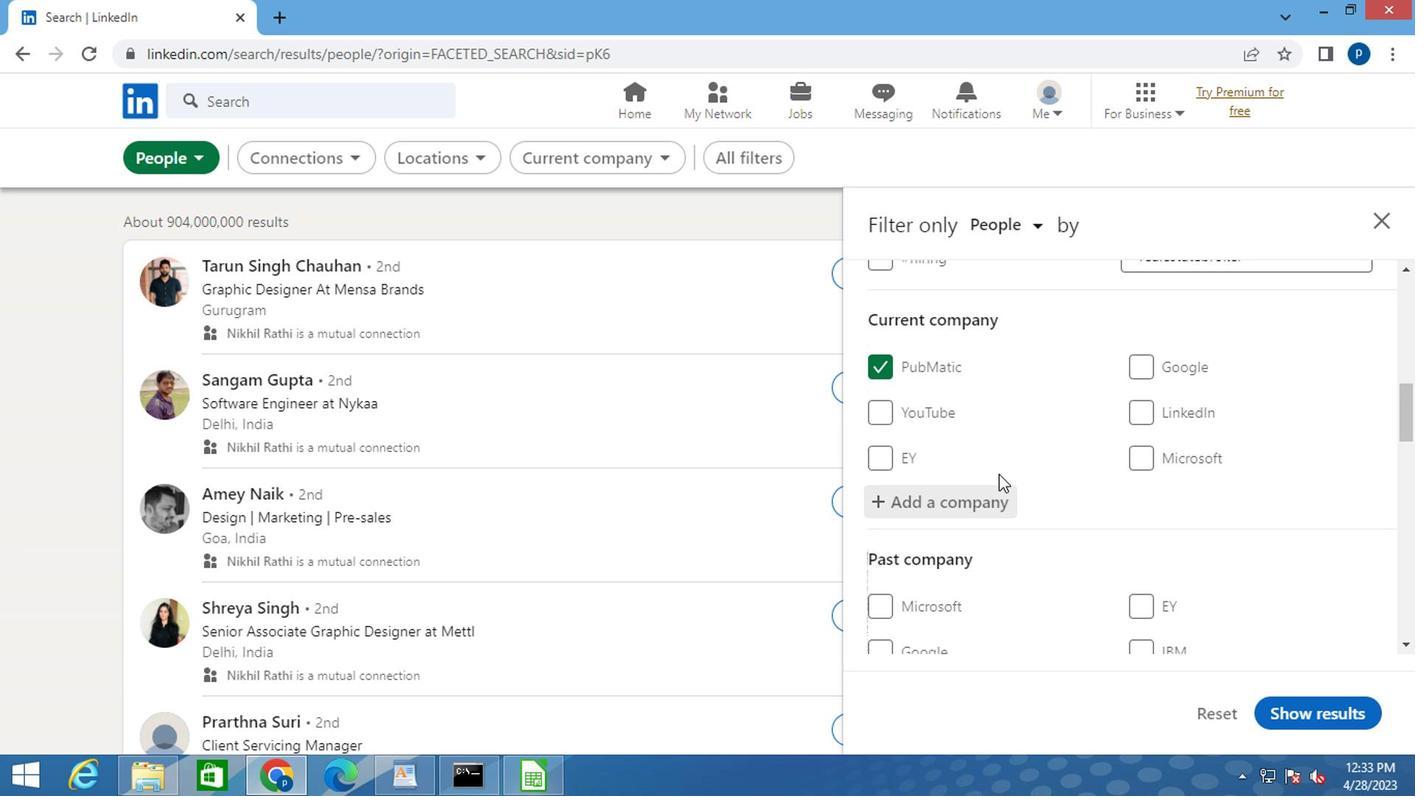 
Action: Mouse moved to (758, 388)
Screenshot: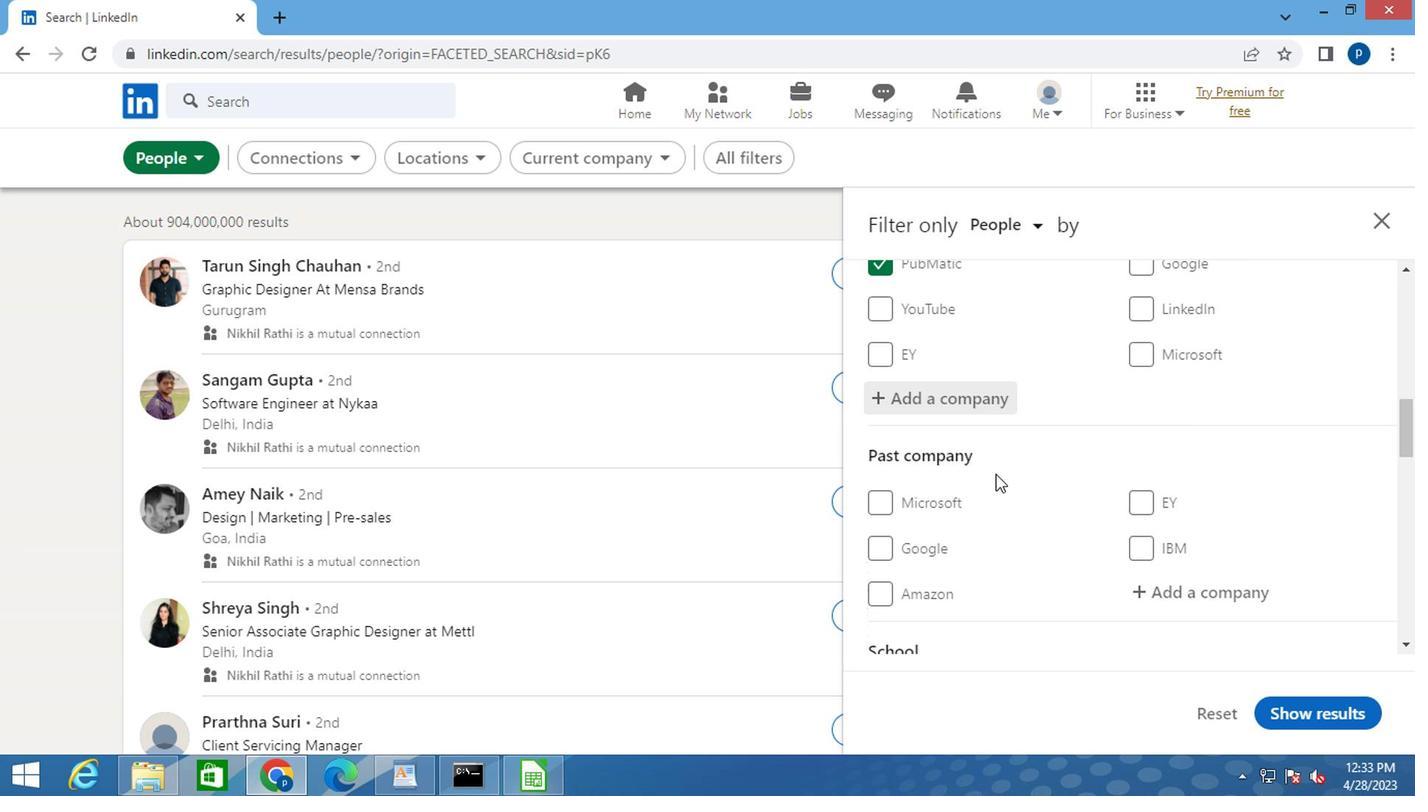 
Action: Mouse scrolled (758, 387) with delta (0, 0)
Screenshot: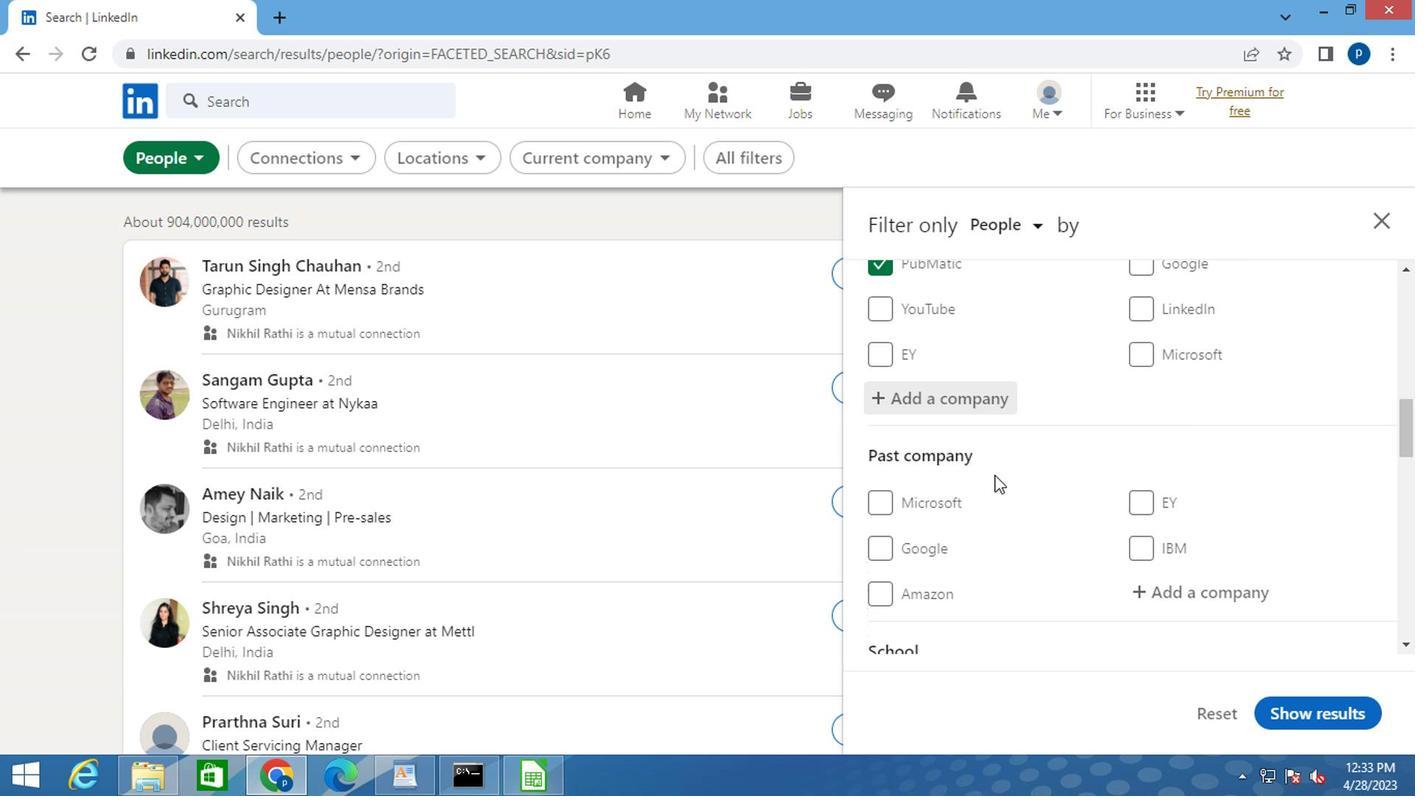 
Action: Mouse scrolled (758, 387) with delta (0, 0)
Screenshot: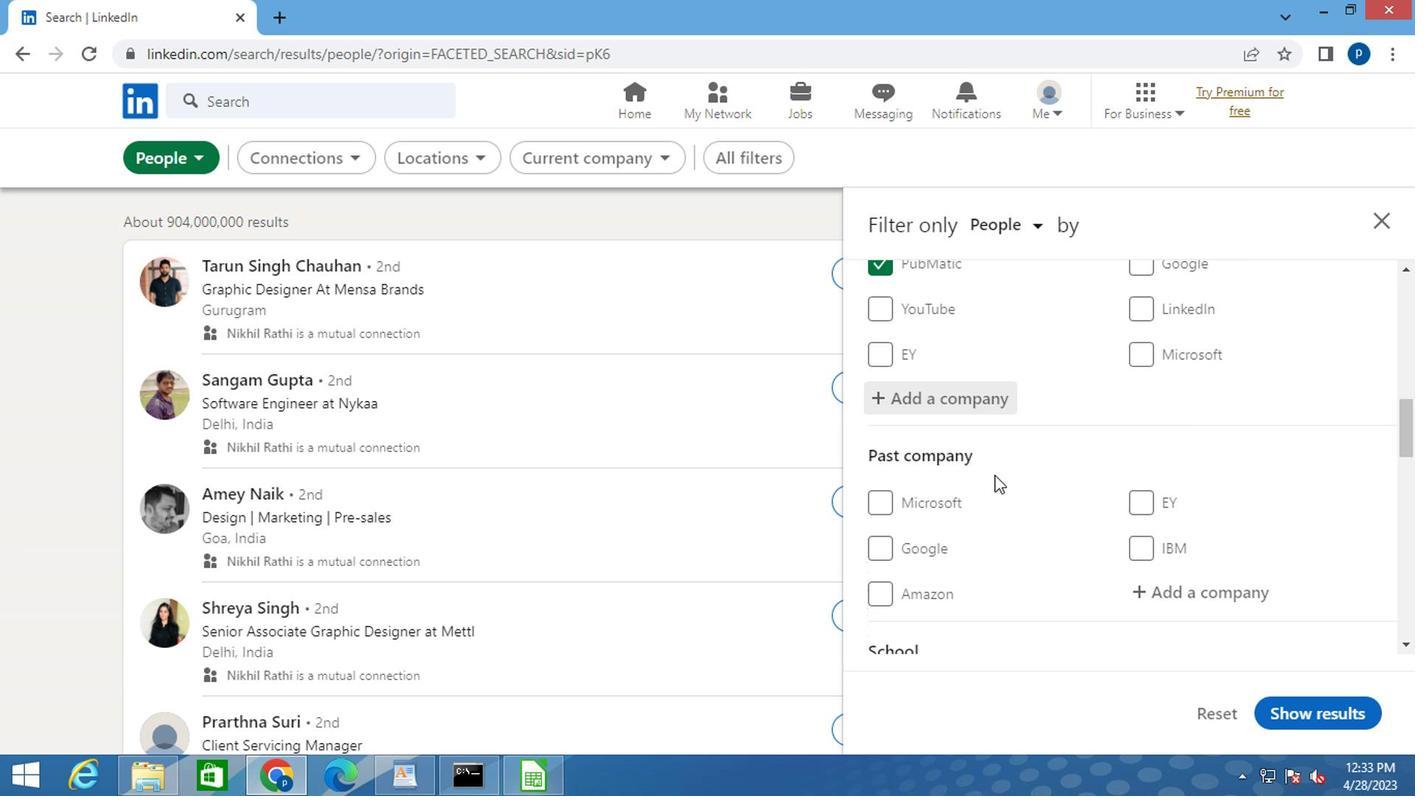 
Action: Mouse scrolled (758, 387) with delta (0, 0)
Screenshot: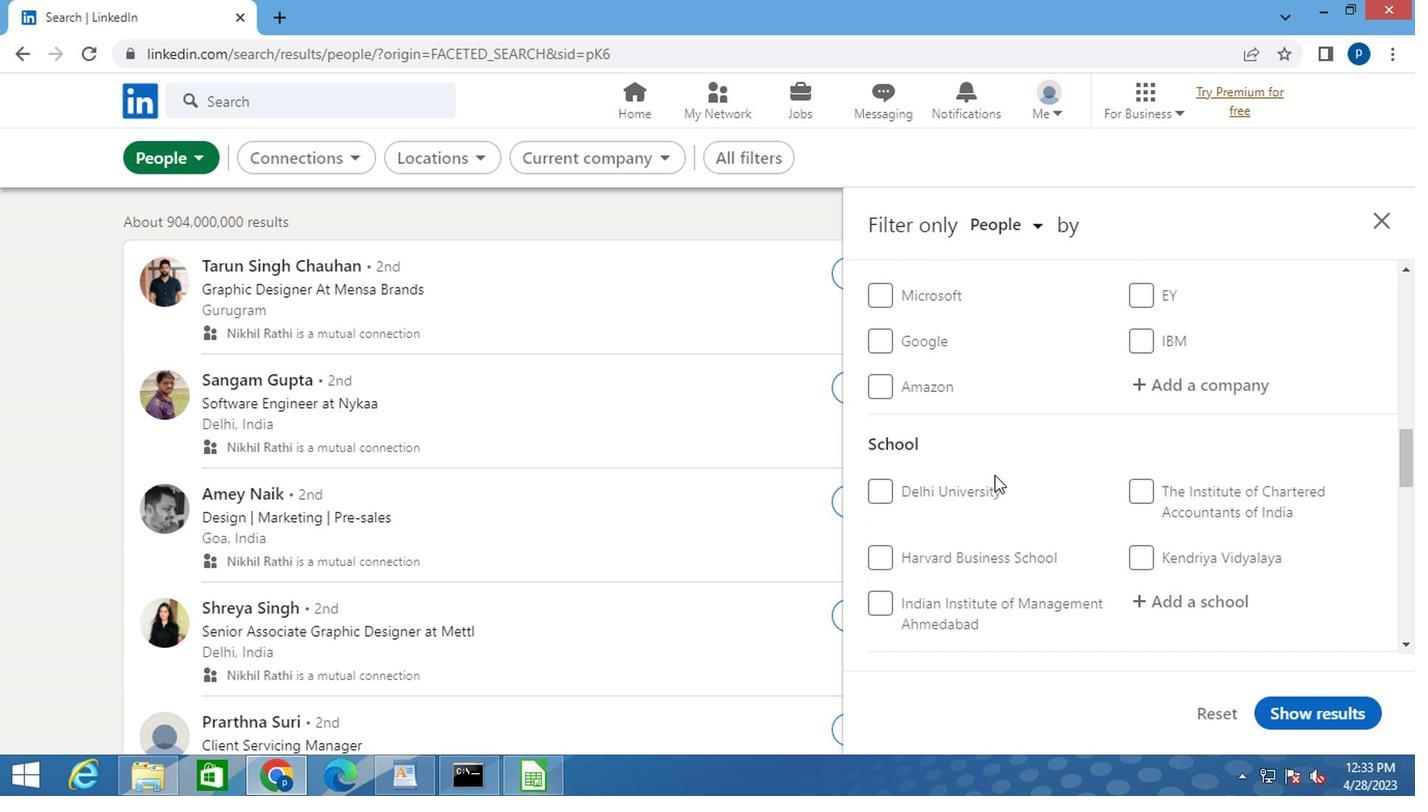 
Action: Mouse moved to (883, 393)
Screenshot: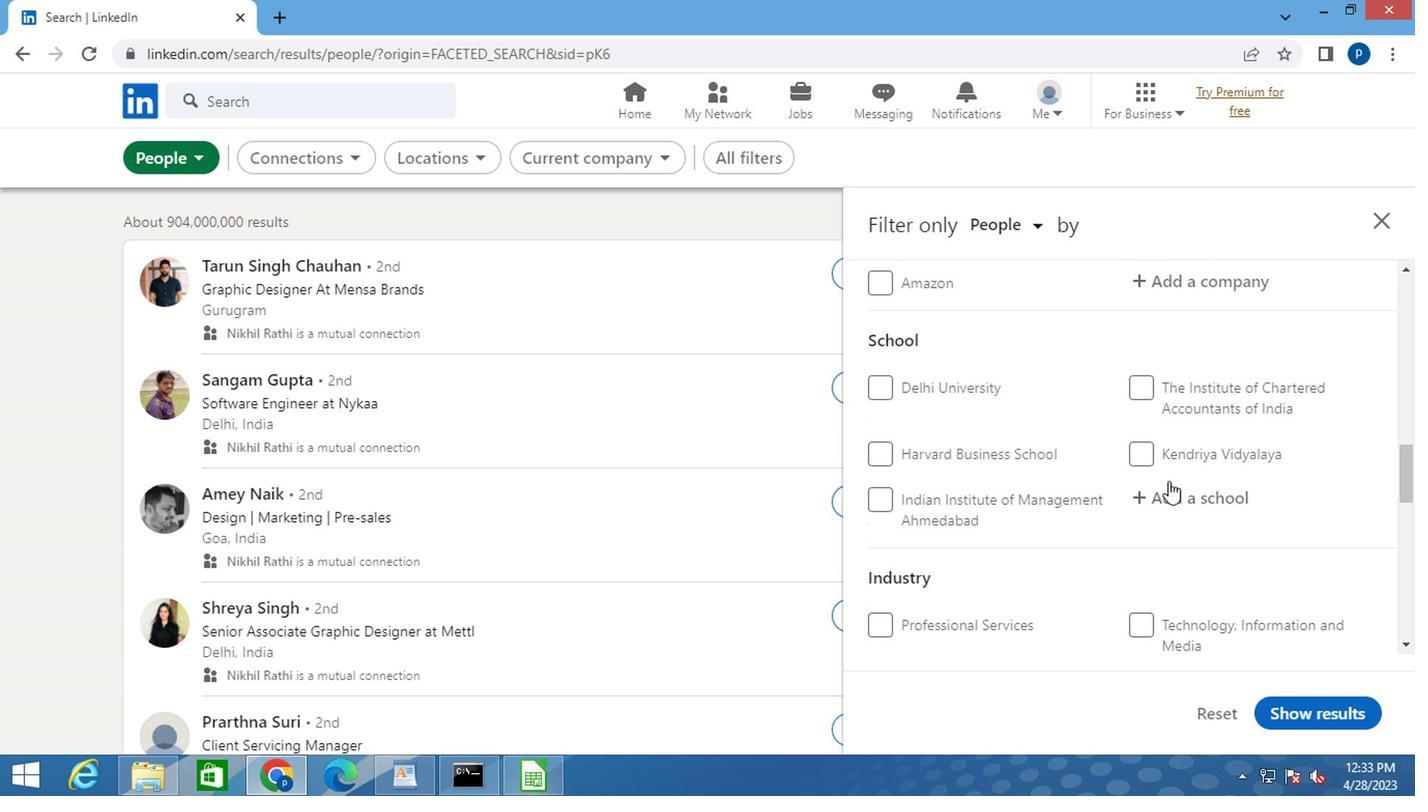 
Action: Mouse pressed left at (883, 393)
Screenshot: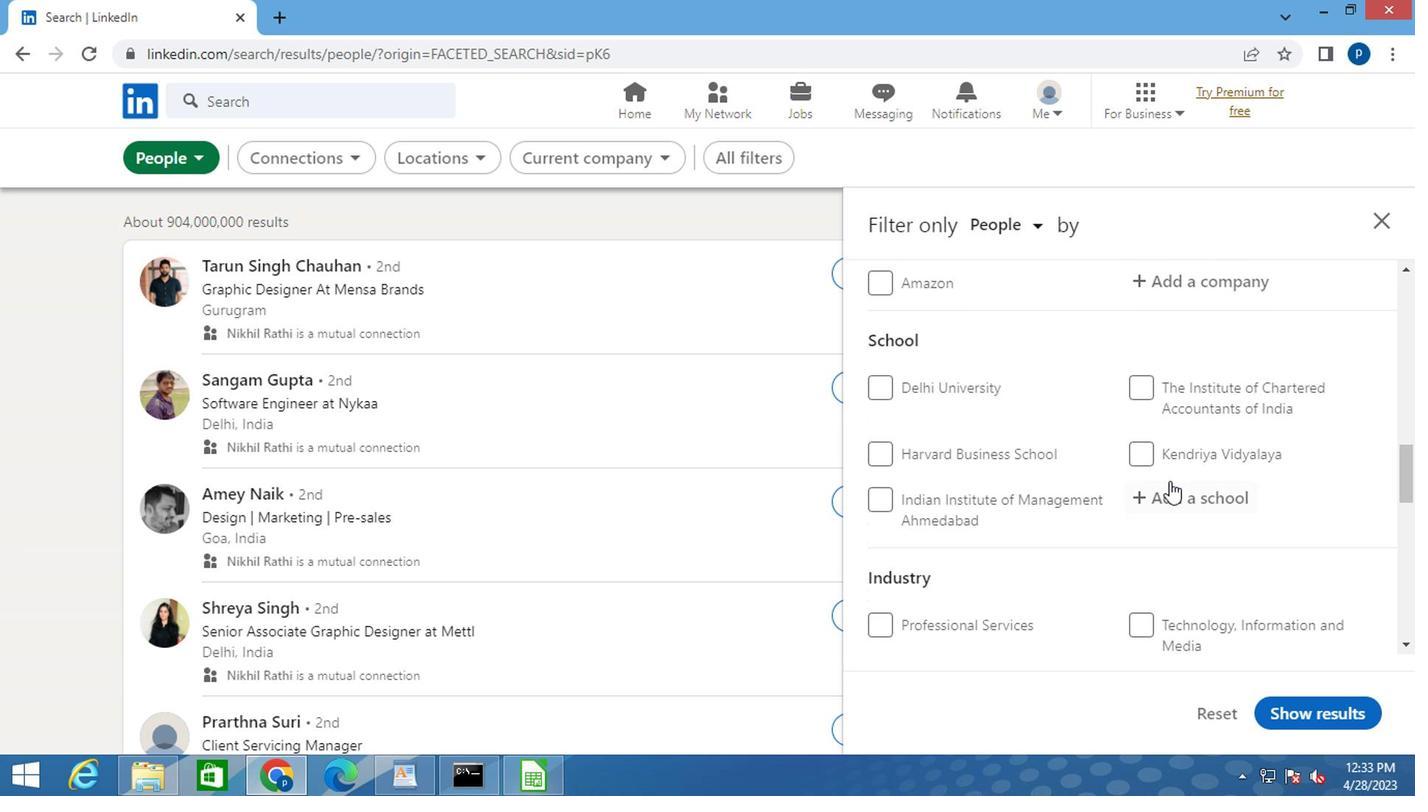
Action: Mouse moved to (883, 394)
Screenshot: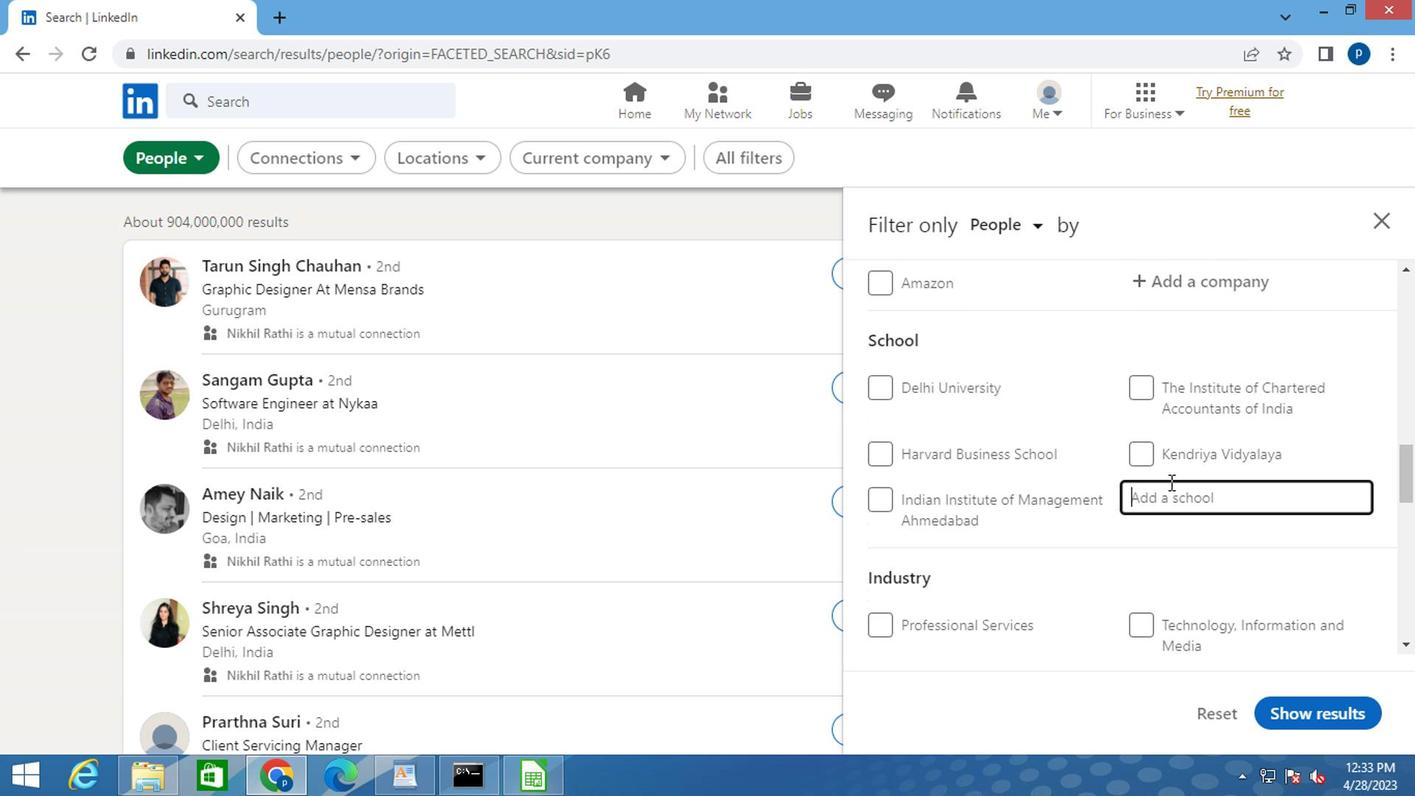 
Action: Key pressed <Key.caps_lock>S<Key.caps_lock>ETH<Key.space><Key.caps_lock>J<Key.caps_lock>AI<Key.space>
Screenshot: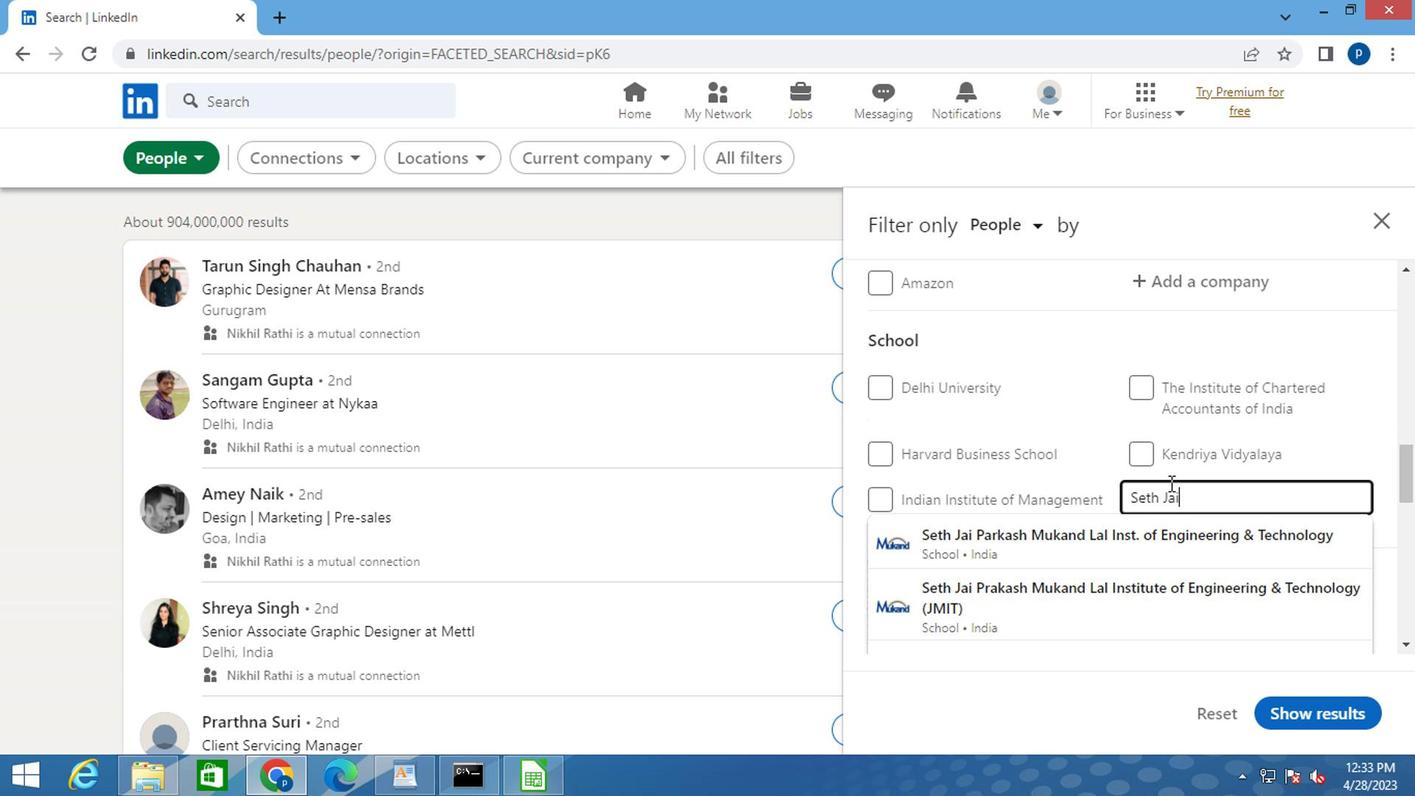 
Action: Mouse moved to (788, 479)
Screenshot: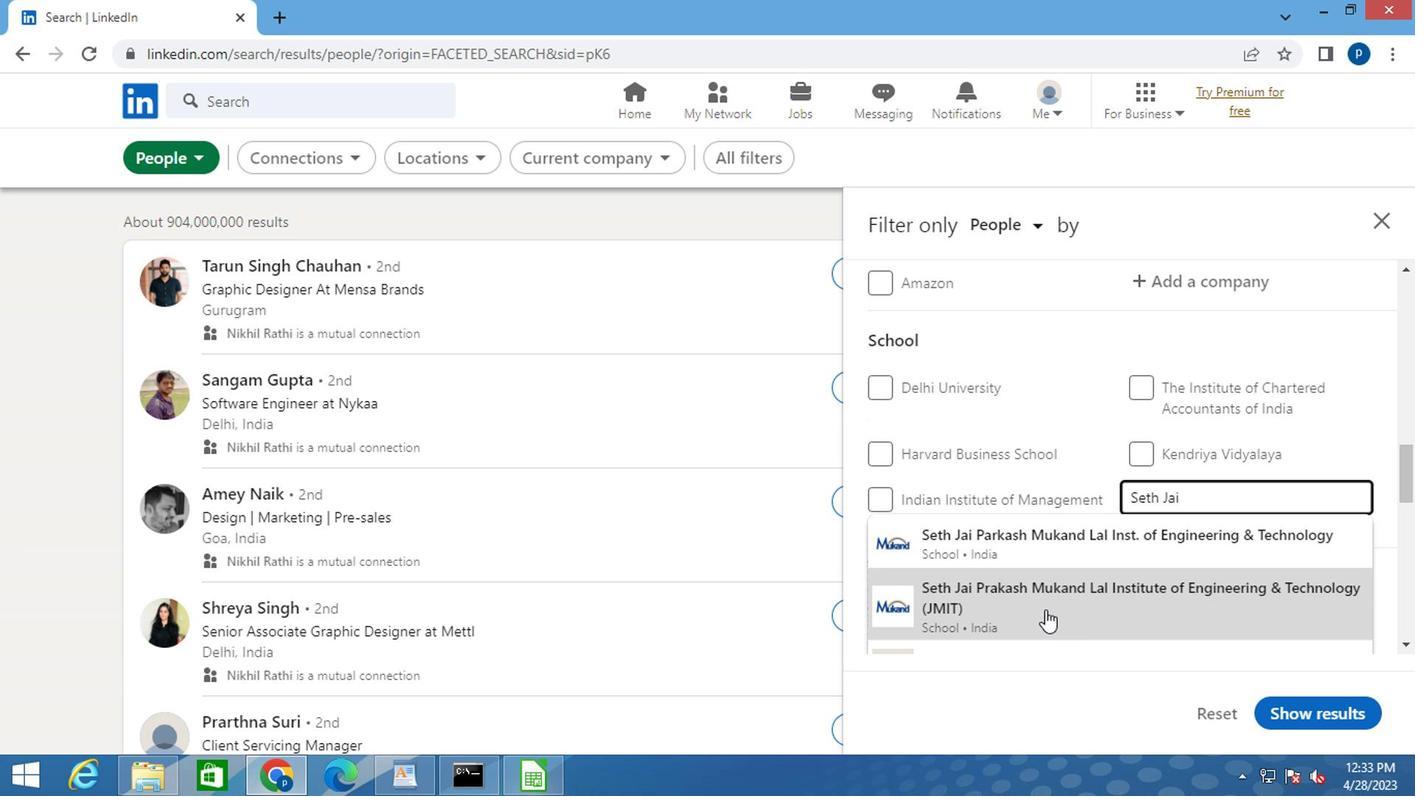 
Action: Mouse pressed left at (788, 479)
Screenshot: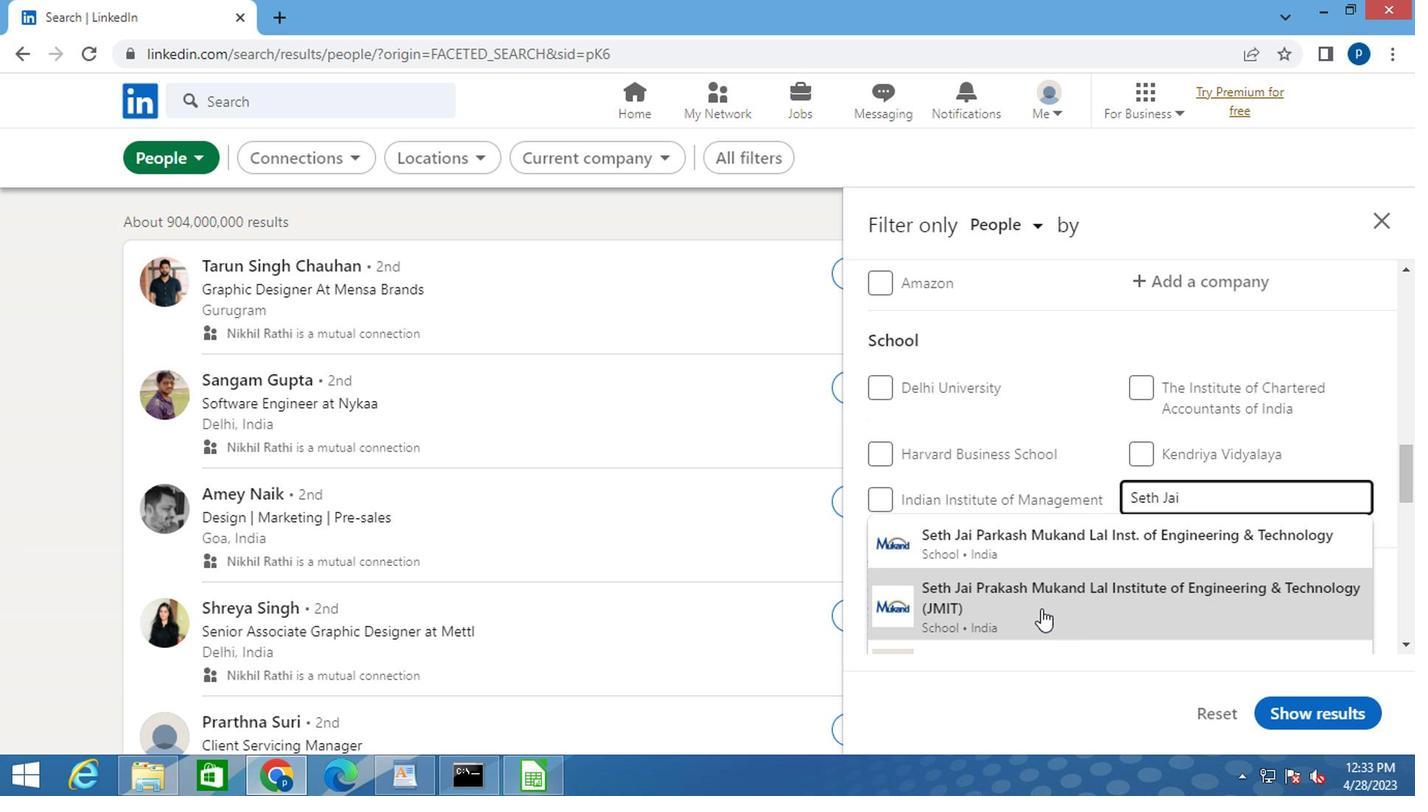 
Action: Mouse moved to (746, 440)
Screenshot: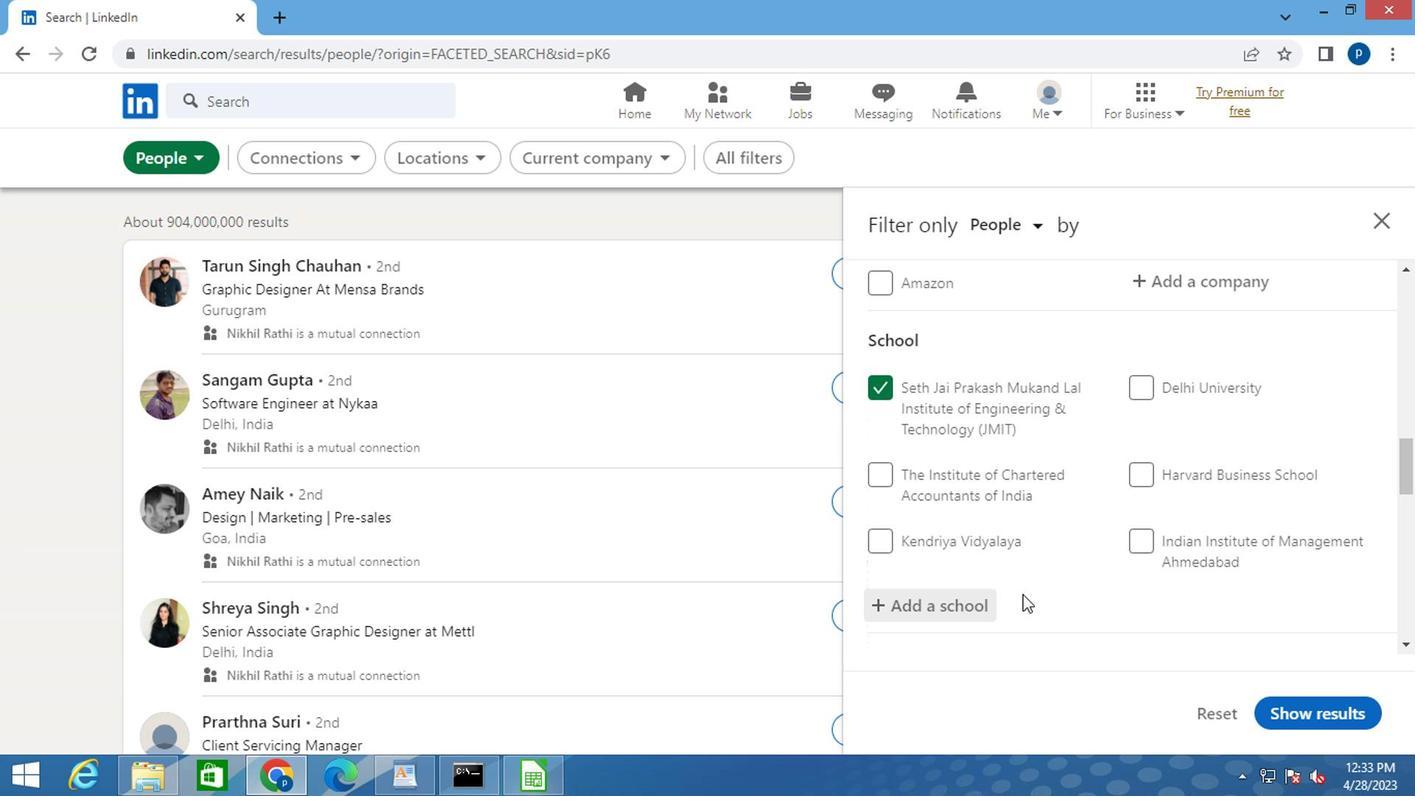 
Action: Mouse scrolled (746, 439) with delta (0, 0)
Screenshot: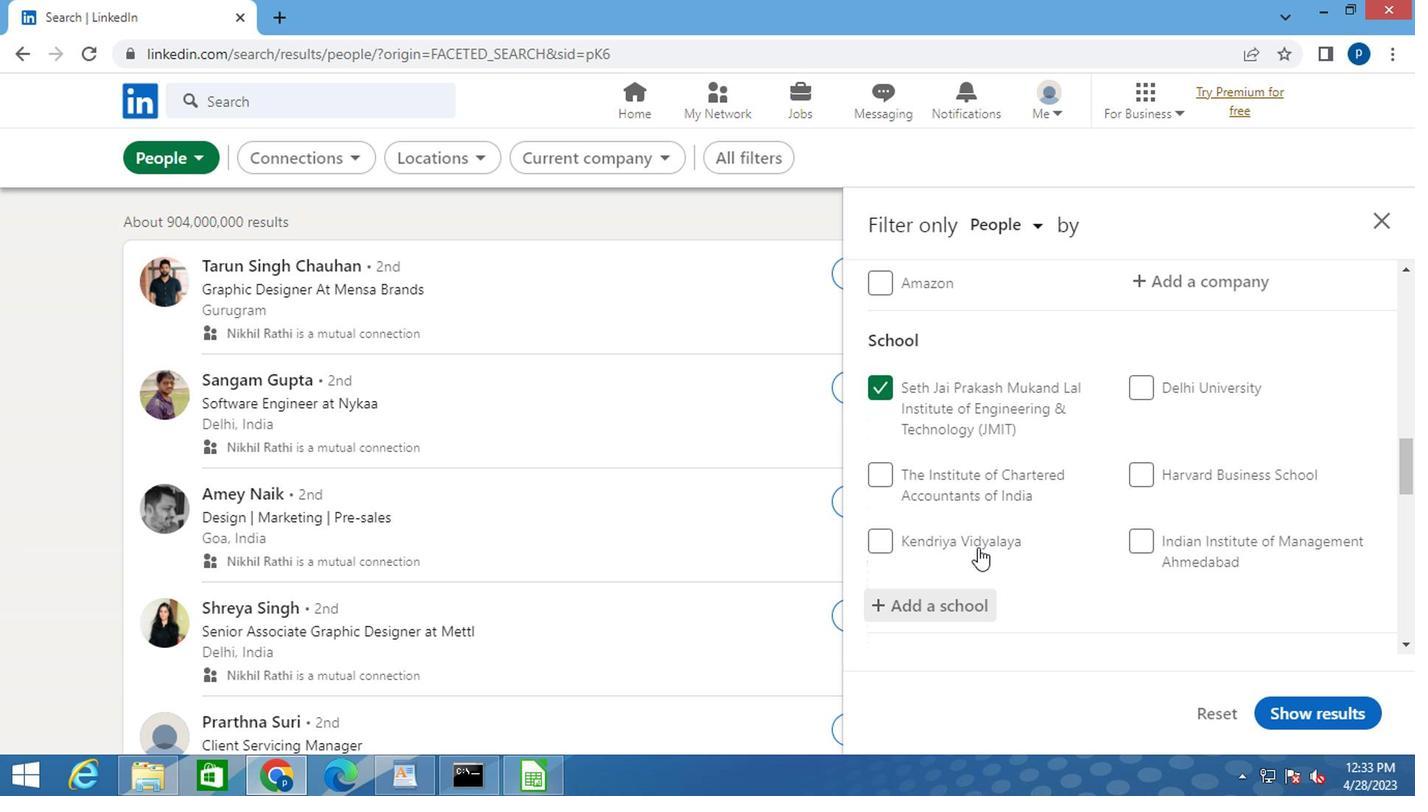 
Action: Mouse scrolled (746, 439) with delta (0, 0)
Screenshot: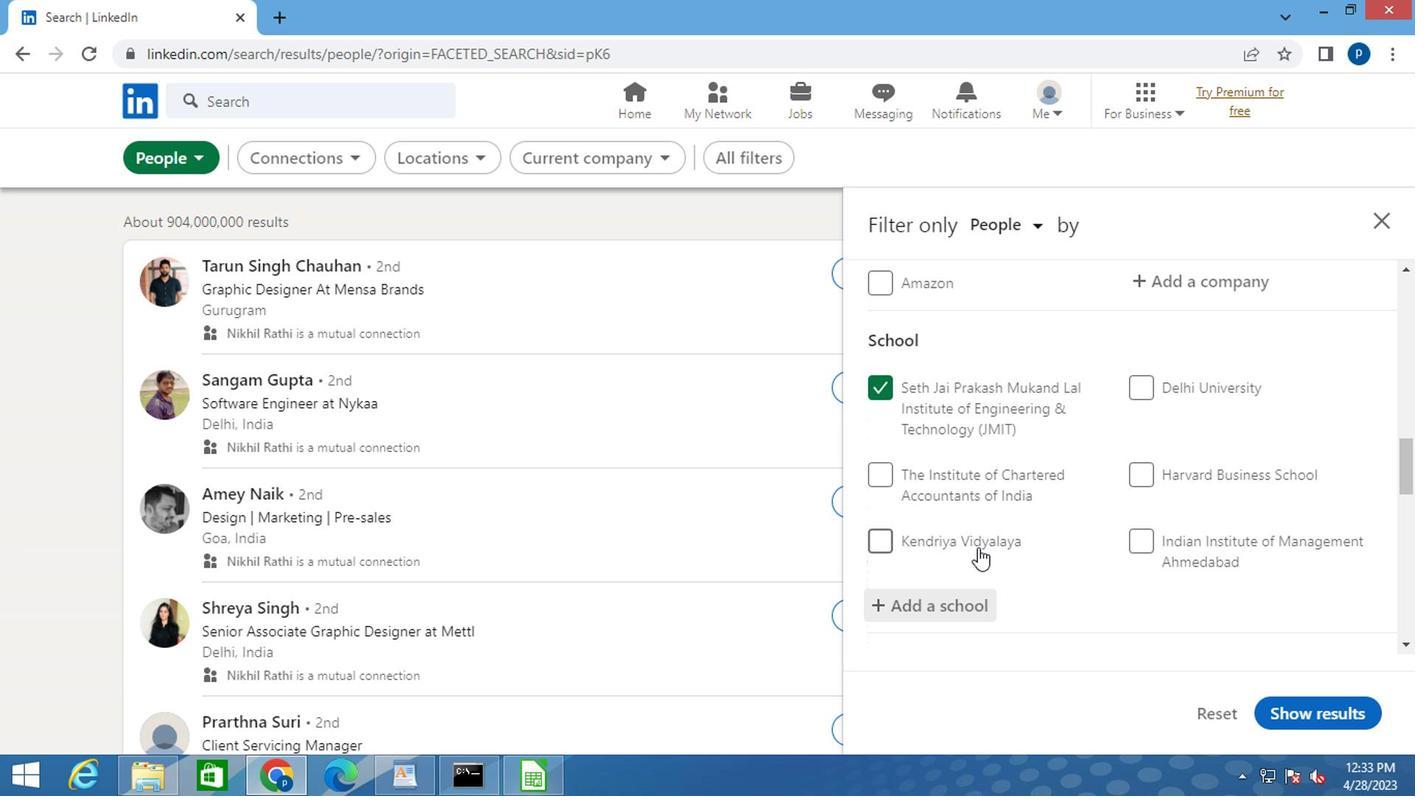 
Action: Mouse moved to (723, 438)
Screenshot: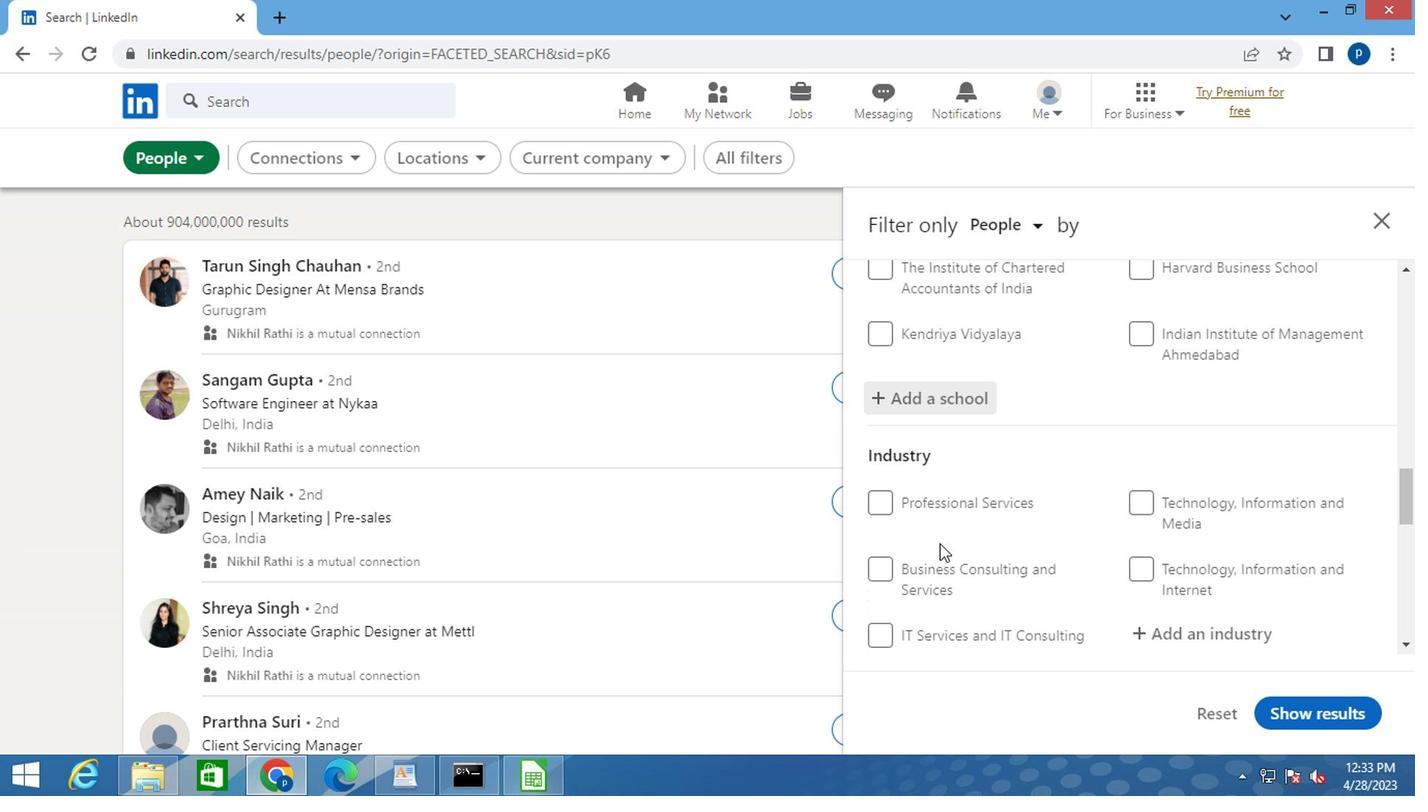 
Action: Mouse scrolled (723, 437) with delta (0, 0)
Screenshot: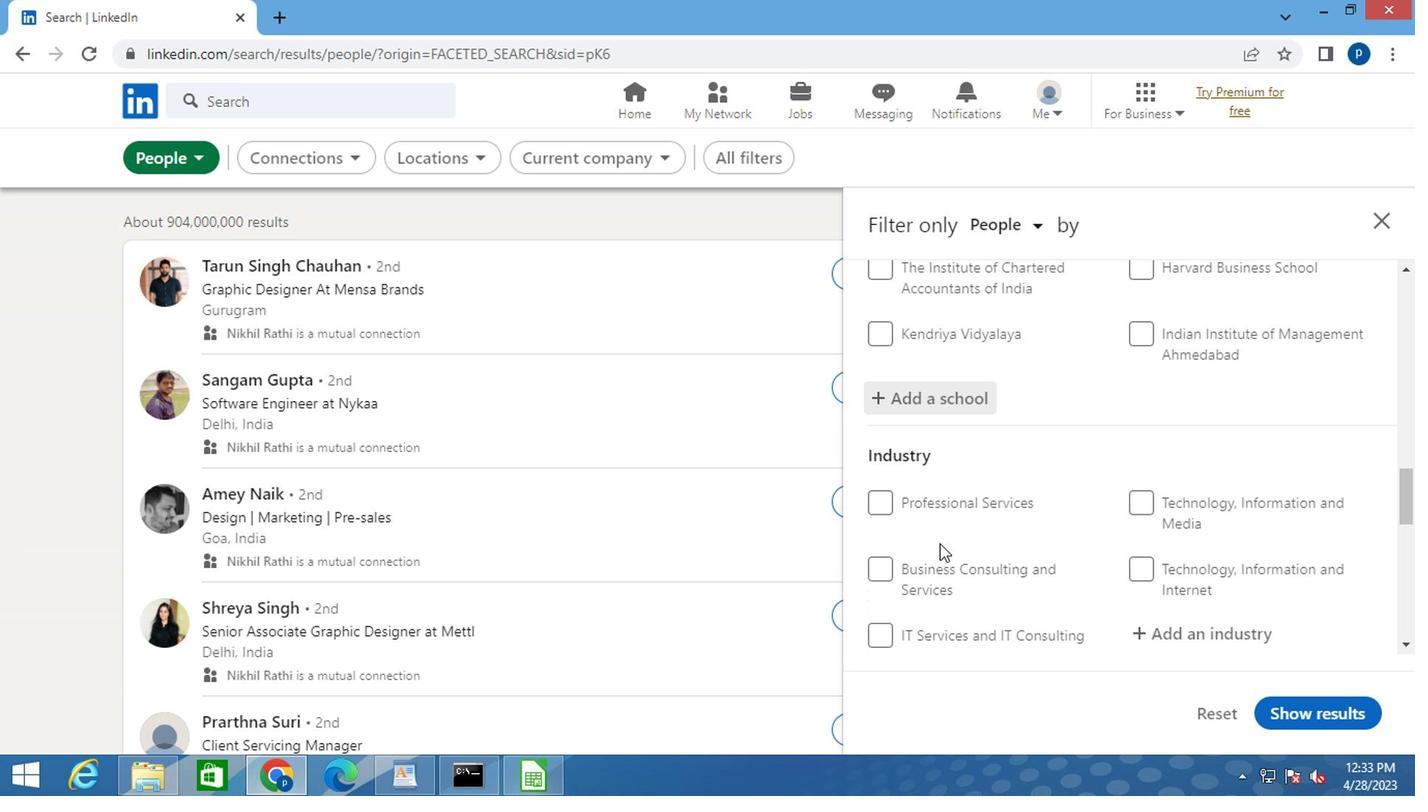 
Action: Mouse moved to (869, 424)
Screenshot: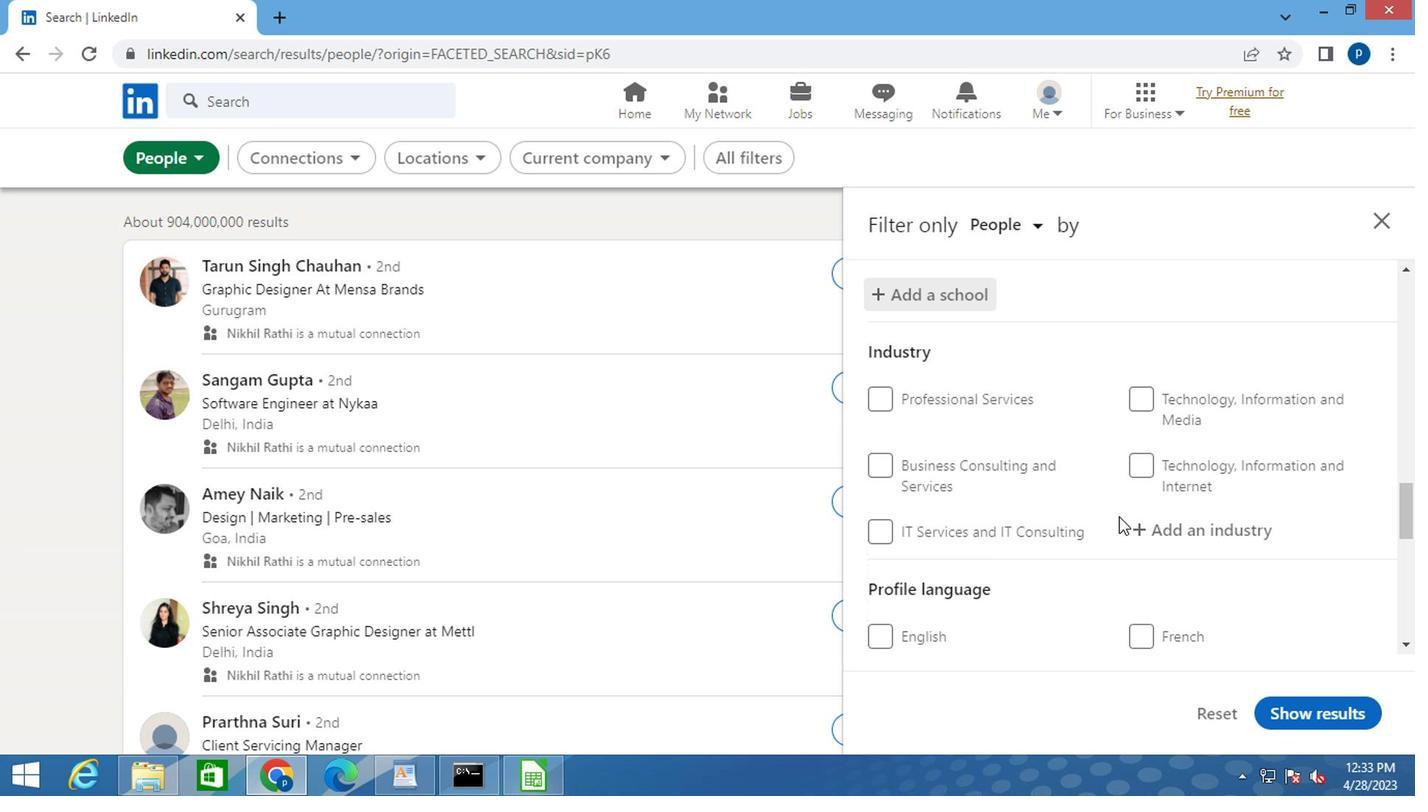 
Action: Mouse pressed left at (869, 424)
Screenshot: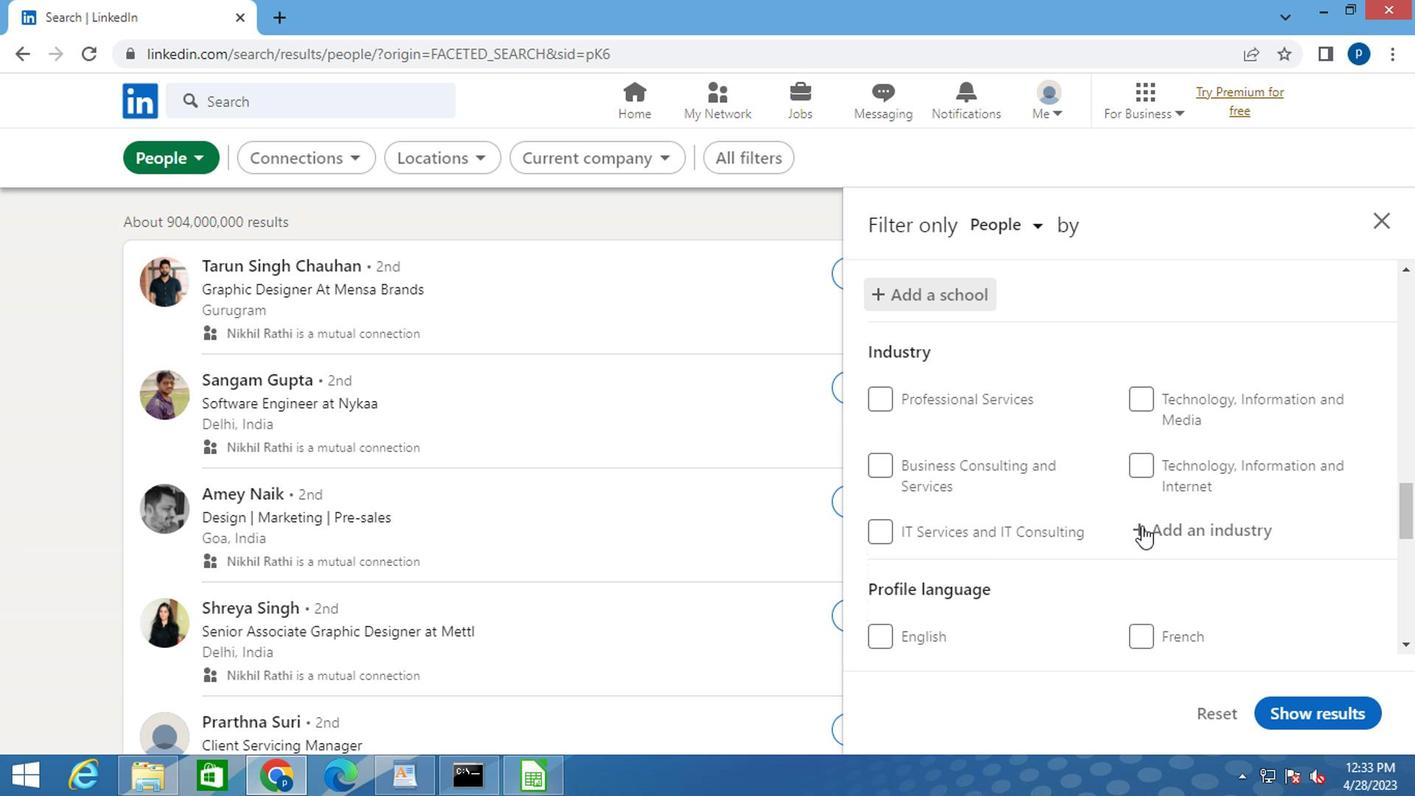 
Action: Mouse pressed left at (869, 424)
Screenshot: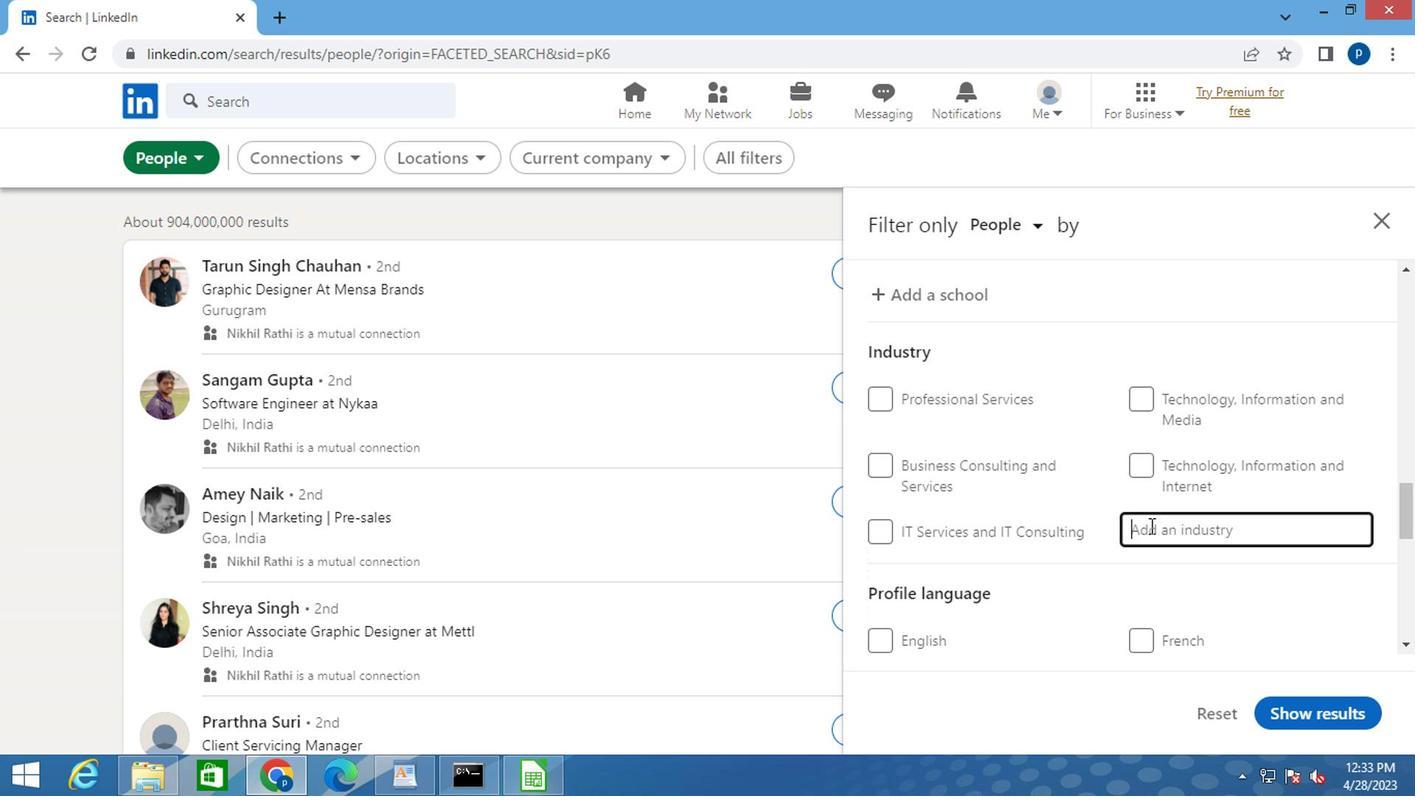 
Action: Key pressed <Key.caps_lock>G<Key.caps_lock>OVERN
Screenshot: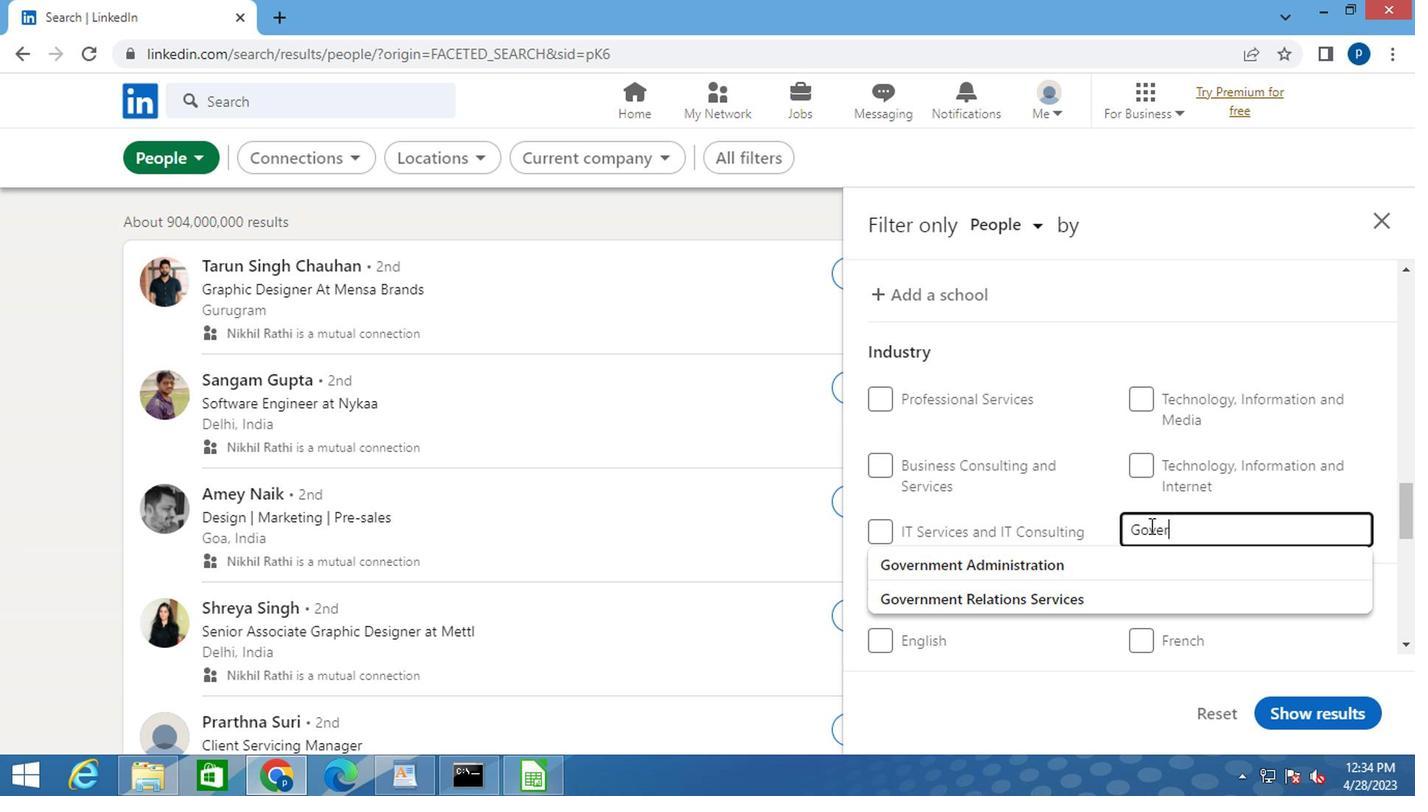 
Action: Mouse moved to (800, 454)
Screenshot: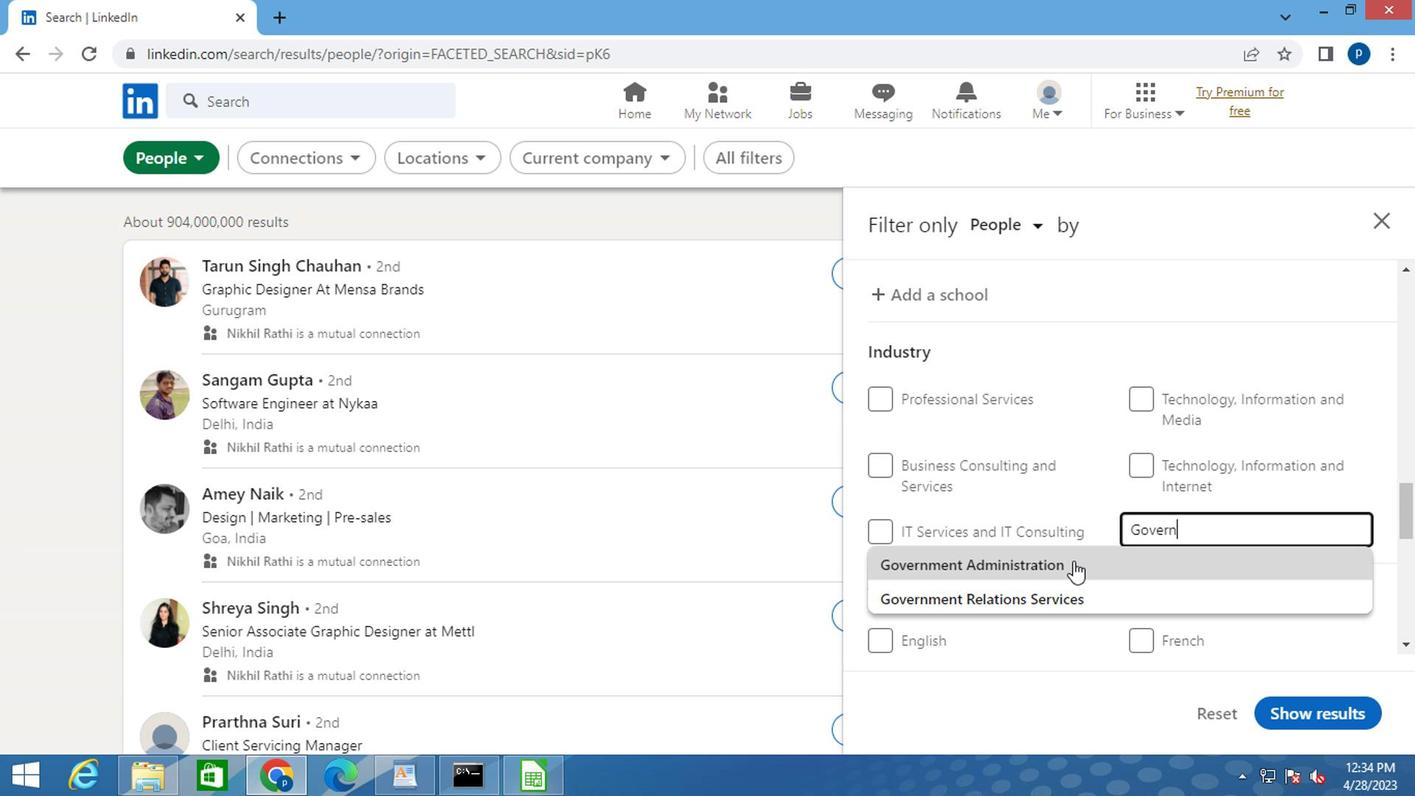 
Action: Mouse pressed left at (800, 454)
Screenshot: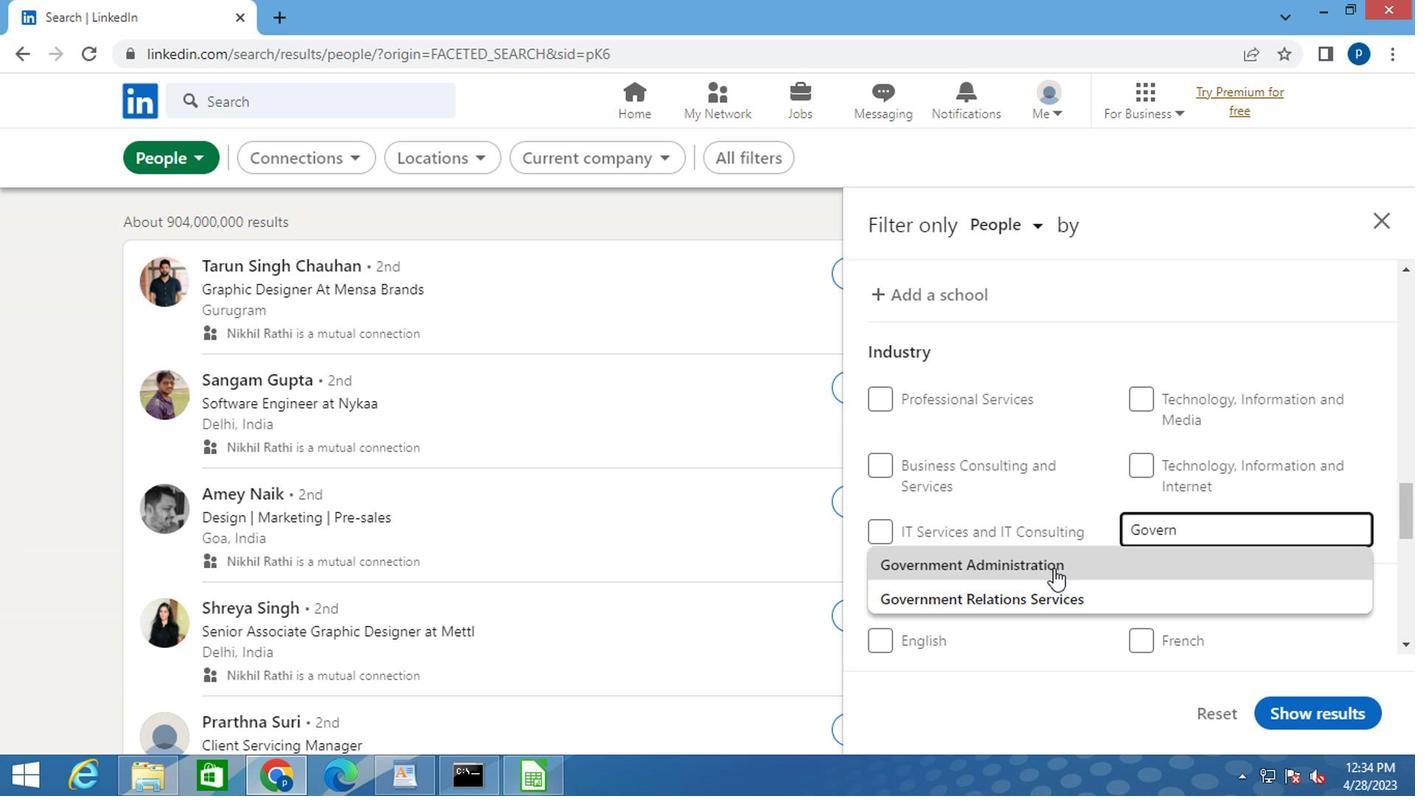 
Action: Mouse moved to (791, 452)
Screenshot: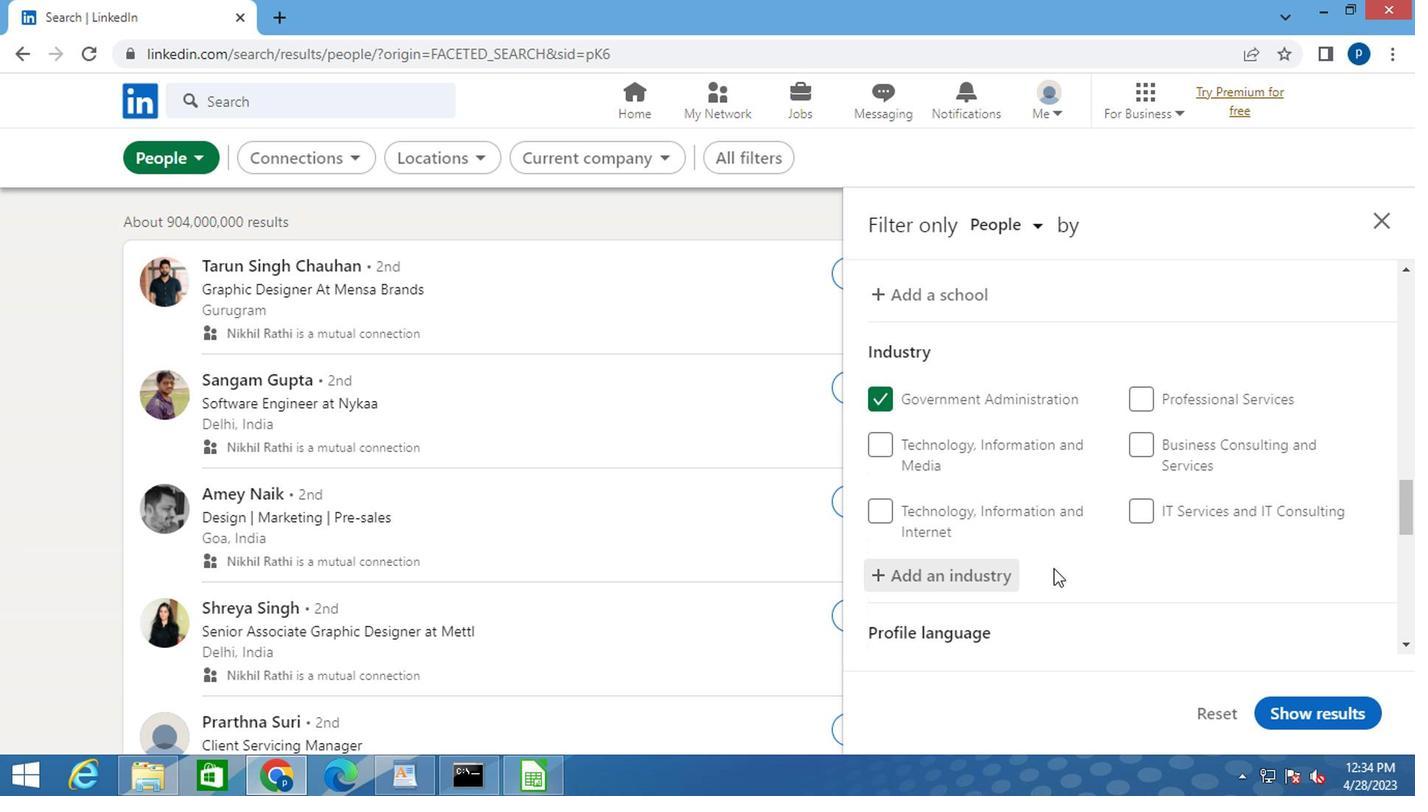 
Action: Mouse scrolled (791, 451) with delta (0, 0)
Screenshot: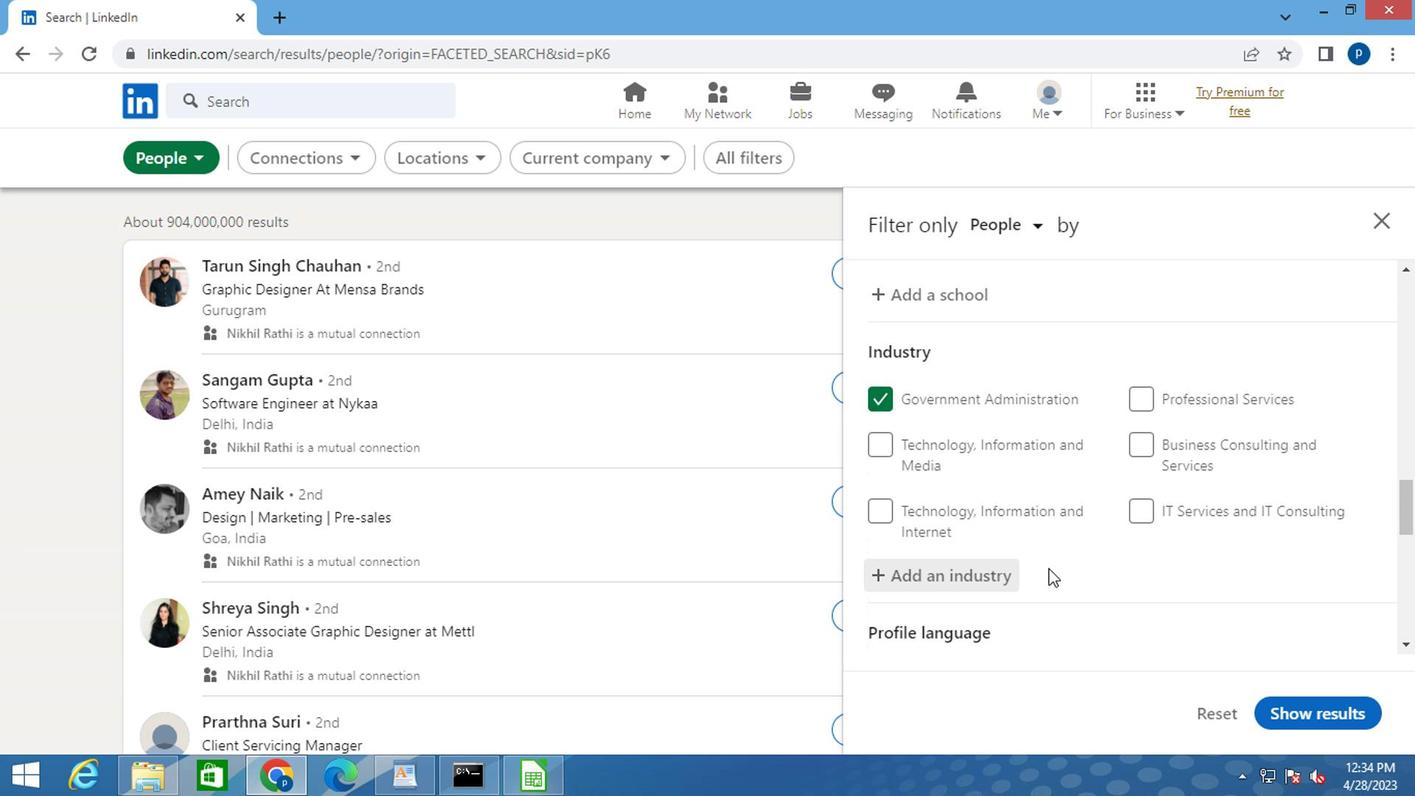 
Action: Mouse scrolled (791, 451) with delta (0, 0)
Screenshot: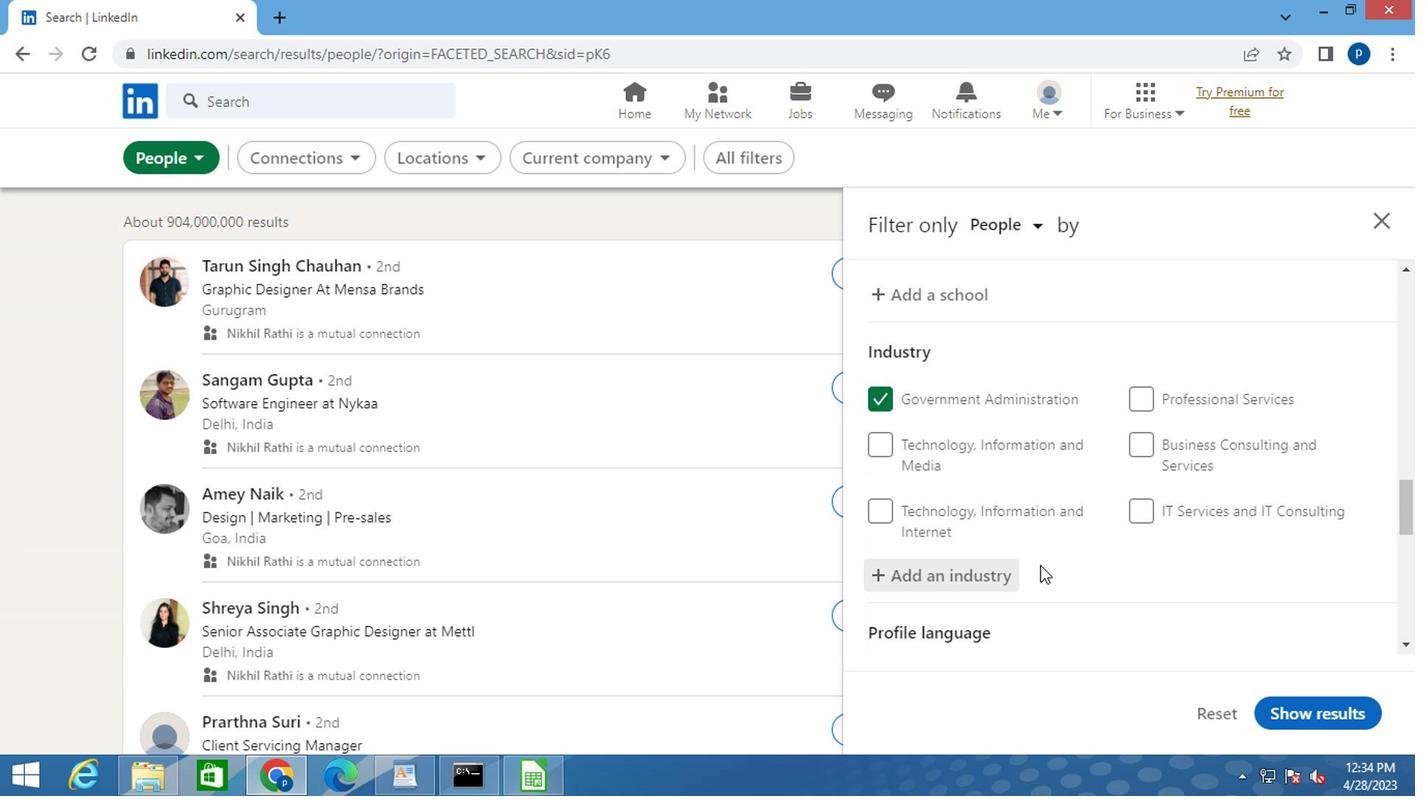 
Action: Mouse moved to (790, 452)
Screenshot: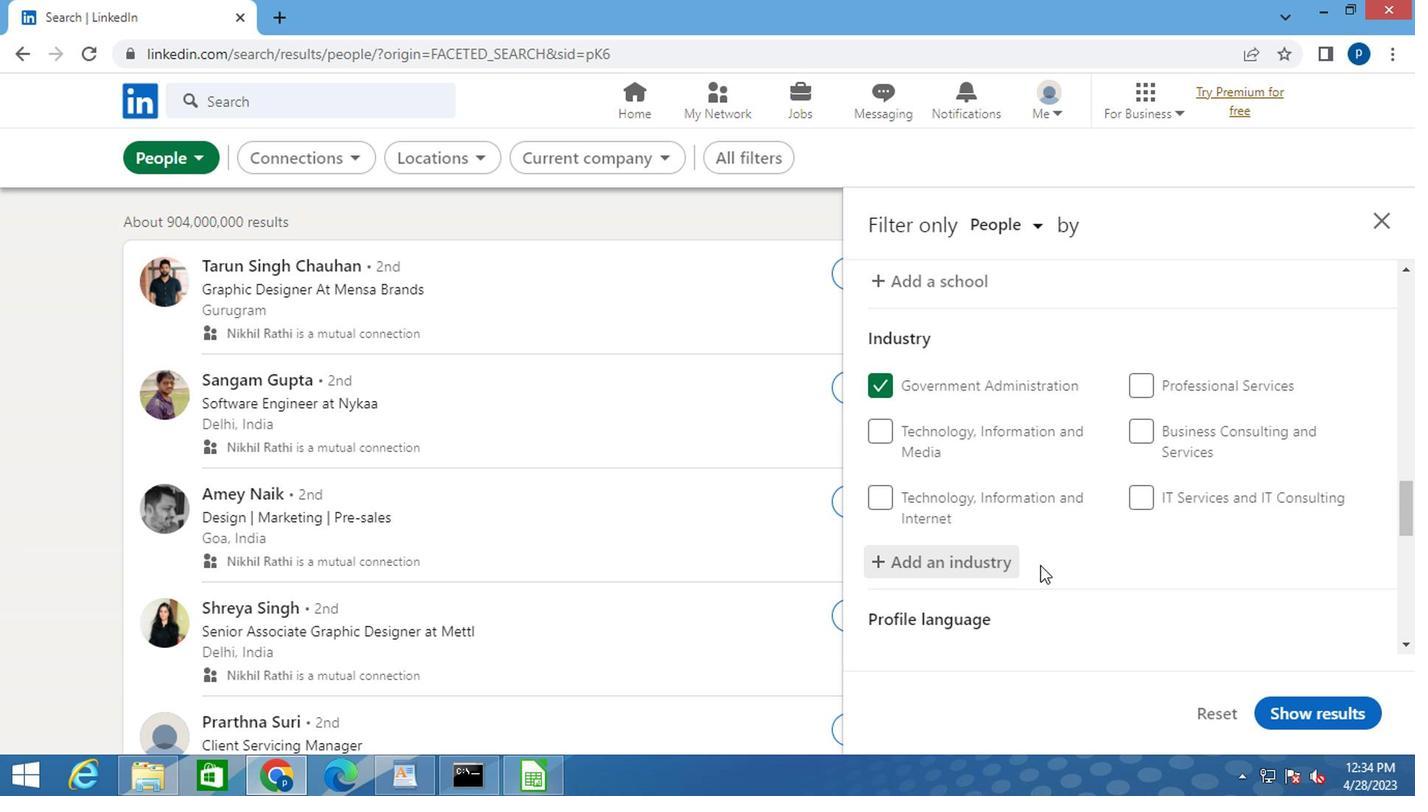 
Action: Mouse scrolled (790, 451) with delta (0, 0)
Screenshot: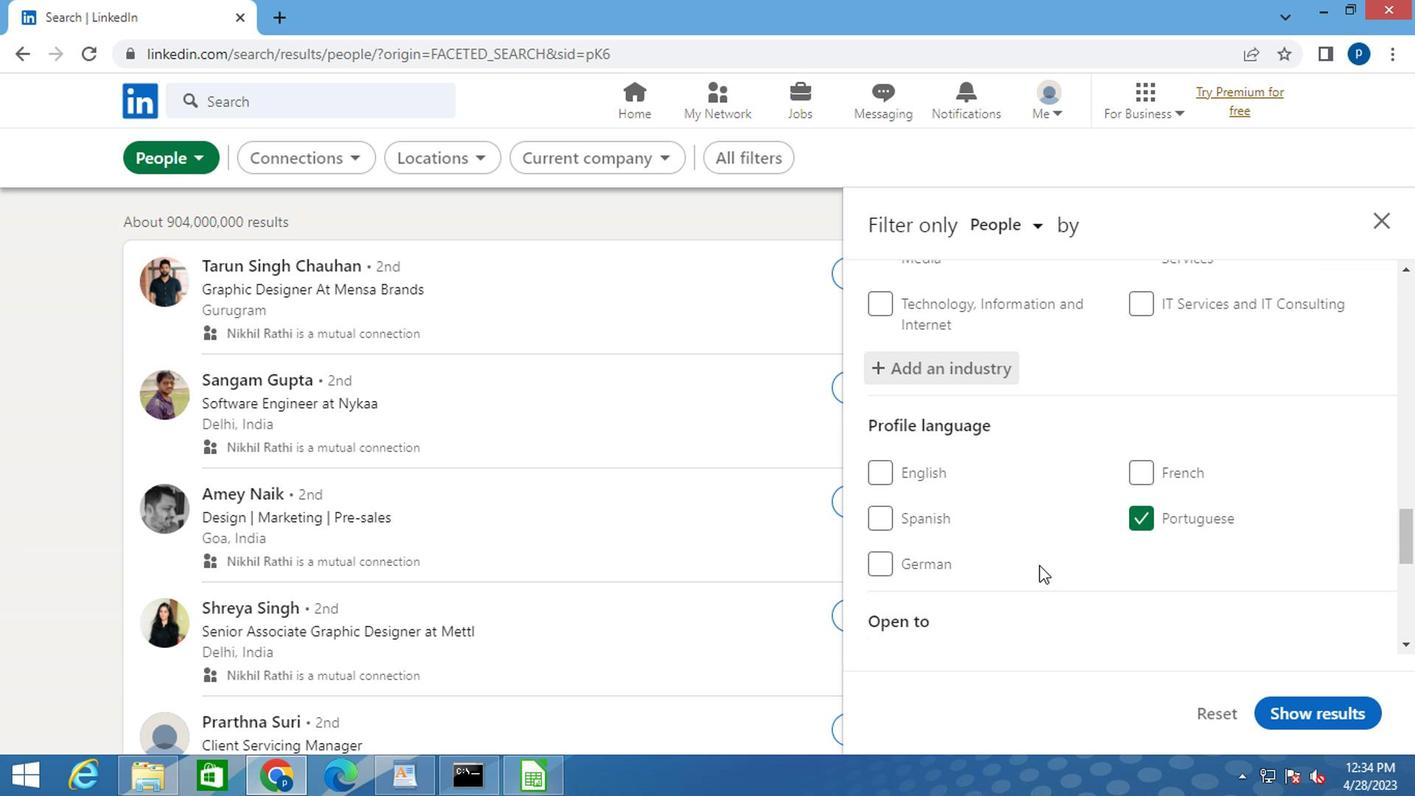 
Action: Mouse scrolled (790, 451) with delta (0, 0)
Screenshot: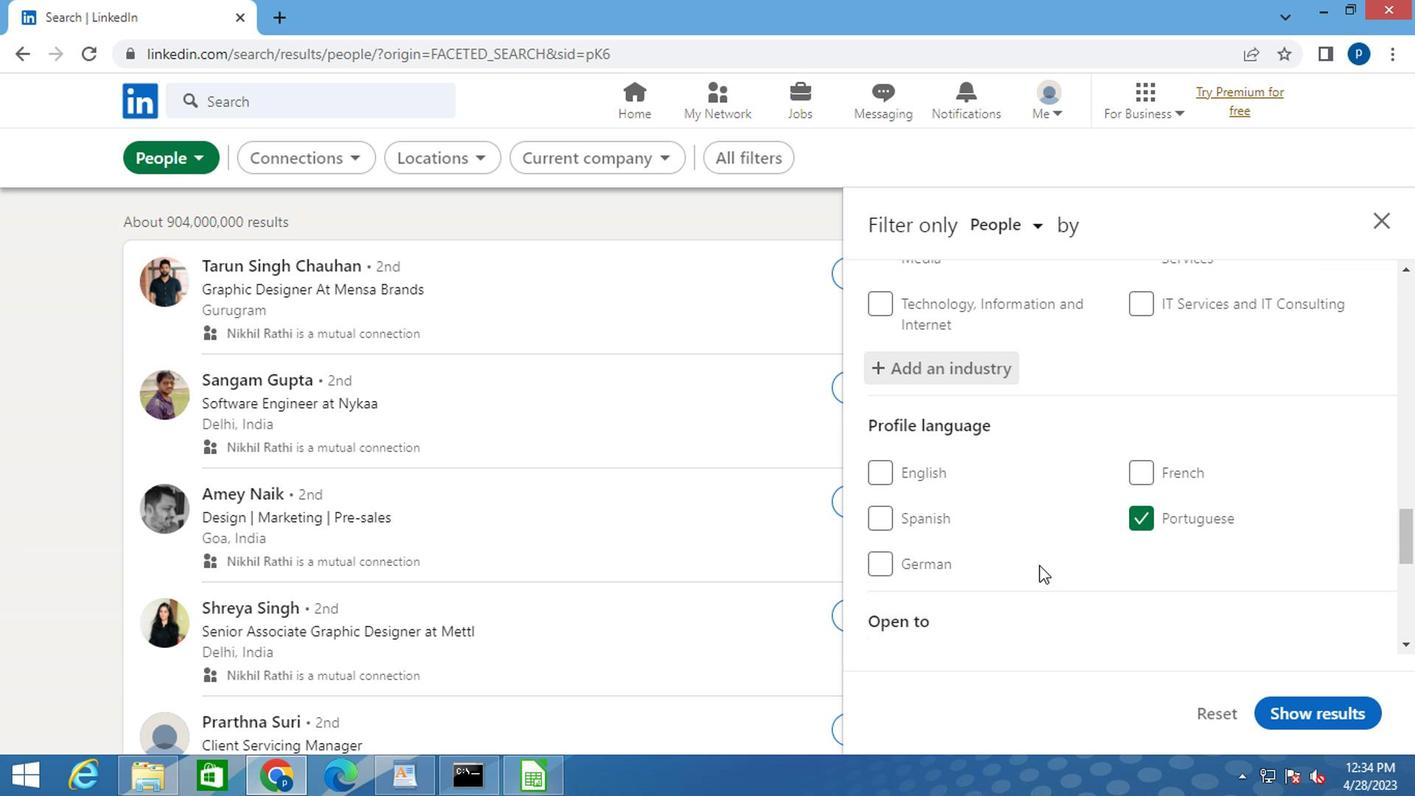 
Action: Mouse moved to (802, 448)
Screenshot: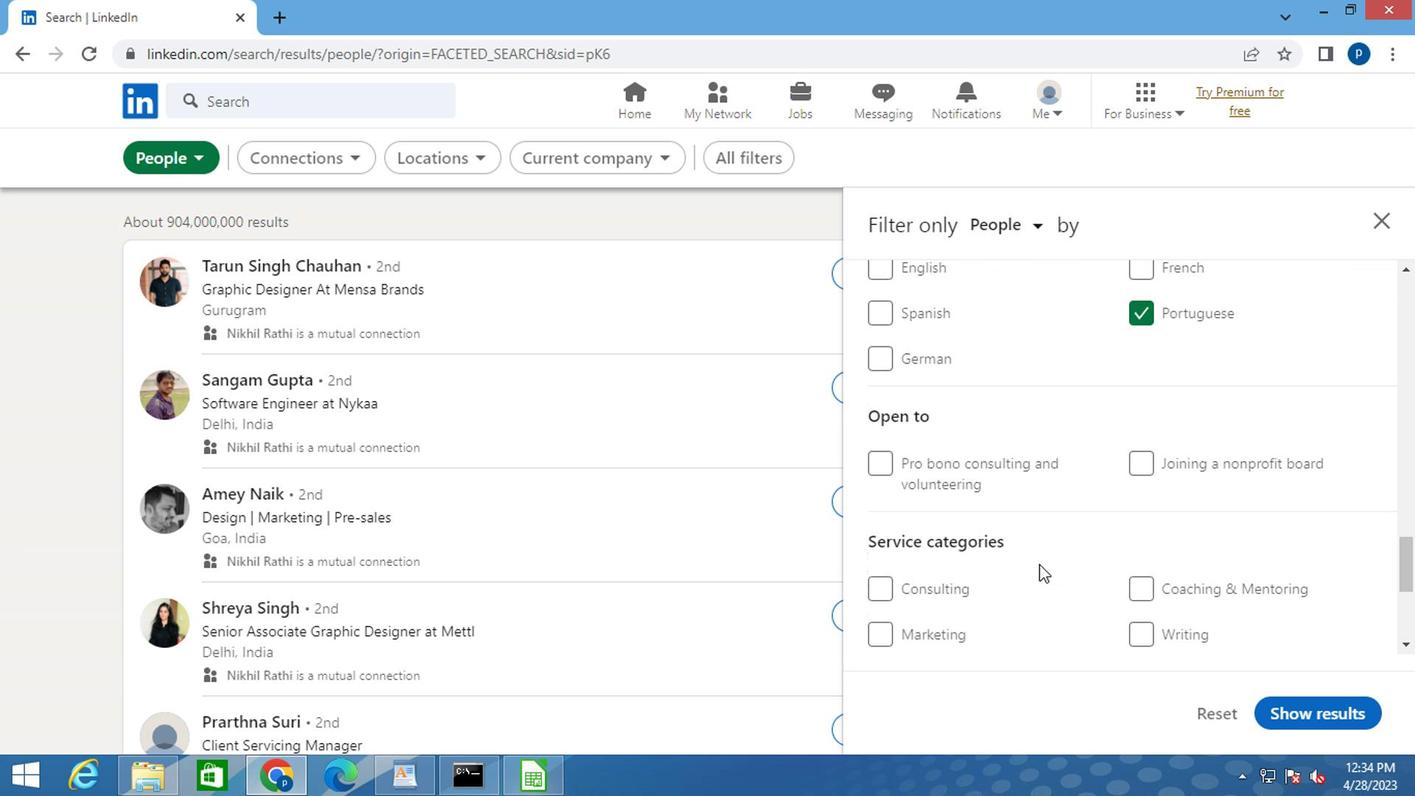 
Action: Mouse scrolled (802, 447) with delta (0, 0)
Screenshot: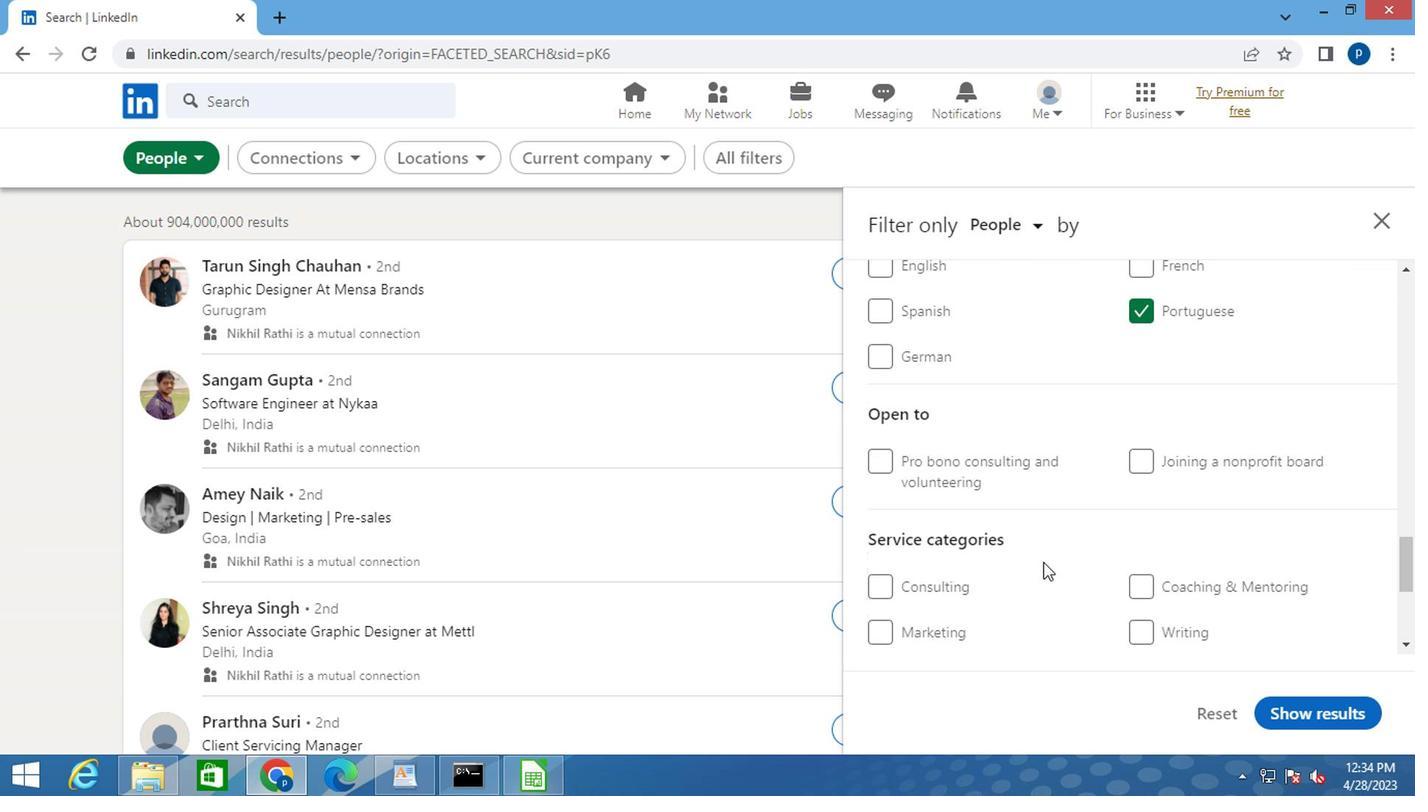 
Action: Mouse moved to (862, 452)
Screenshot: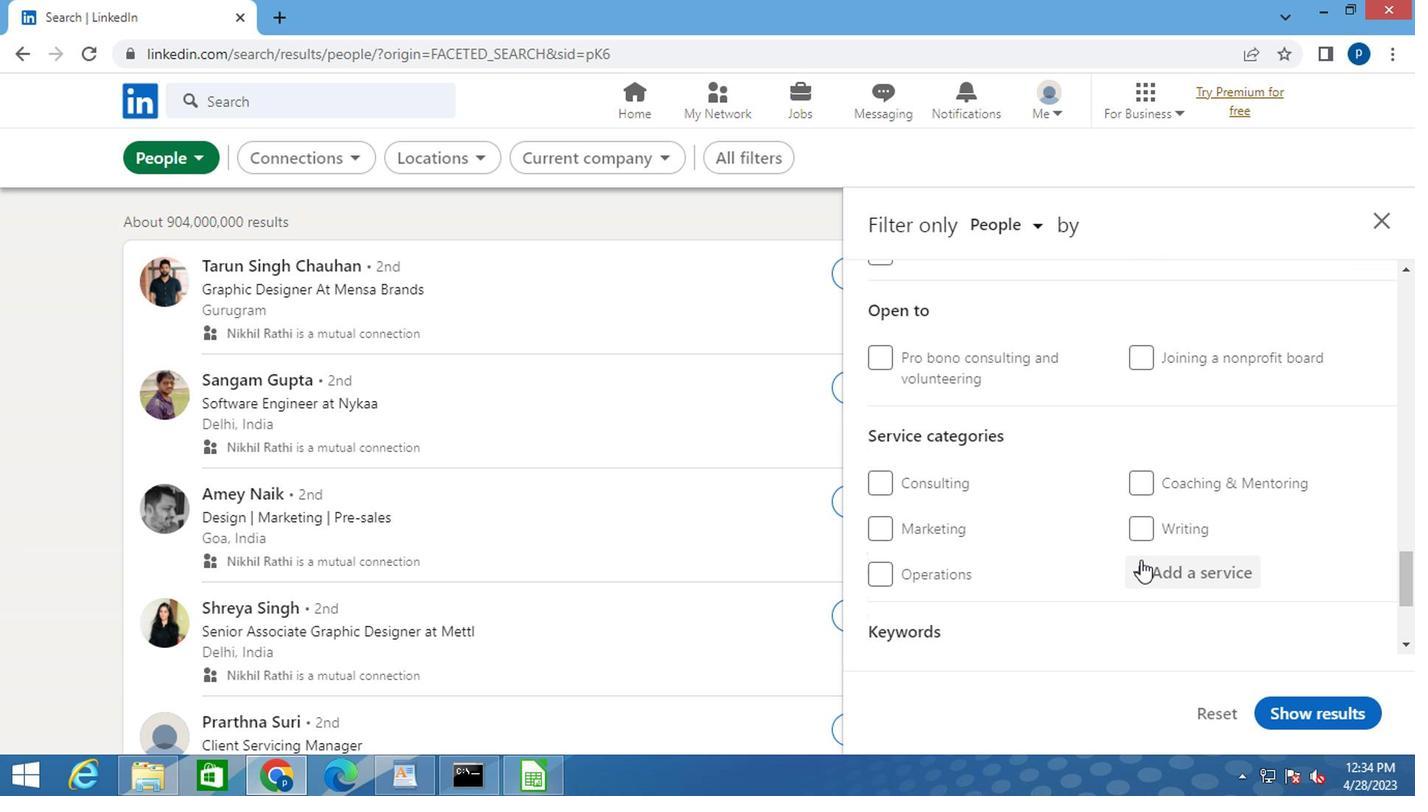 
Action: Mouse pressed left at (862, 452)
Screenshot: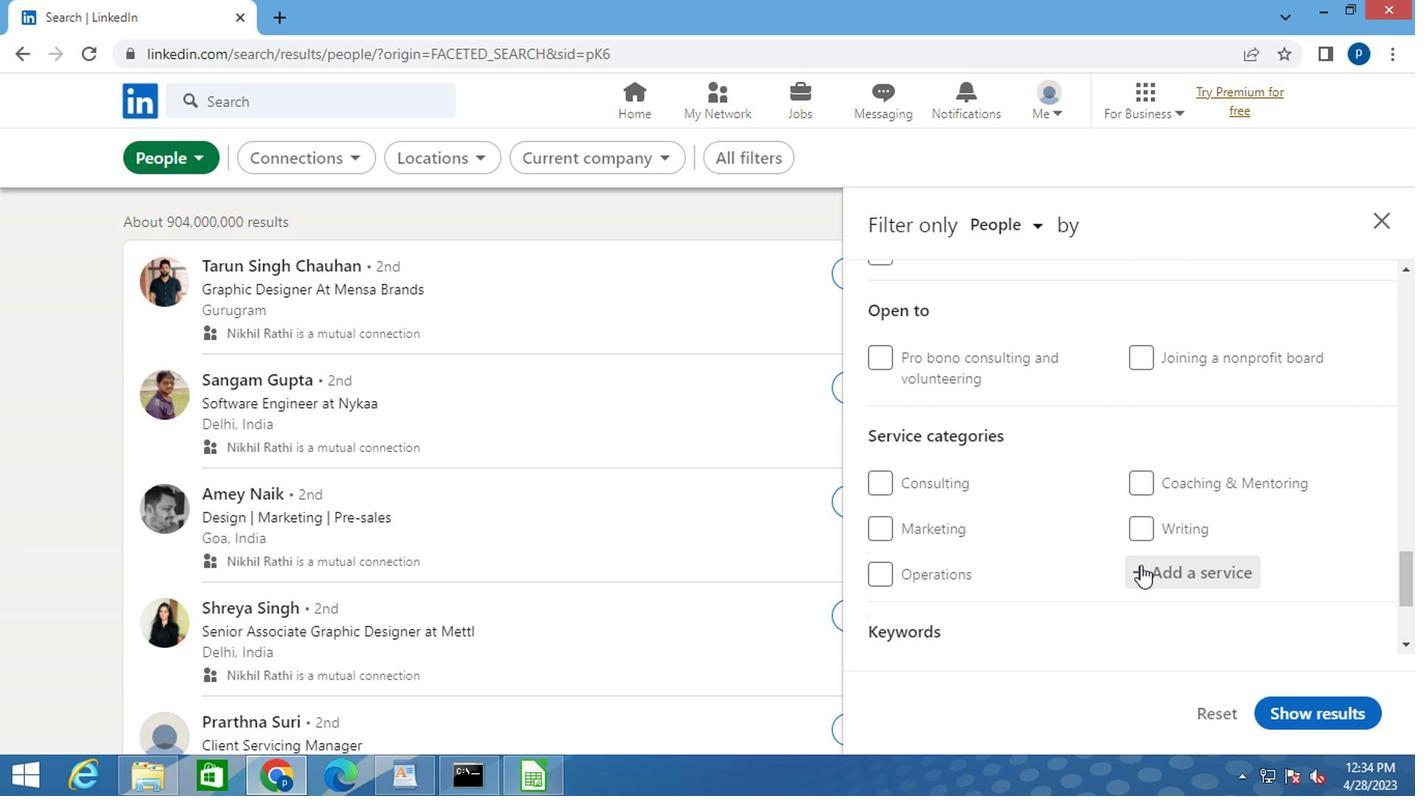 
Action: Mouse pressed left at (862, 452)
Screenshot: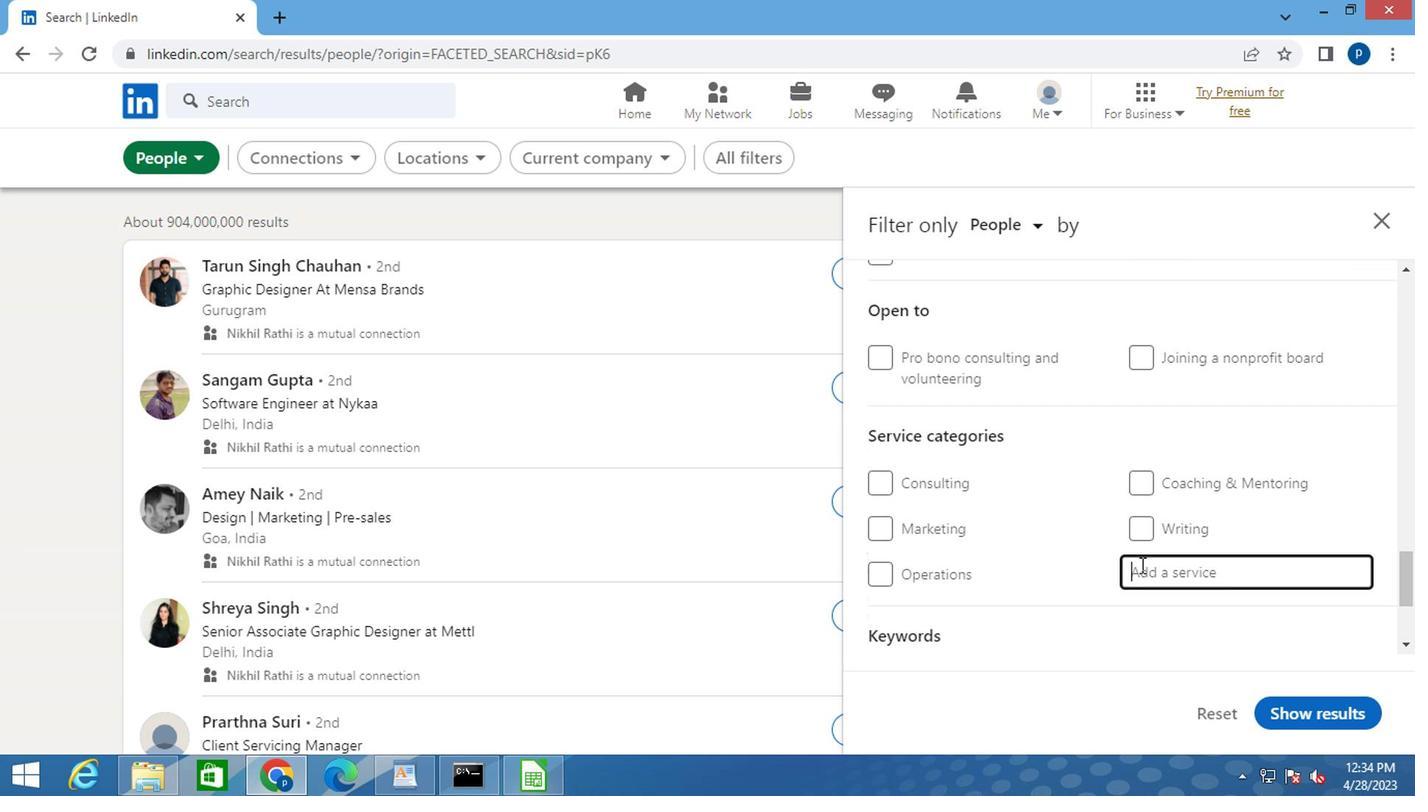 
Action: Key pressed <Key.caps_lock>E<Key.caps_lock>C<Key.backspace>XECUT
Screenshot: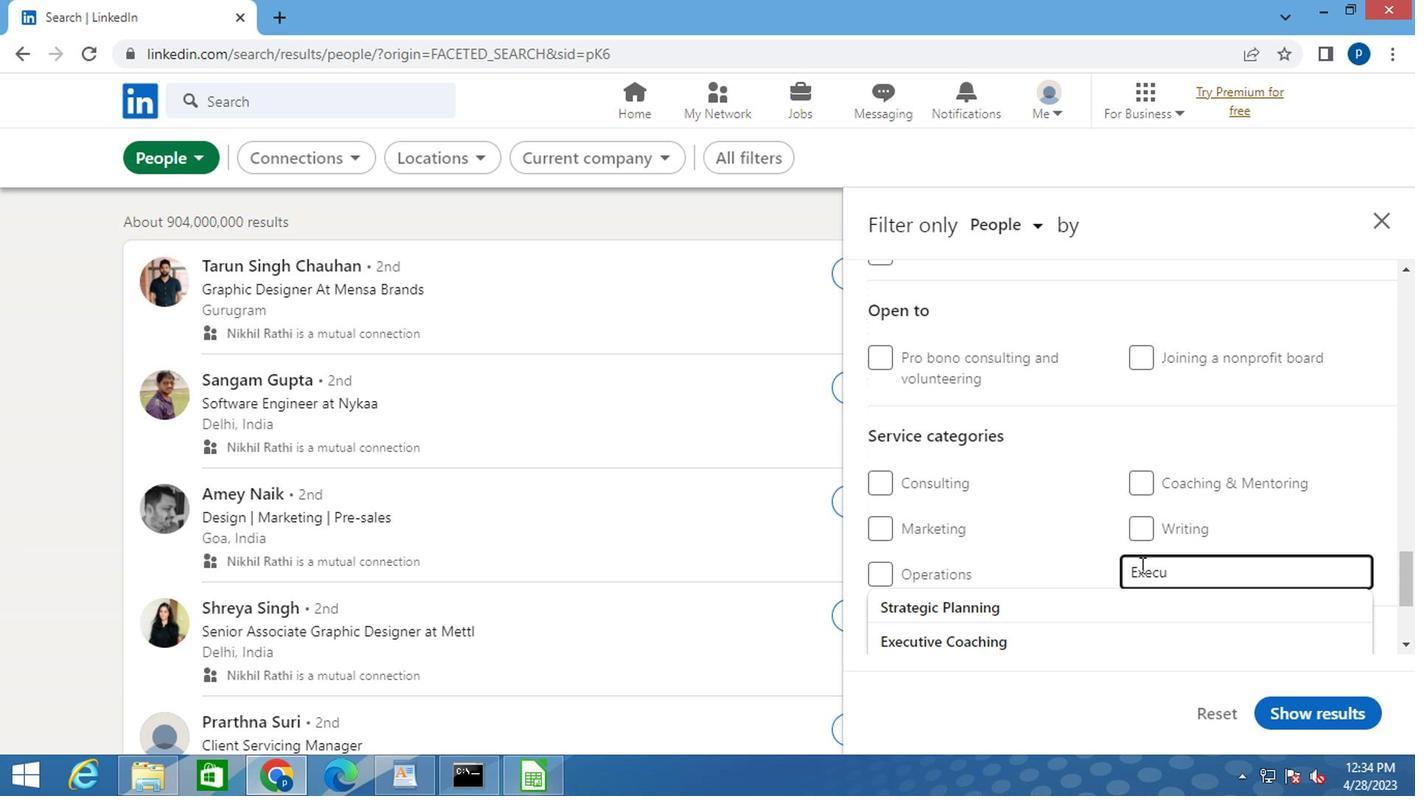 
Action: Mouse moved to (757, 507)
Screenshot: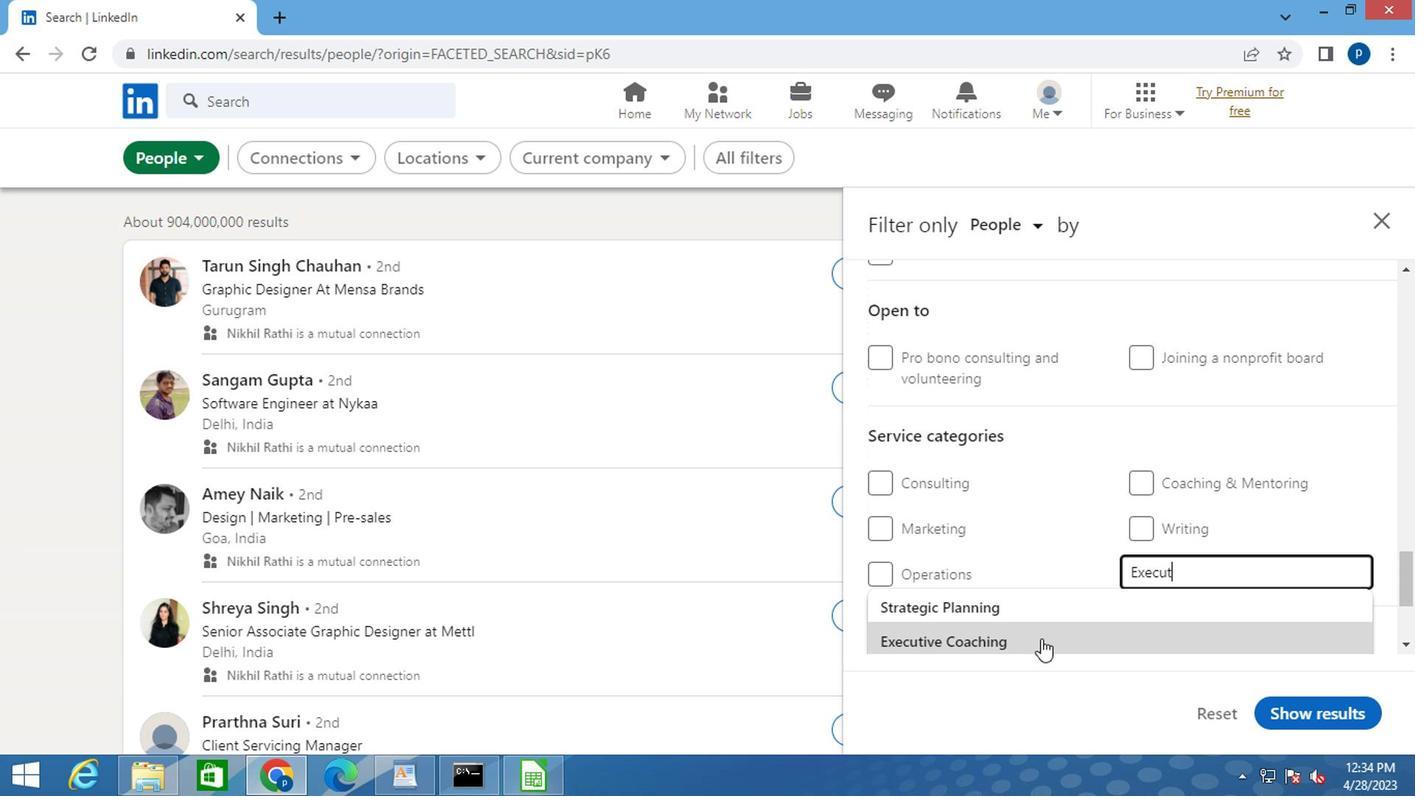 
Action: Mouse pressed left at (757, 507)
Screenshot: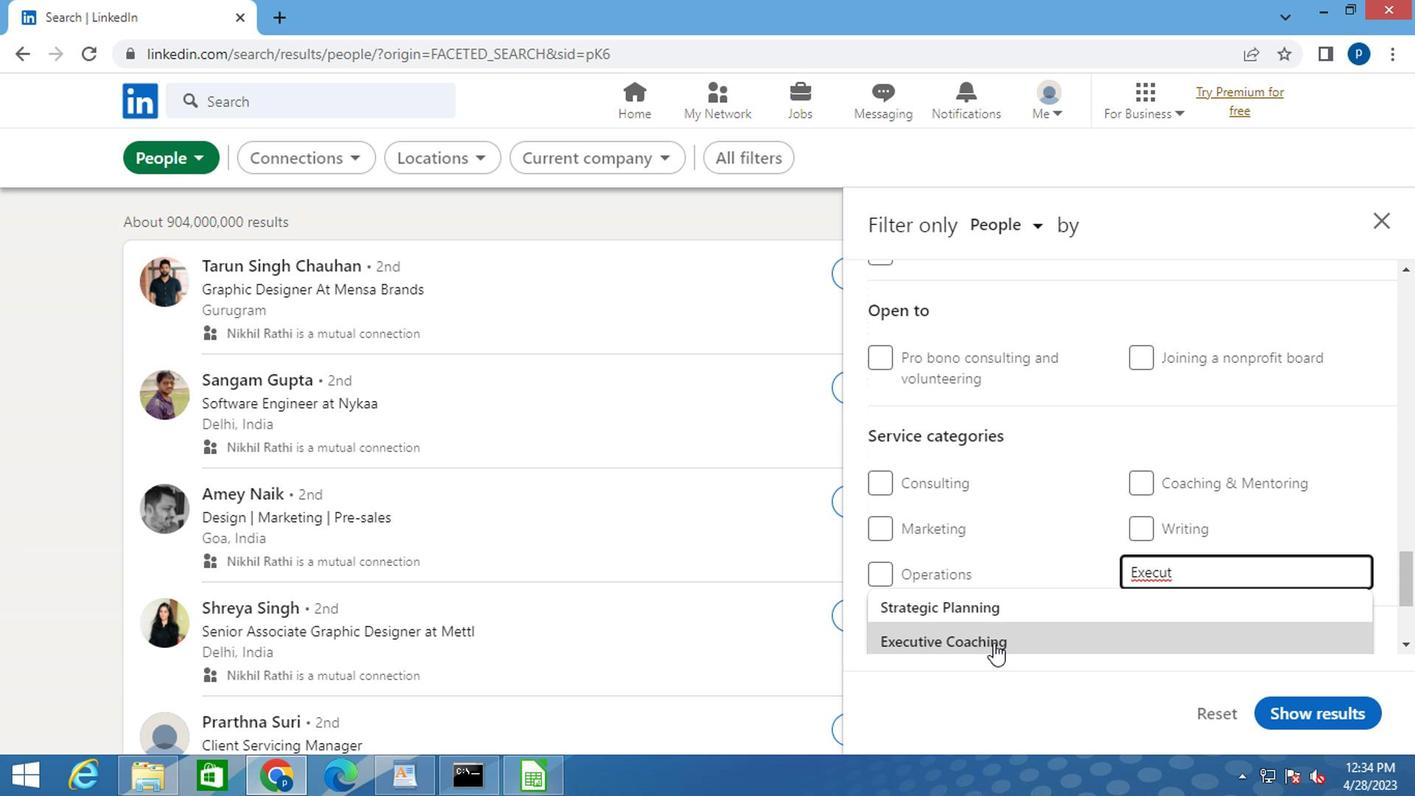 
Action: Mouse moved to (752, 491)
Screenshot: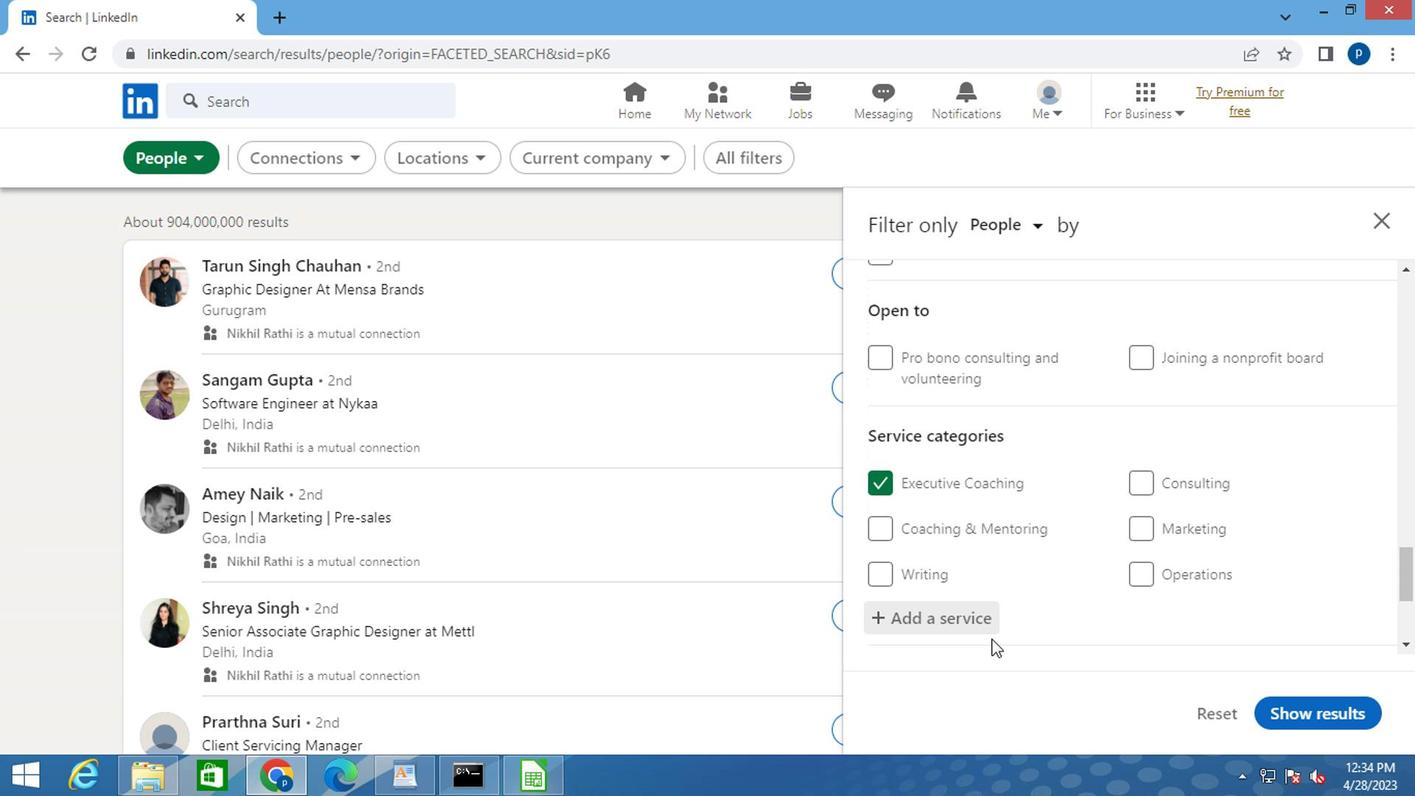 
Action: Mouse scrolled (752, 491) with delta (0, 0)
Screenshot: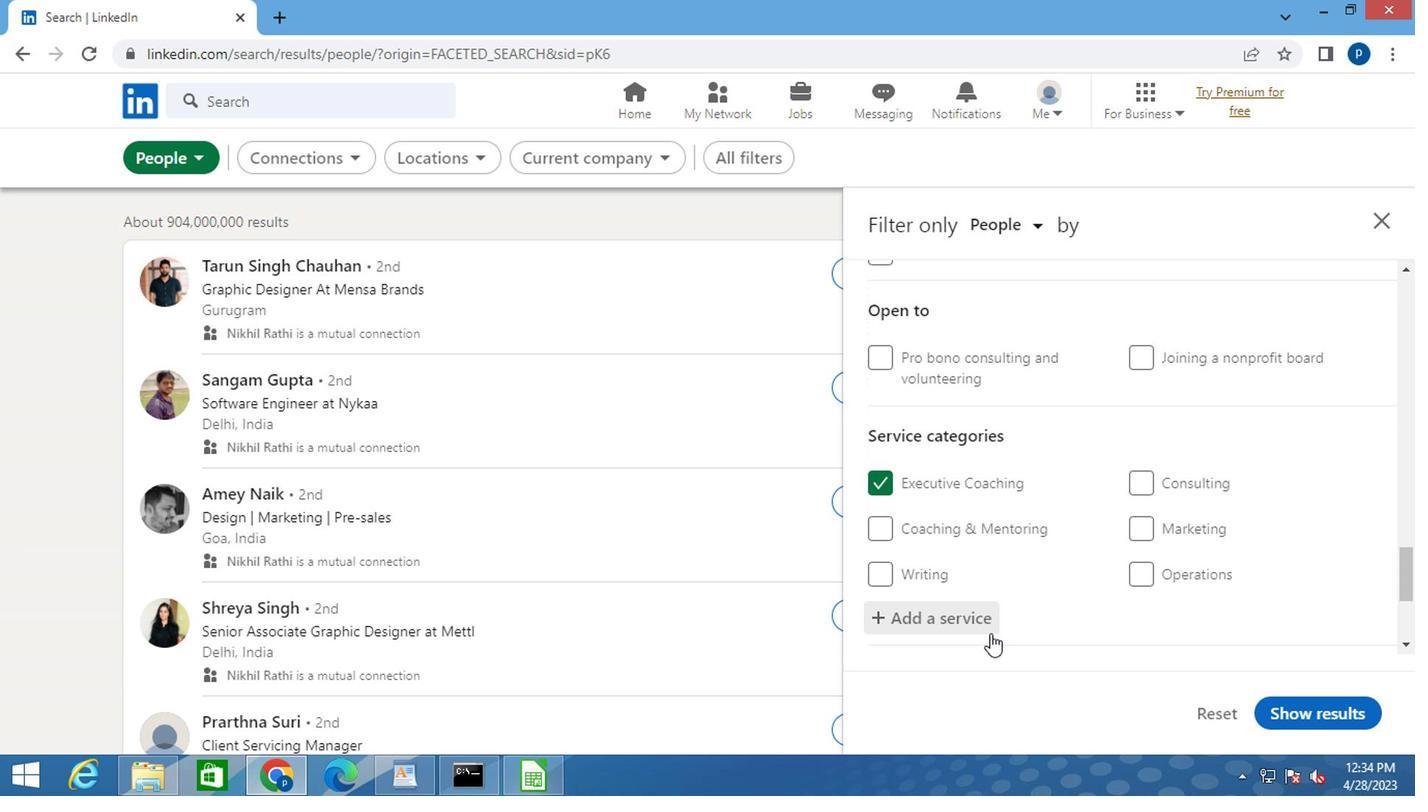 
Action: Mouse scrolled (752, 491) with delta (0, 0)
Screenshot: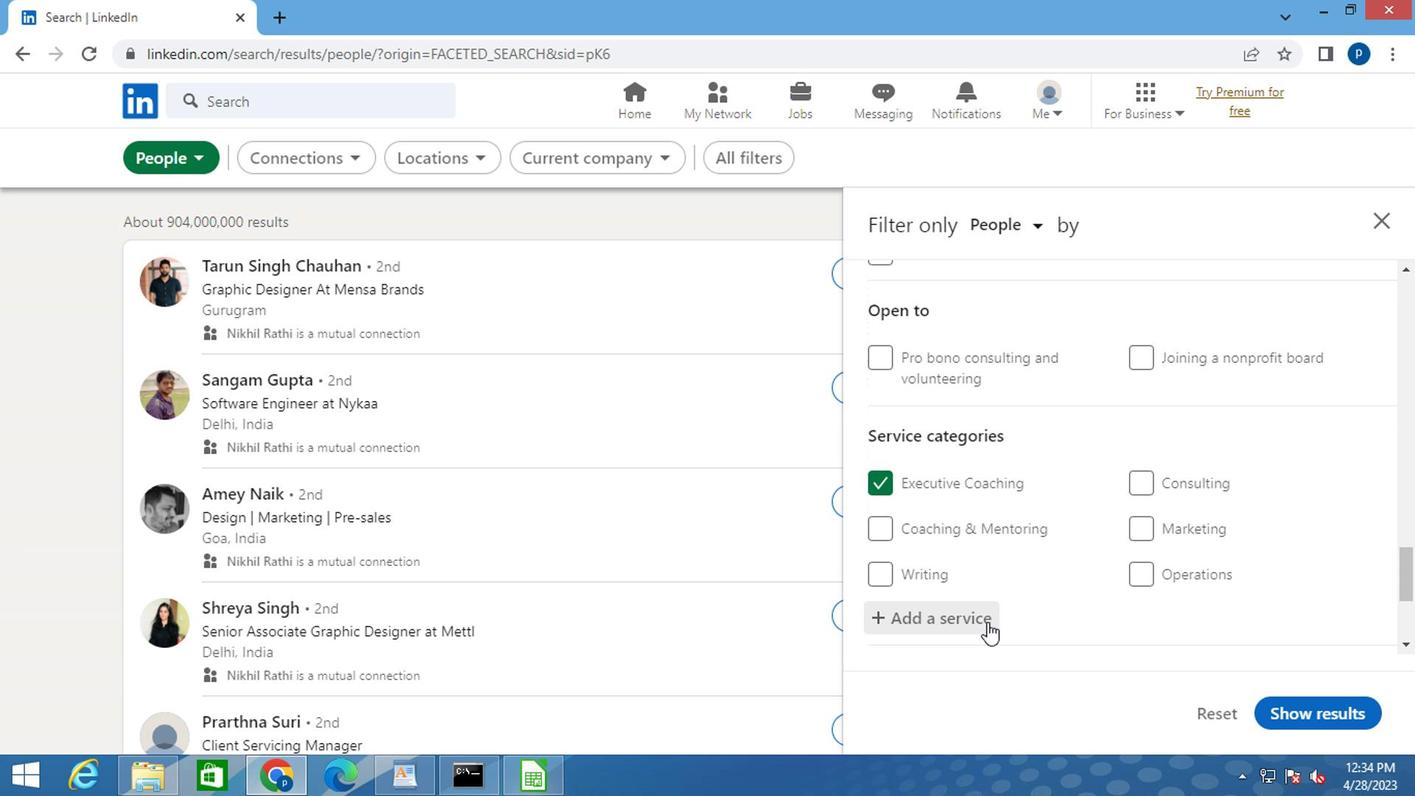 
Action: Mouse scrolled (752, 491) with delta (0, 0)
Screenshot: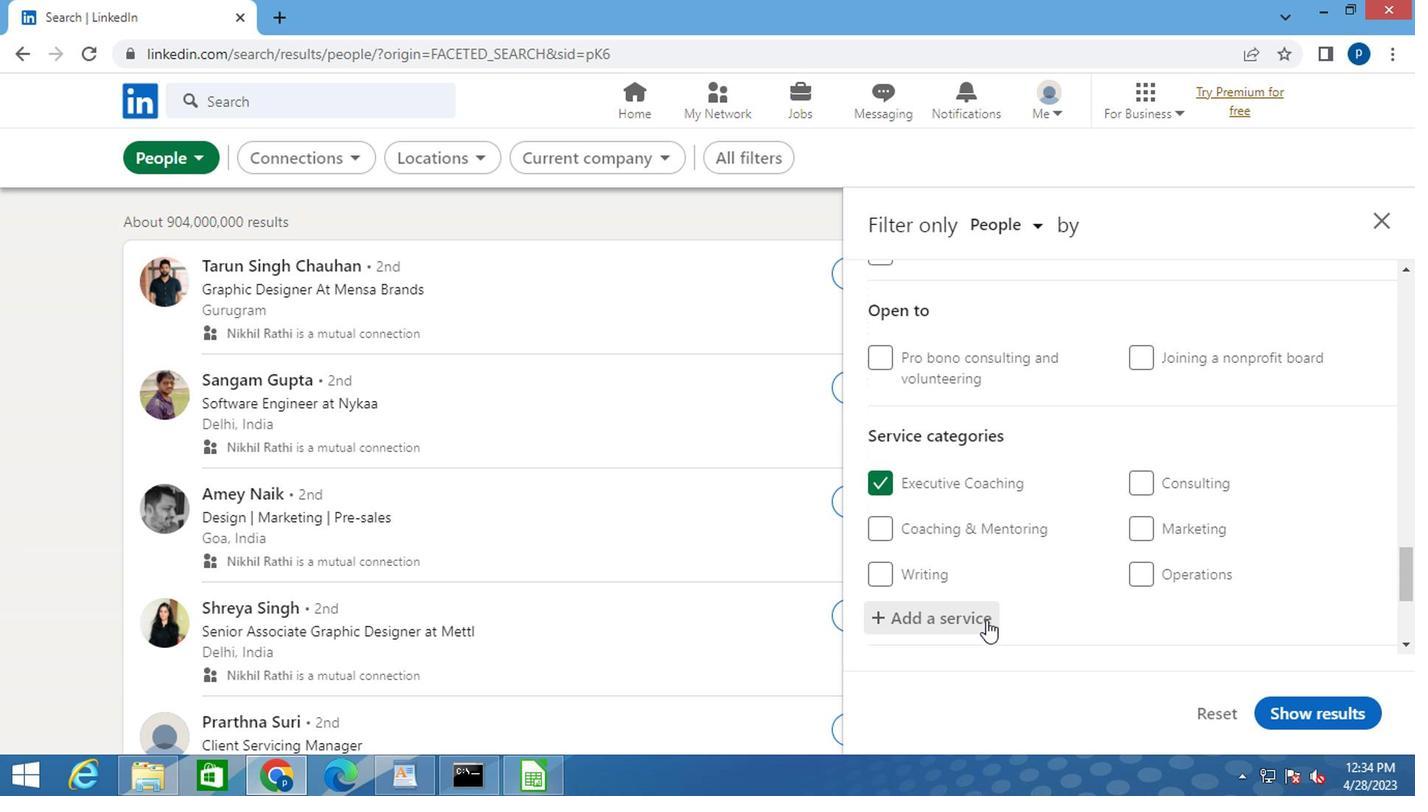 
Action: Mouse moved to (696, 441)
Screenshot: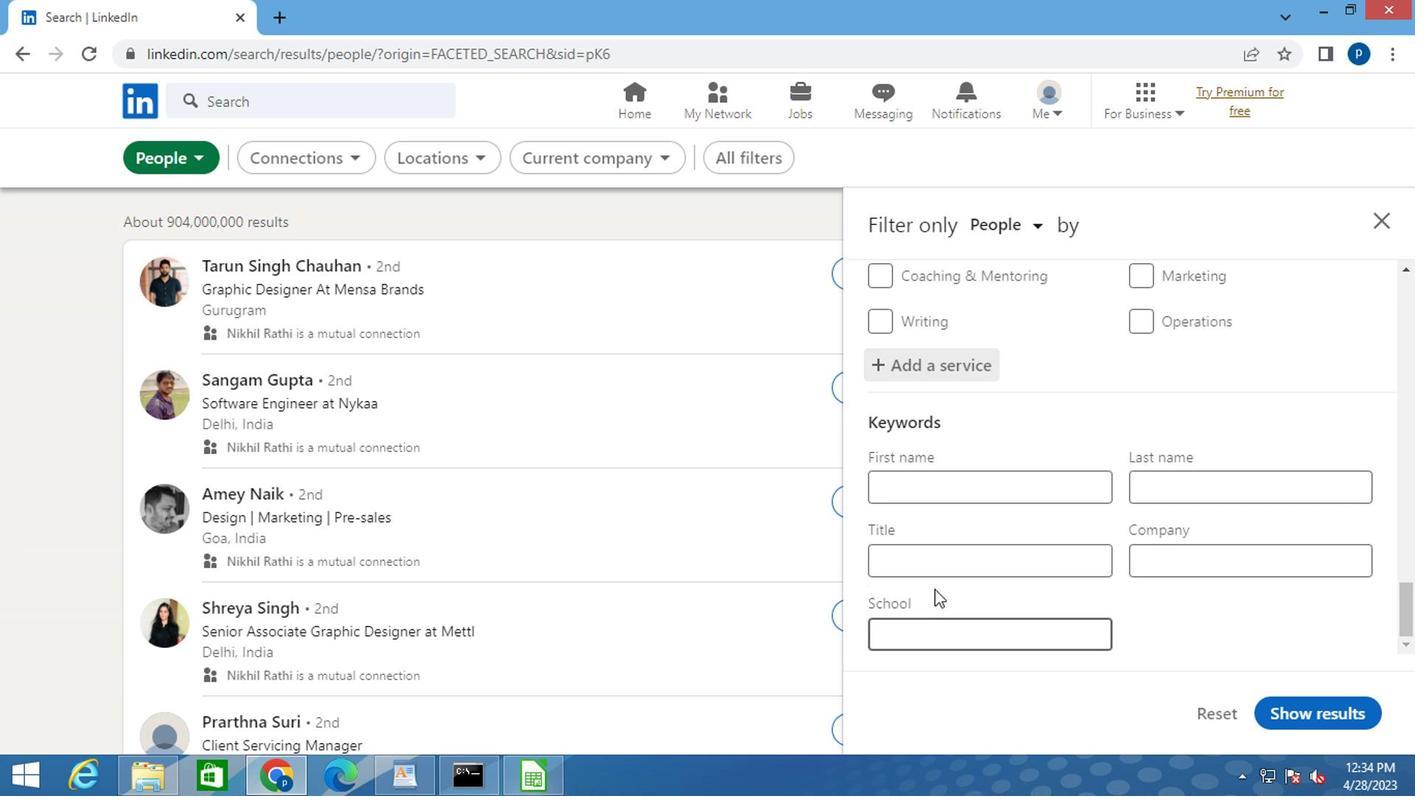
Action: Mouse pressed left at (696, 441)
Screenshot: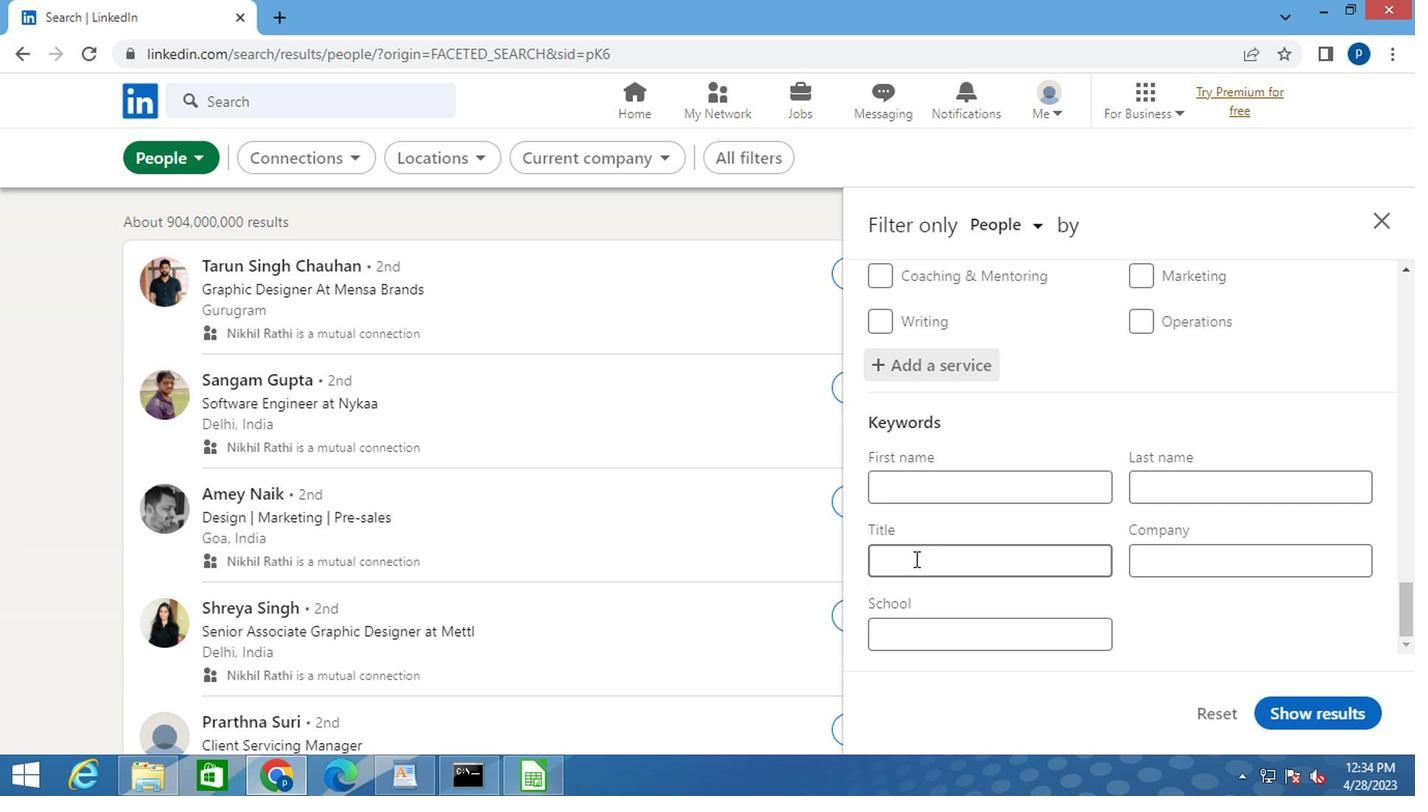 
Action: Key pressed <Key.caps_lock>P<Key.caps_lock>ERSONAL<Key.space><Key.caps_lock>A<Key.caps_lock>SSISTANT<Key.space>
Screenshot: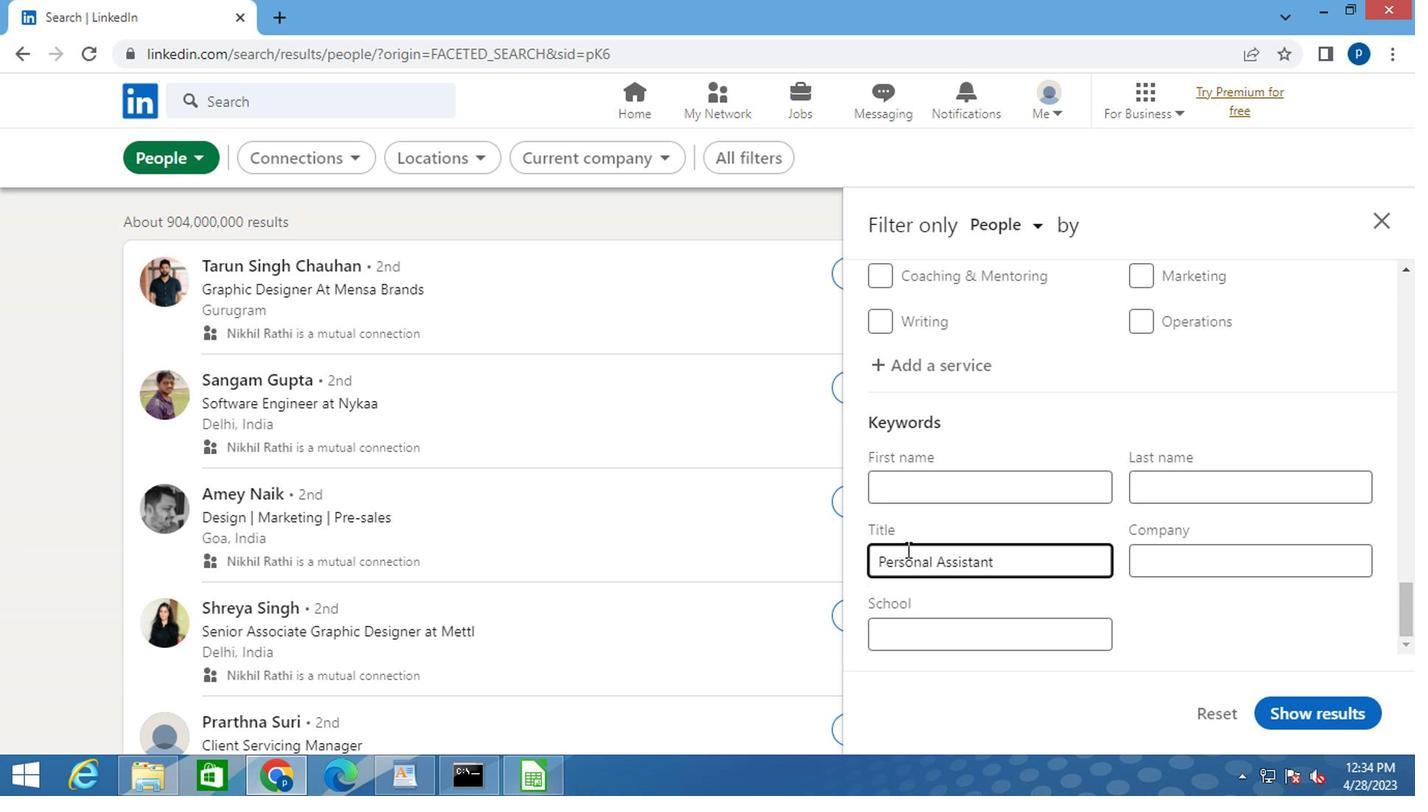 
Action: Mouse moved to (991, 552)
Screenshot: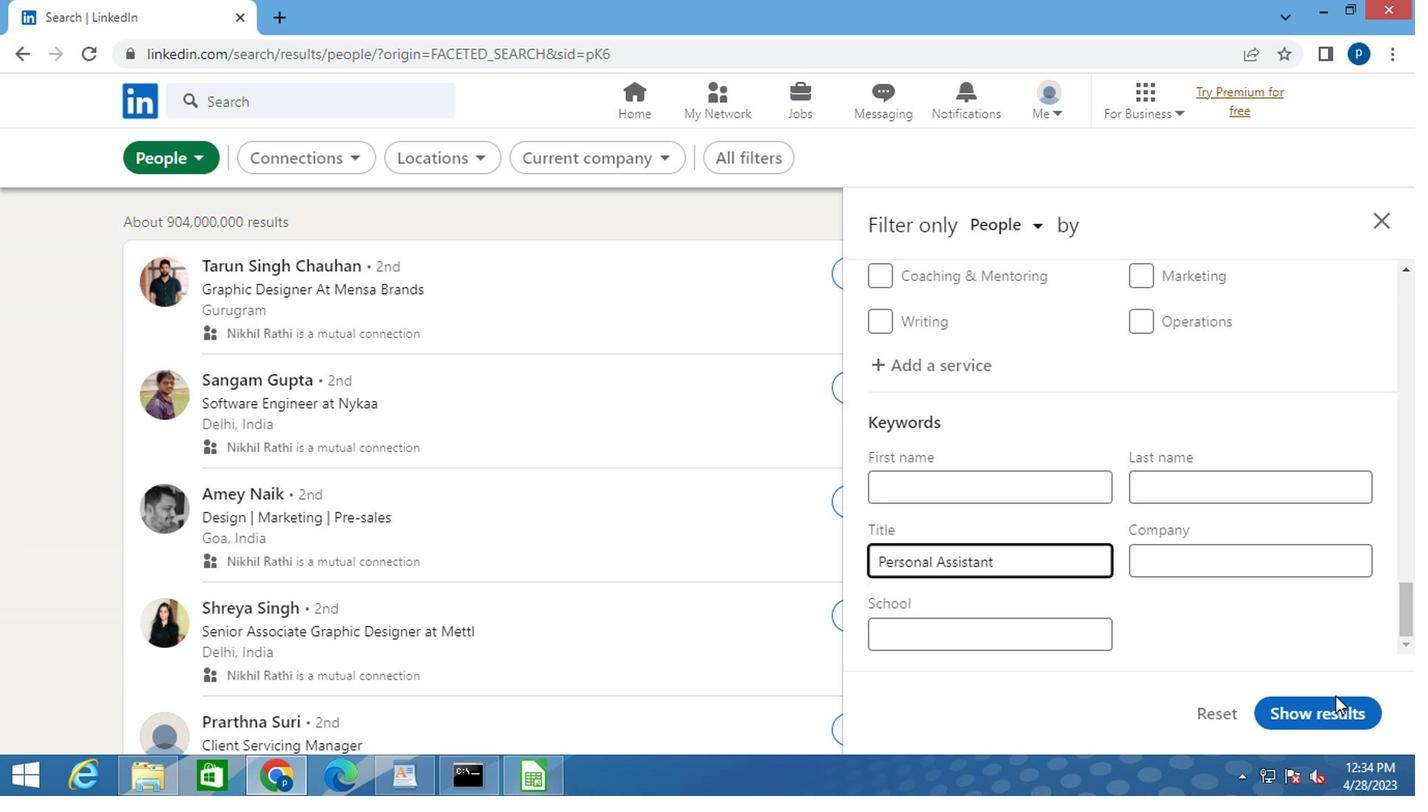 
Action: Mouse pressed left at (991, 552)
Screenshot: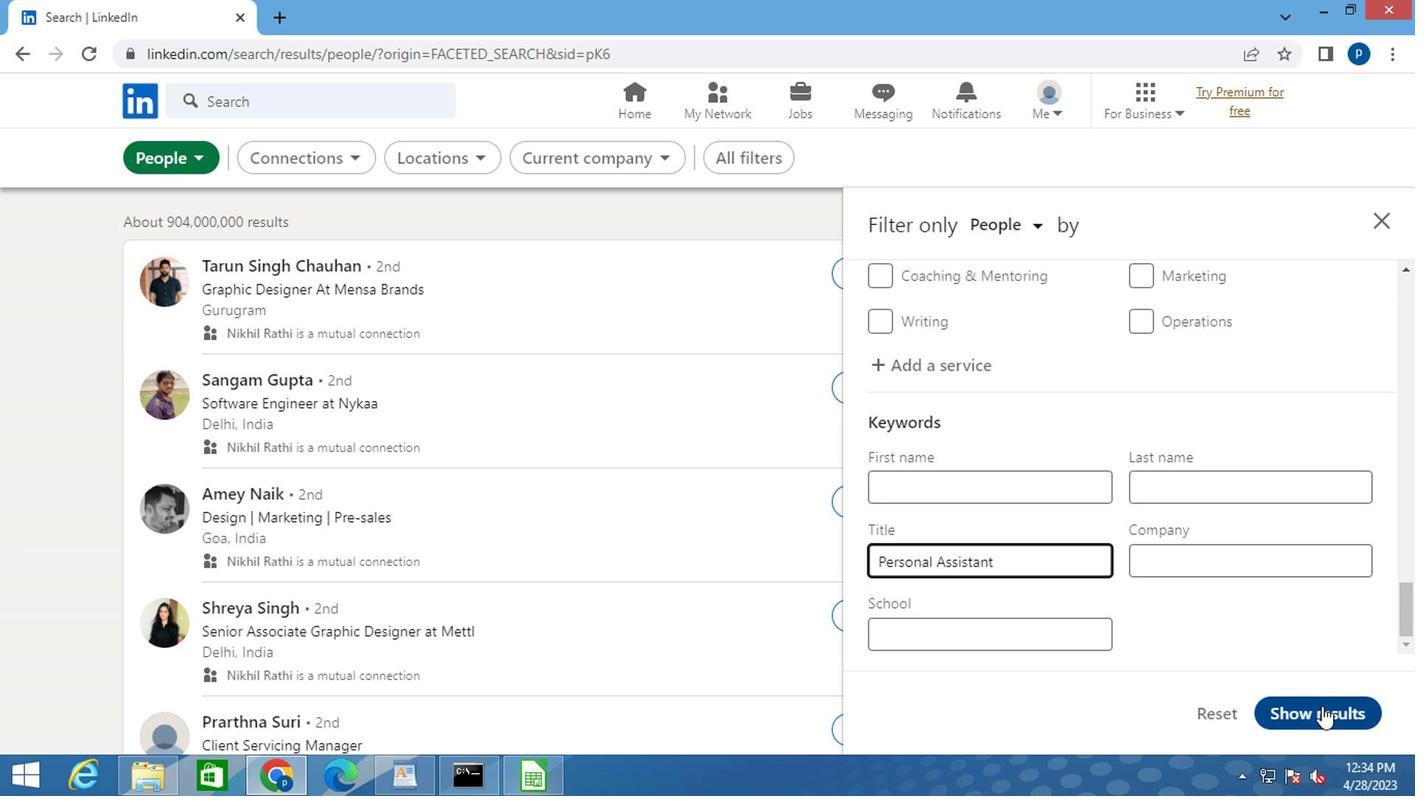 
